 Task: Design a basic phone grip stand.
Action: Mouse moved to (225, 186)
Screenshot: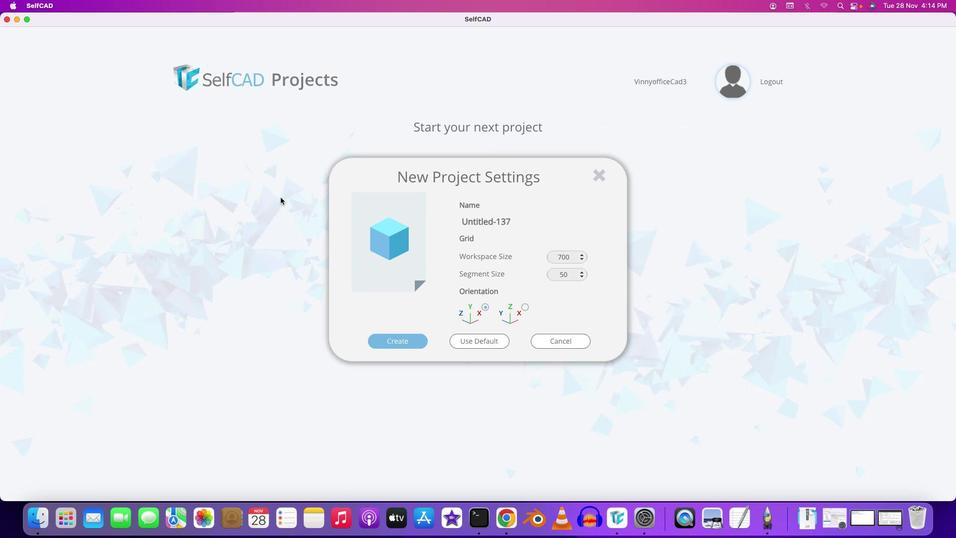 
Action: Mouse pressed left at (225, 186)
Screenshot: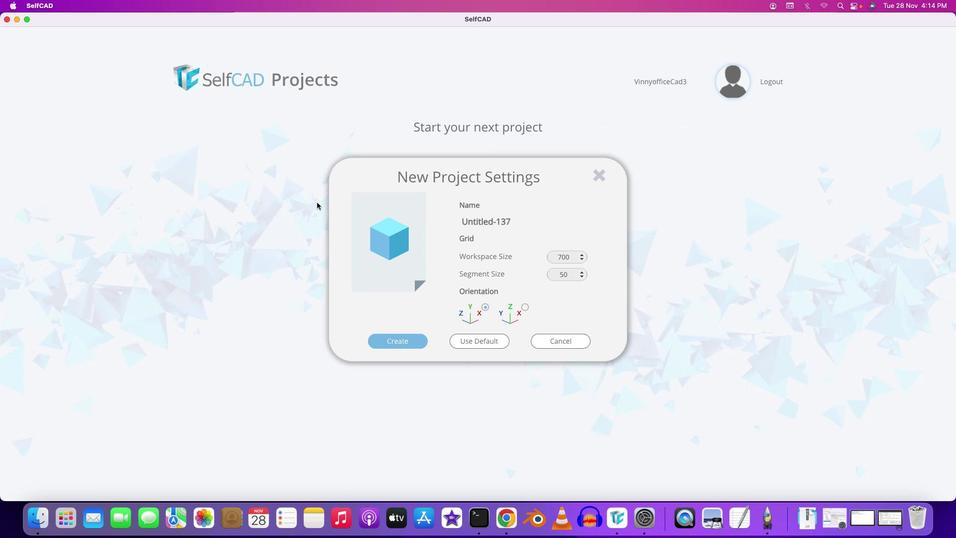 
Action: Mouse moved to (227, 182)
Screenshot: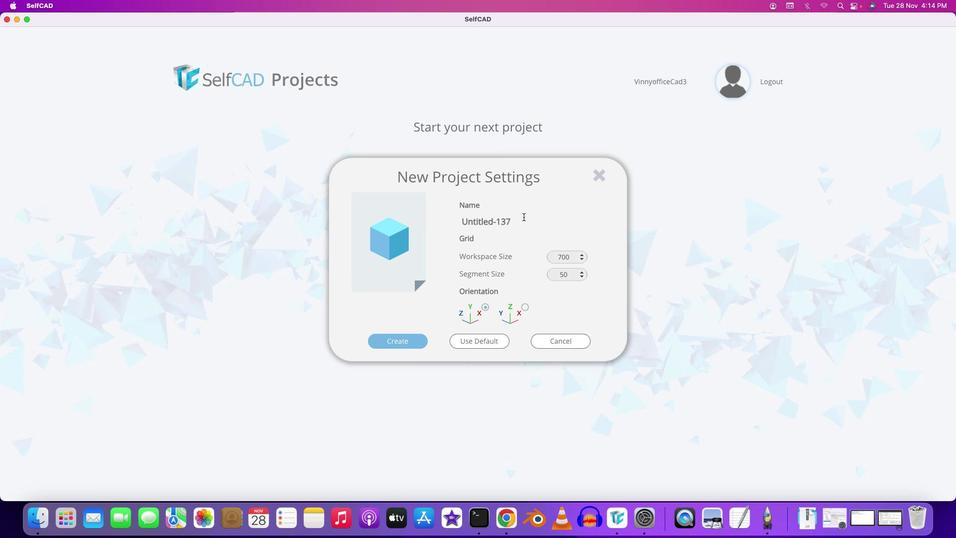 
Action: Mouse pressed left at (227, 182)
Screenshot: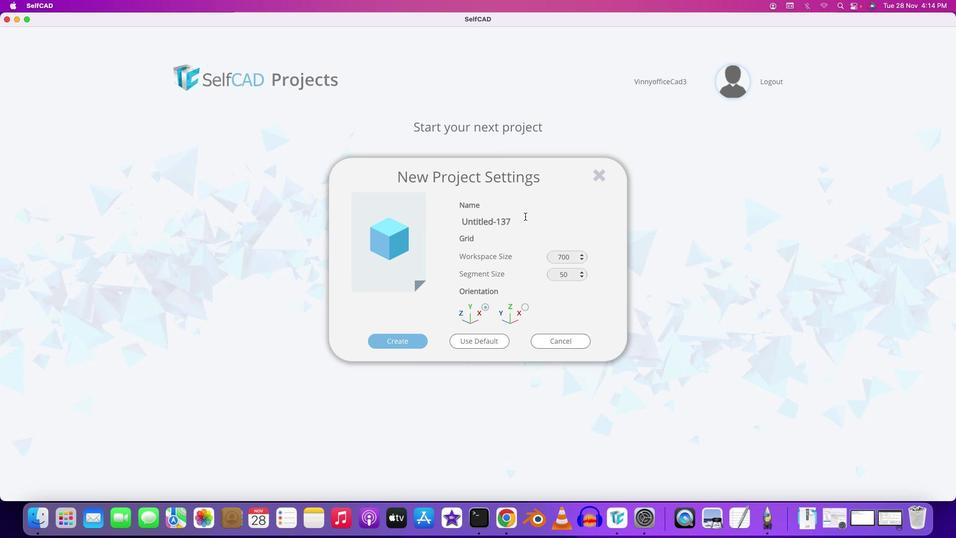 
Action: Mouse moved to (525, 216)
Screenshot: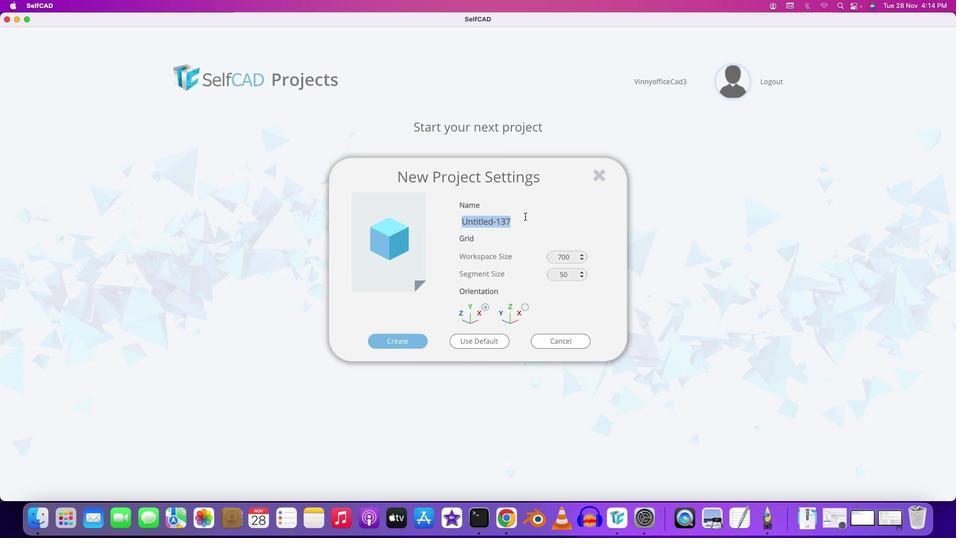 
Action: Mouse pressed left at (525, 216)
Screenshot: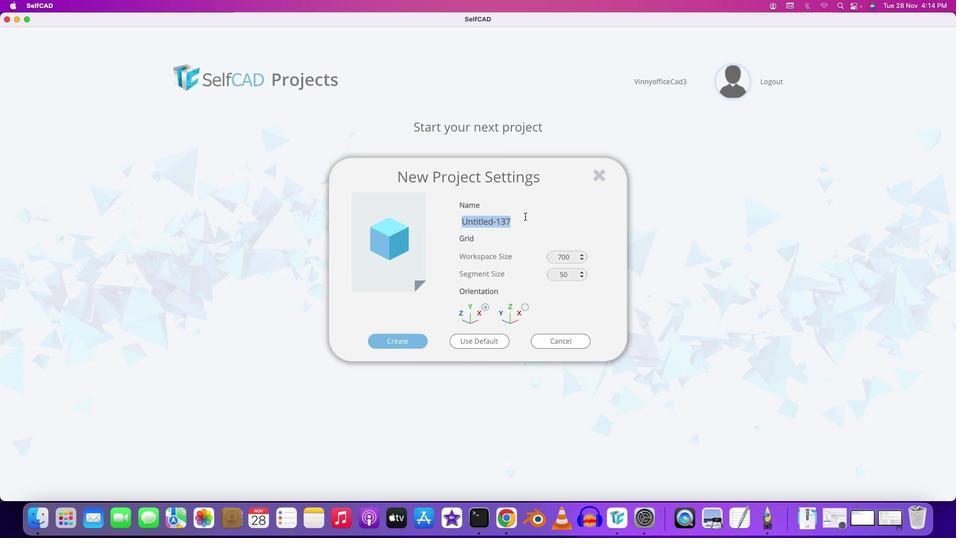 
Action: Key pressed Key.backspaceKey.shift'P''h''o''n''e'Key.space'g''r''i''o''p'Key.spaceKey.backspaceKey.backspaceKey.backspace'p'Key.space's''t''a''n''d''.'
Screenshot: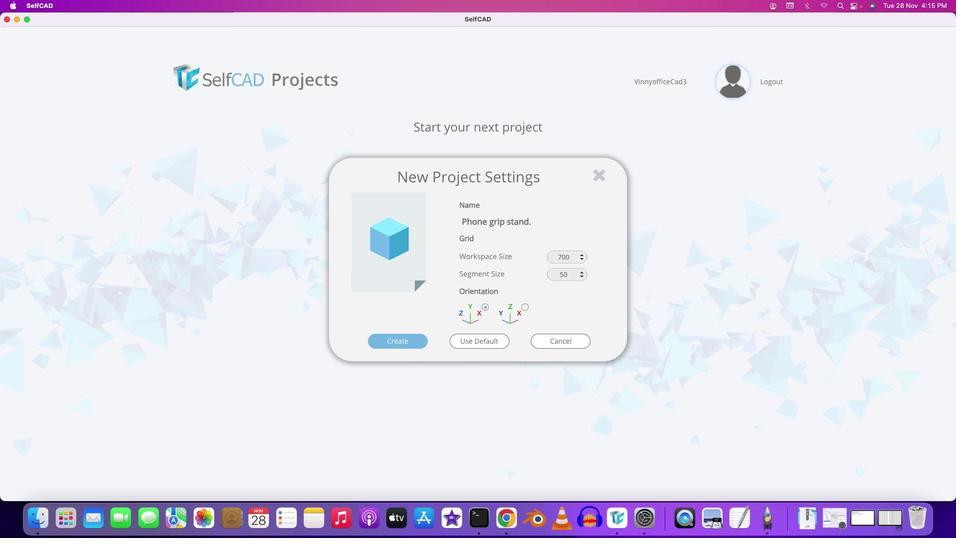 
Action: Mouse moved to (565, 257)
Screenshot: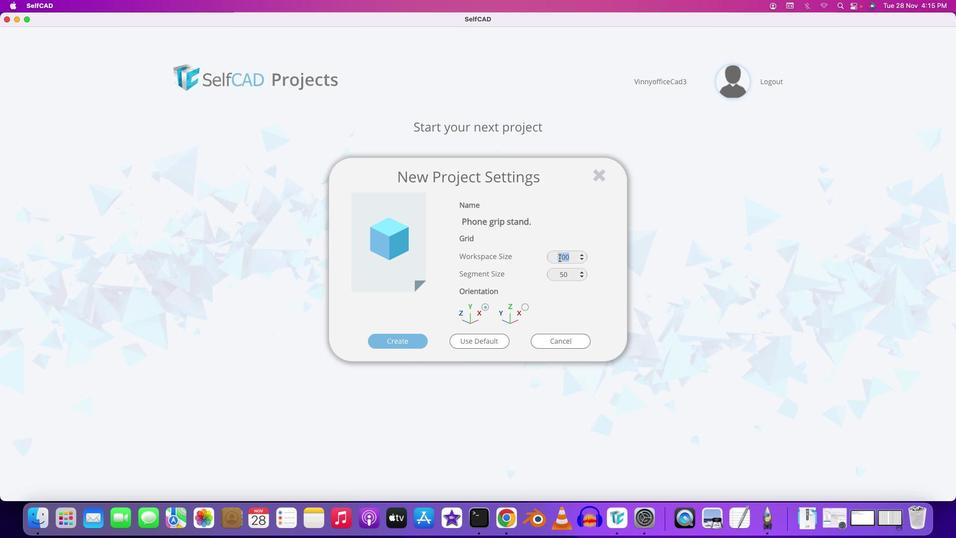 
Action: Mouse pressed left at (565, 257)
Screenshot: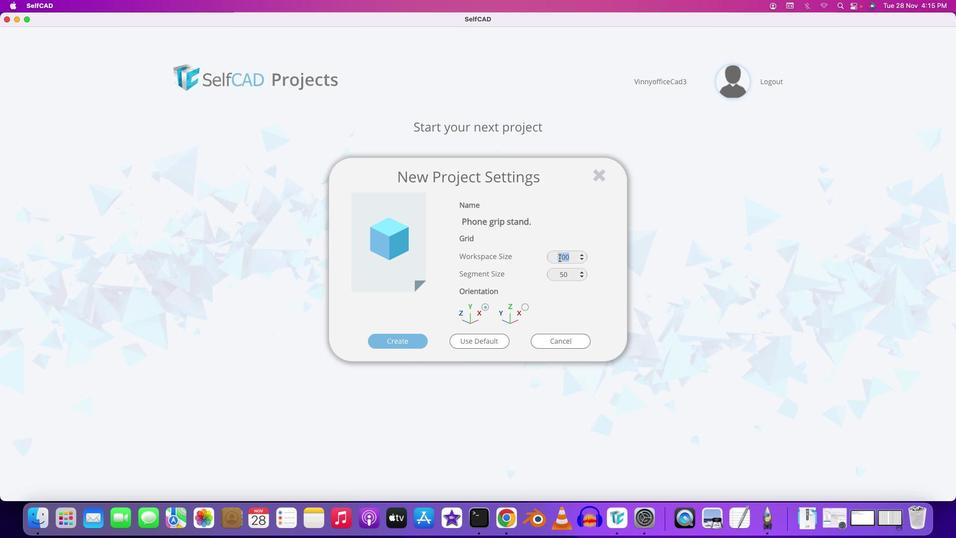 
Action: Mouse moved to (559, 258)
Screenshot: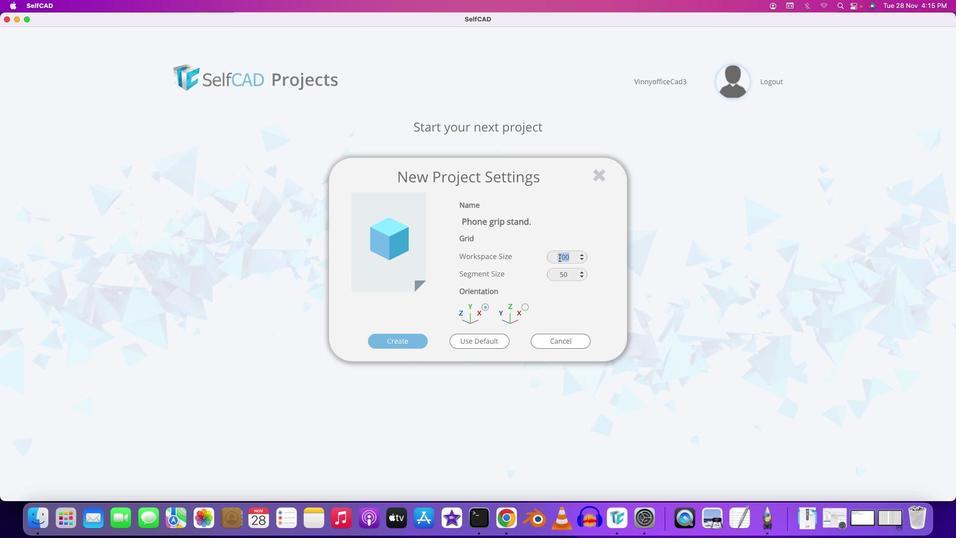 
Action: Key pressed '3''0''0'
Screenshot: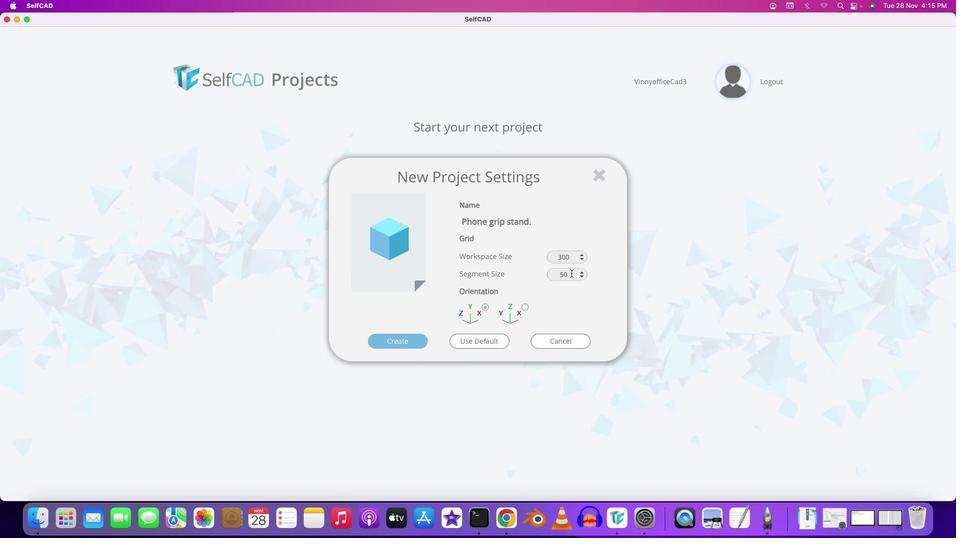 
Action: Mouse moved to (571, 273)
Screenshot: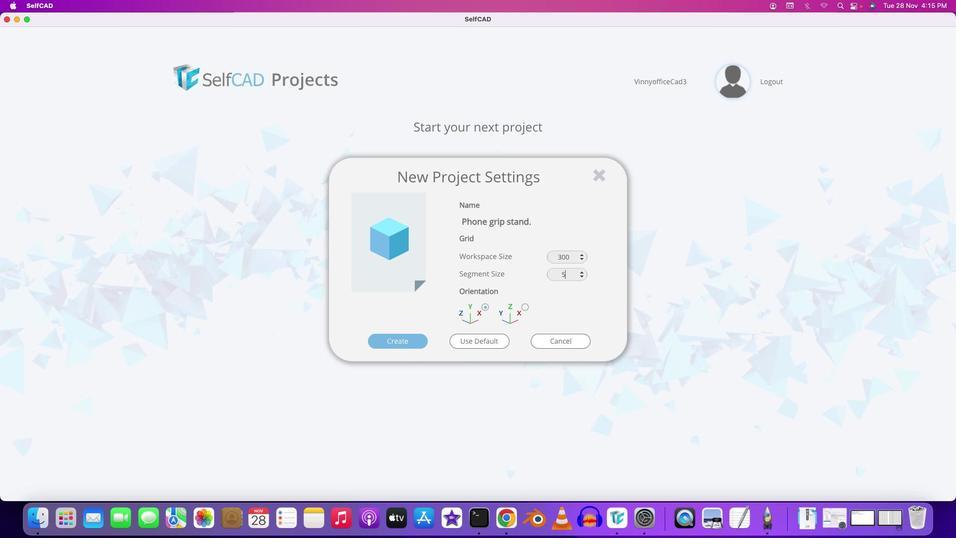 
Action: Mouse pressed left at (571, 273)
Screenshot: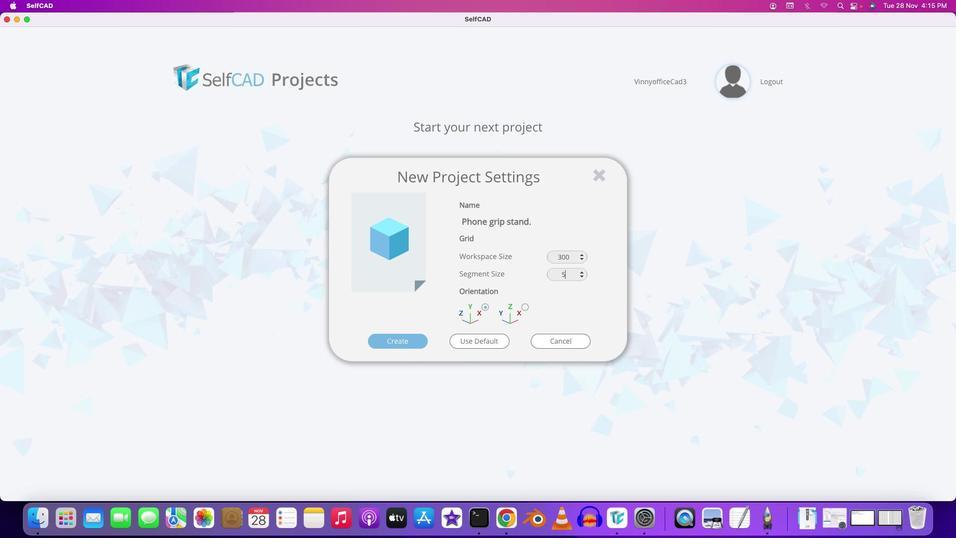 
Action: Mouse moved to (573, 273)
Screenshot: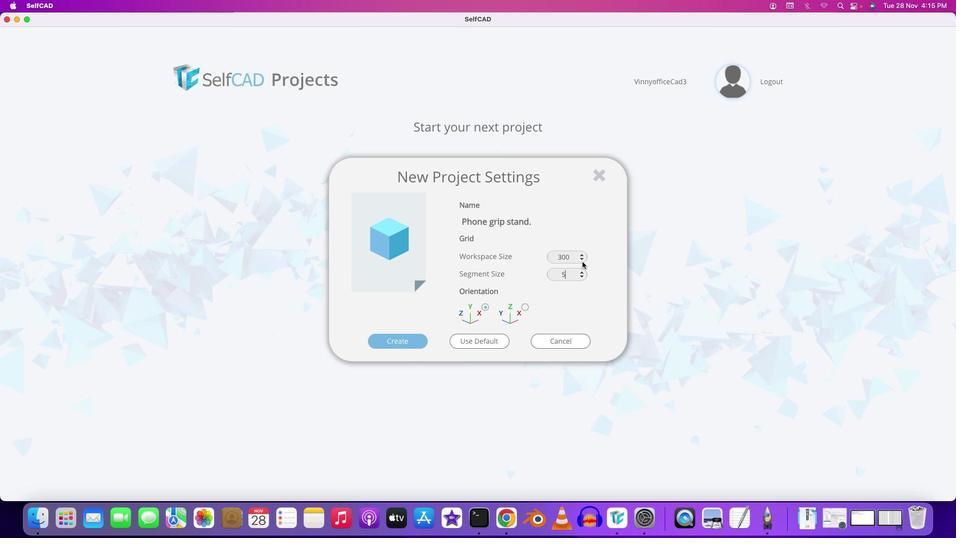 
Action: Key pressed '5'
Screenshot: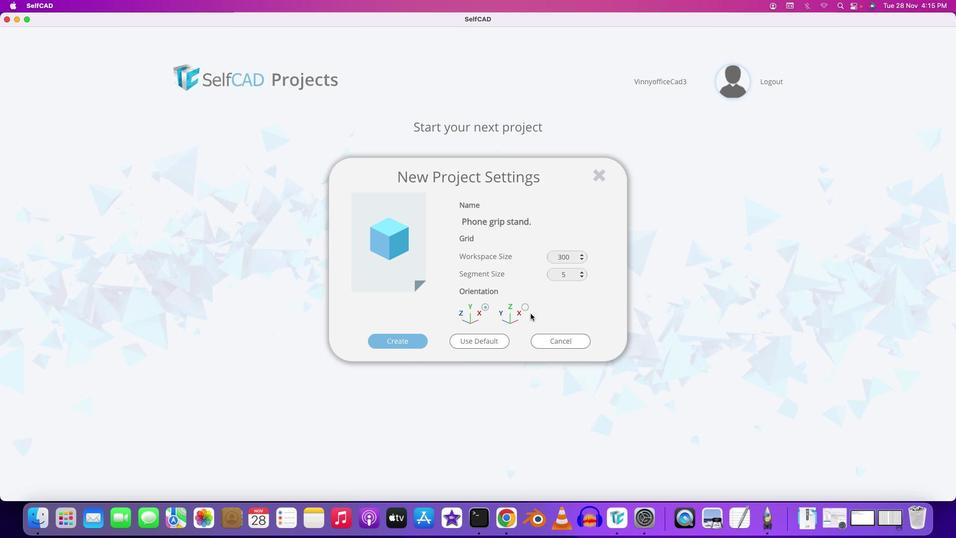 
Action: Mouse moved to (520, 305)
Screenshot: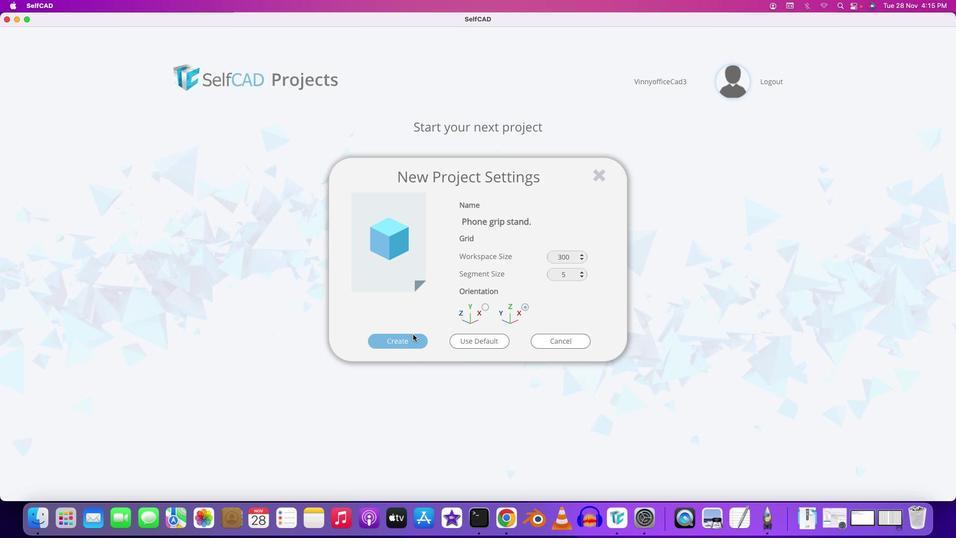 
Action: Mouse pressed left at (520, 305)
Screenshot: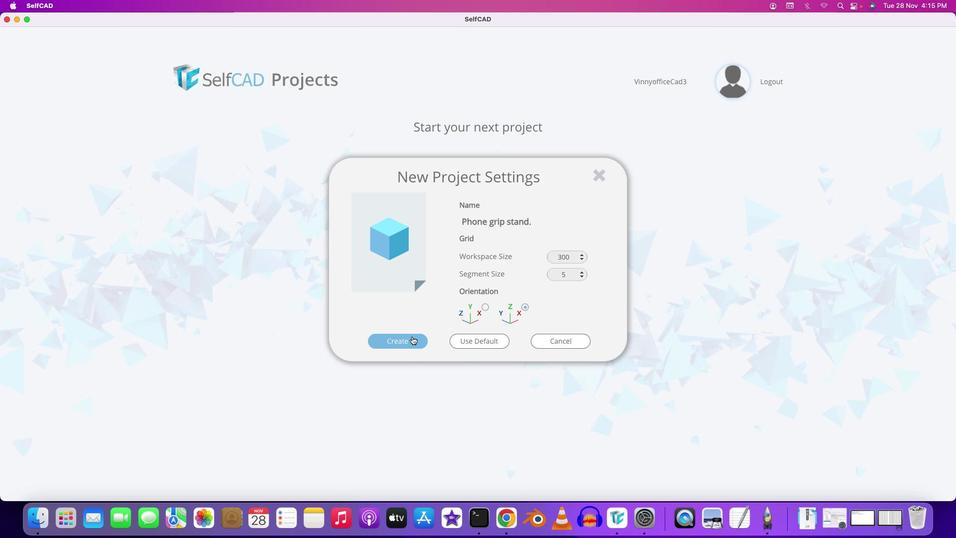 
Action: Mouse moved to (523, 307)
Screenshot: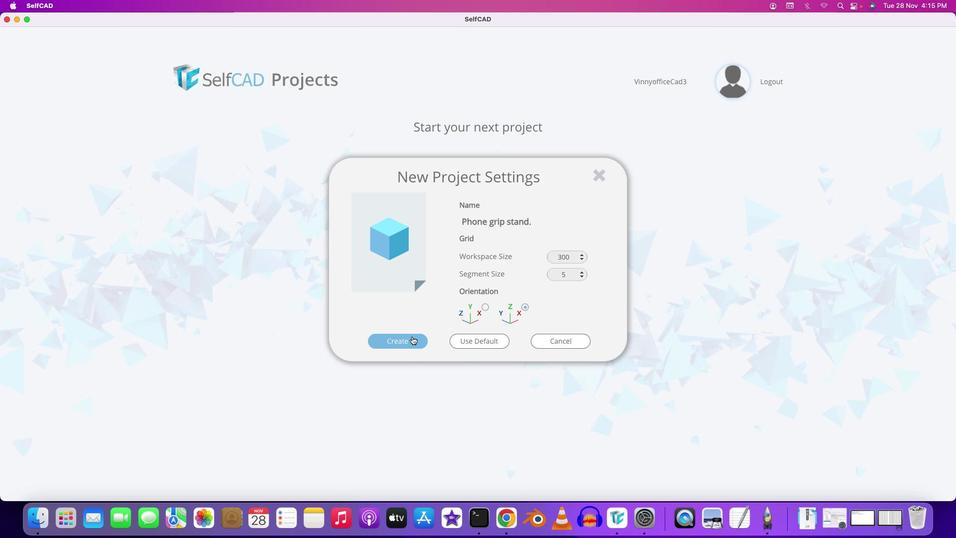 
Action: Mouse pressed left at (523, 307)
Screenshot: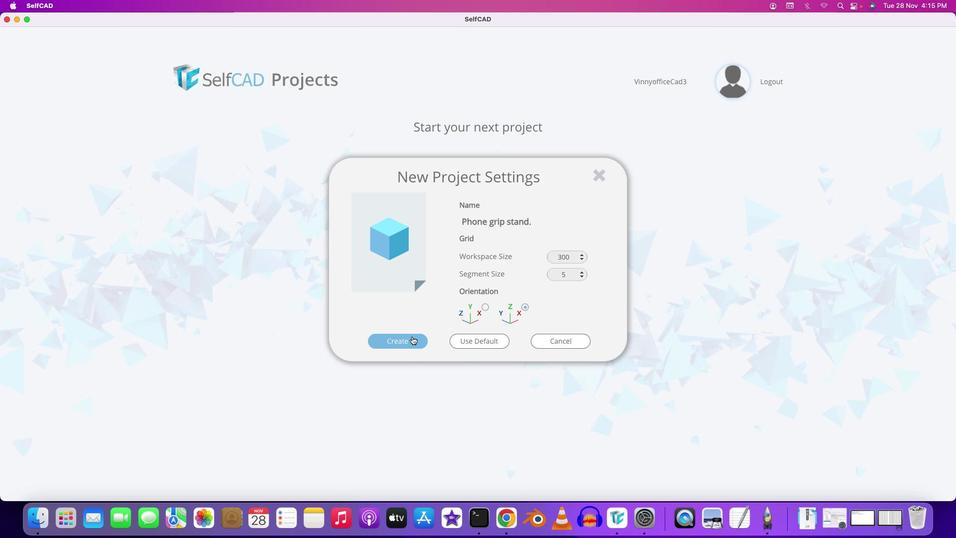 
Action: Mouse moved to (411, 336)
Screenshot: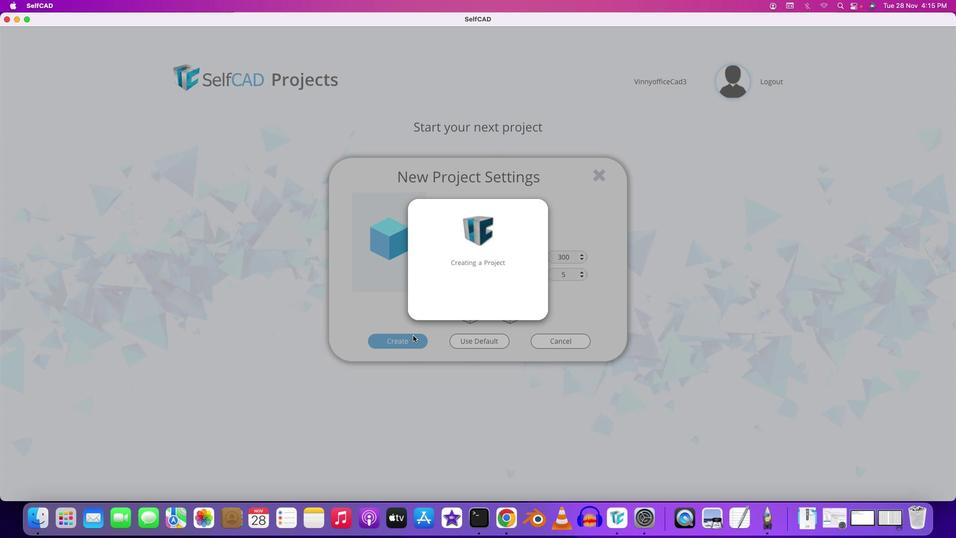 
Action: Mouse pressed left at (411, 336)
Screenshot: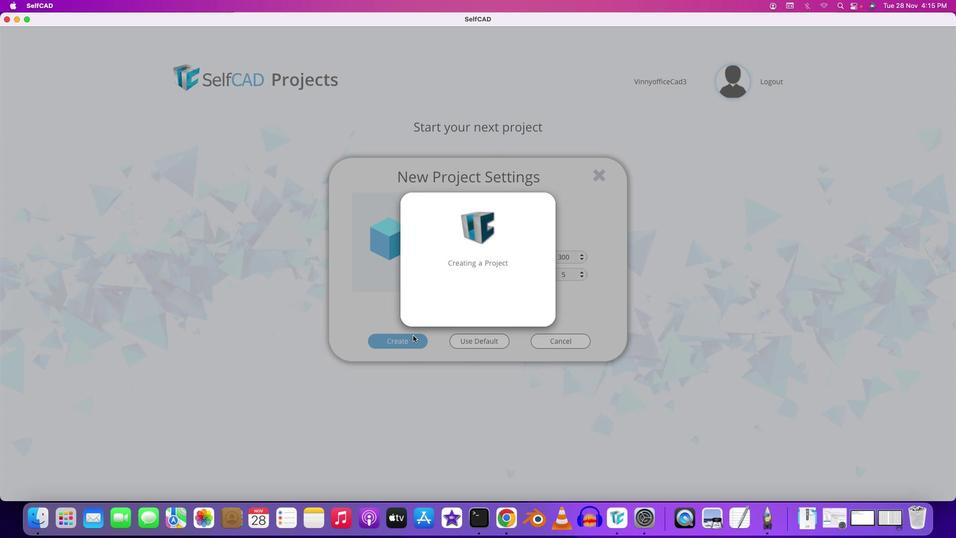 
Action: Mouse moved to (468, 355)
Screenshot: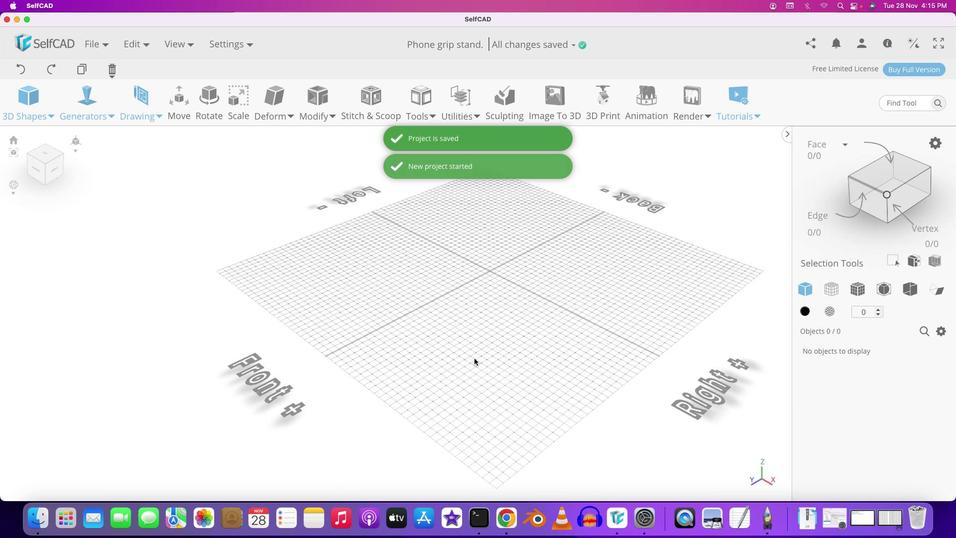 
Action: Mouse scrolled (468, 355) with delta (0, 0)
Screenshot: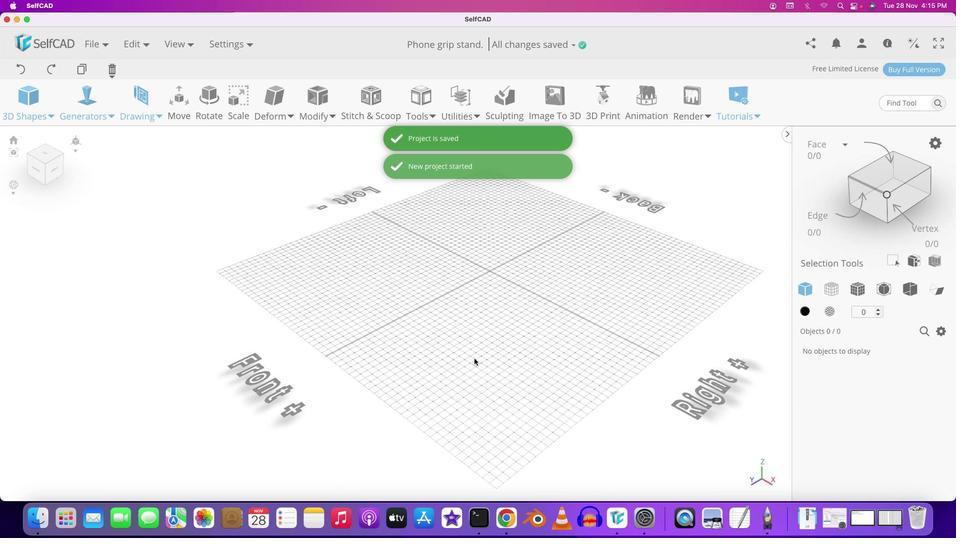 
Action: Mouse scrolled (468, 355) with delta (0, 0)
Screenshot: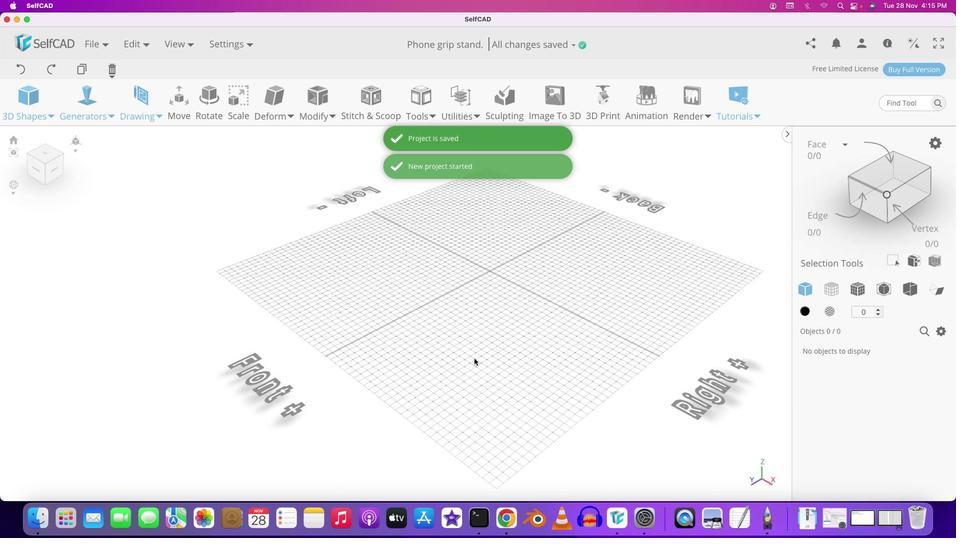 
Action: Mouse scrolled (468, 355) with delta (0, 1)
Screenshot: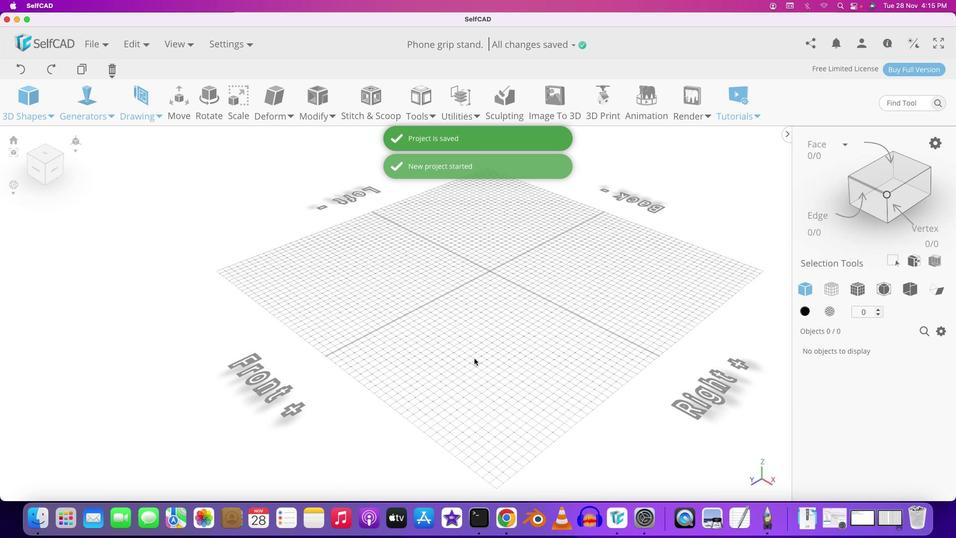 
Action: Mouse moved to (468, 355)
Screenshot: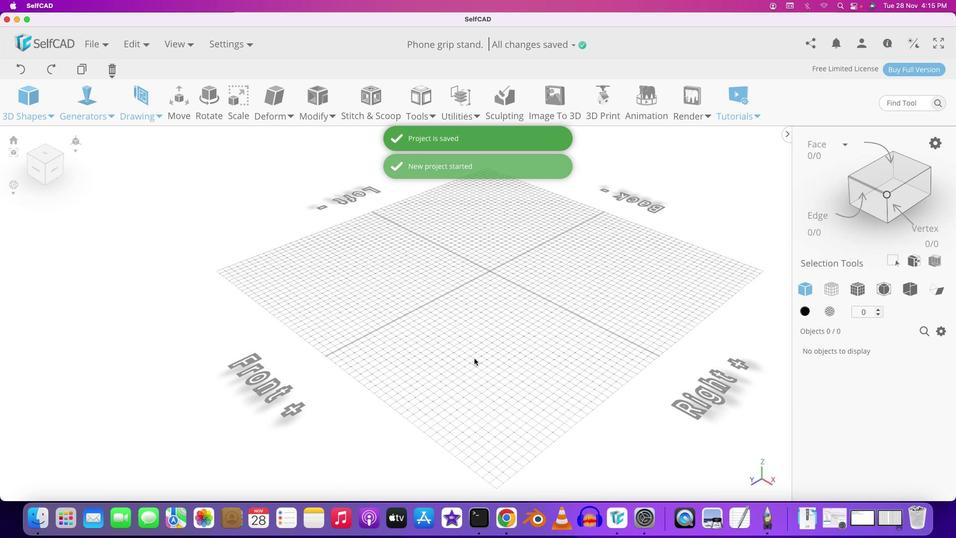 
Action: Mouse scrolled (468, 355) with delta (0, 2)
Screenshot: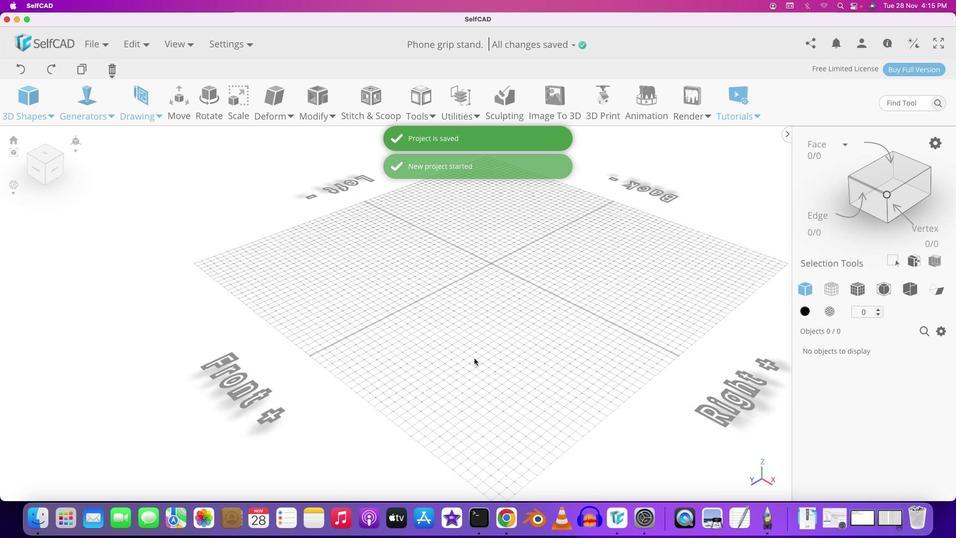 
Action: Mouse moved to (474, 358)
Screenshot: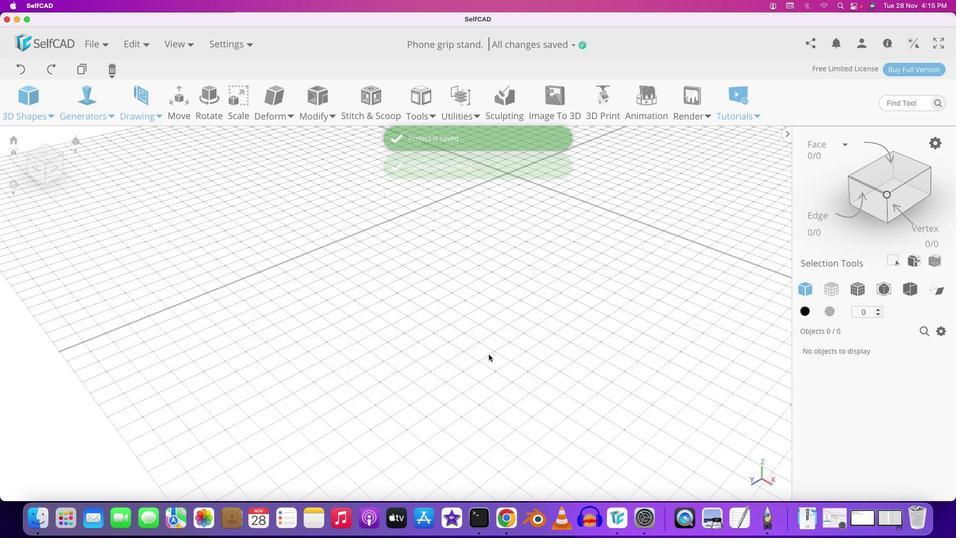 
Action: Mouse scrolled (474, 358) with delta (0, 0)
Screenshot: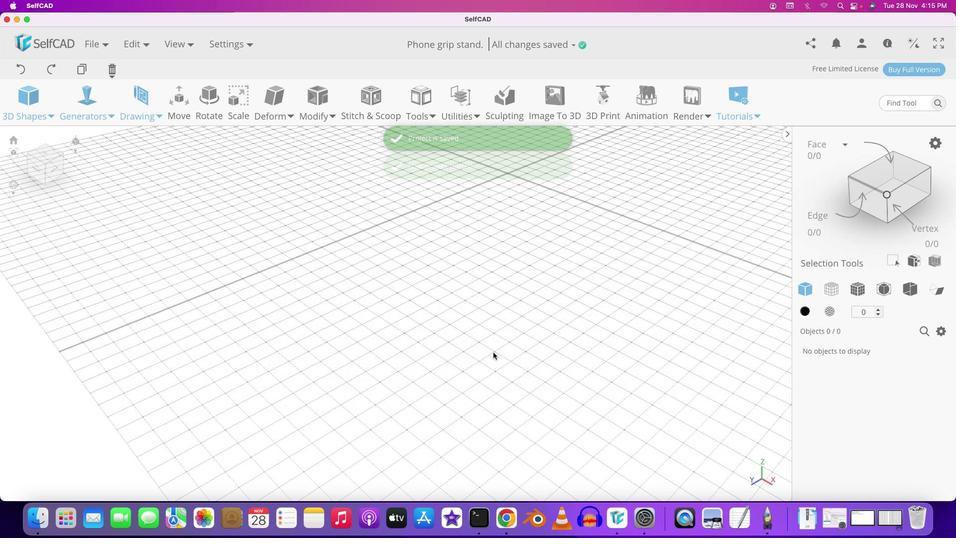 
Action: Mouse moved to (474, 358)
Screenshot: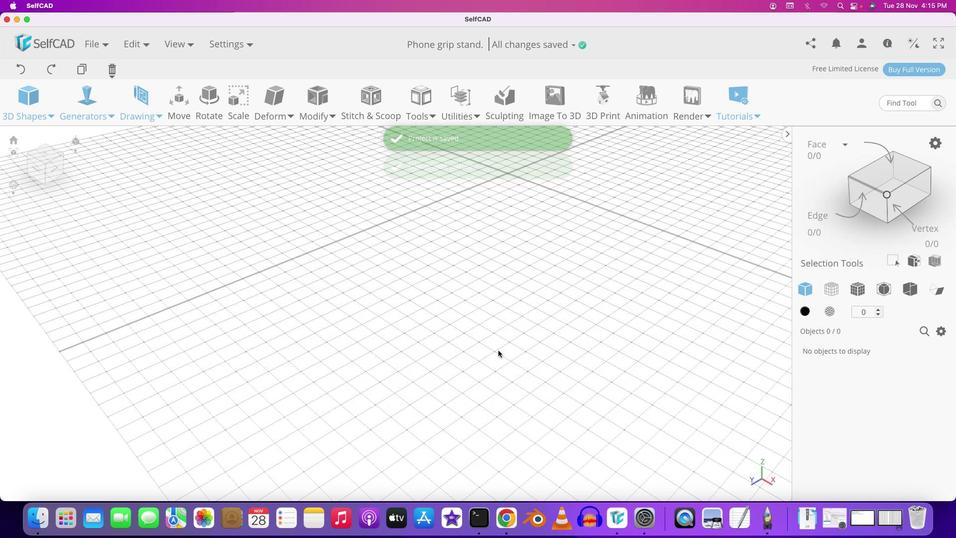 
Action: Mouse scrolled (474, 358) with delta (0, 0)
Screenshot: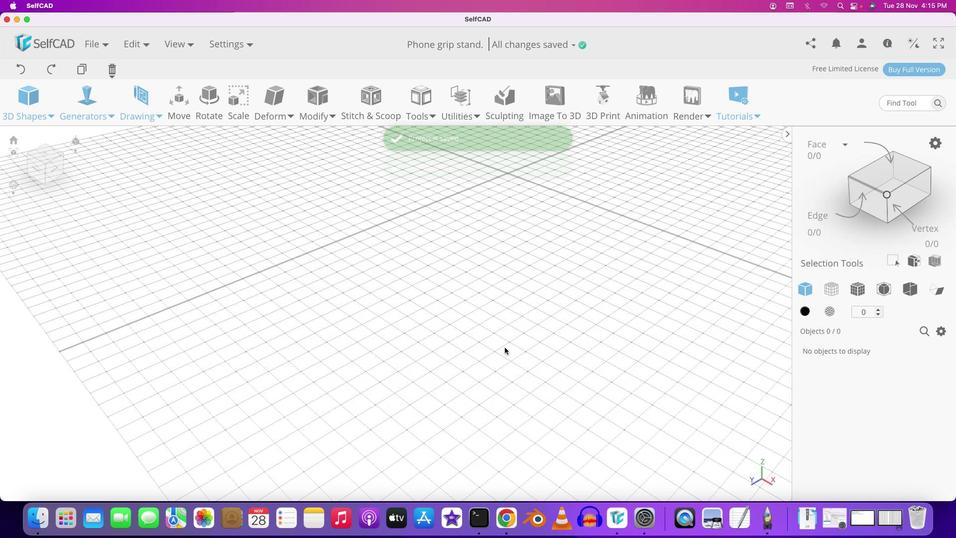 
Action: Mouse scrolled (474, 358) with delta (0, 0)
Screenshot: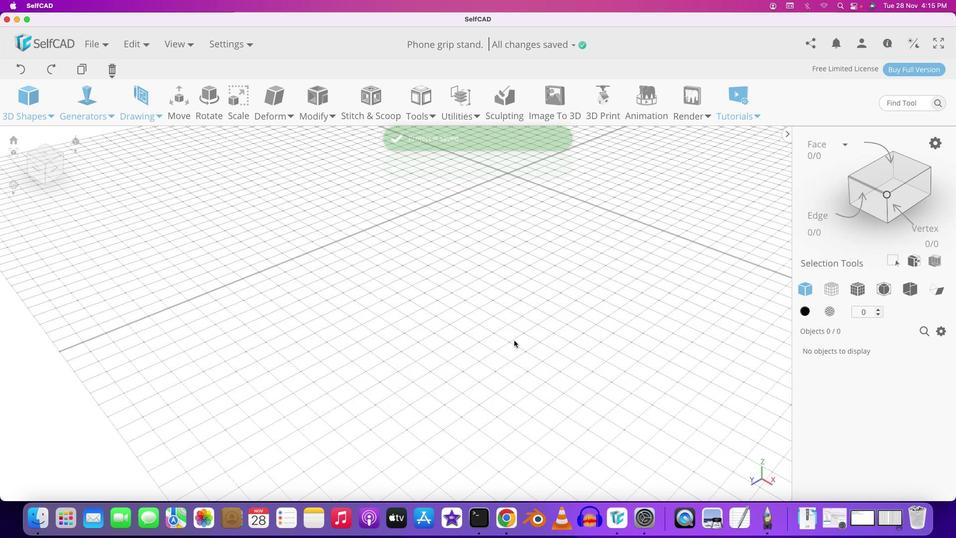 
Action: Mouse scrolled (474, 358) with delta (0, 1)
Screenshot: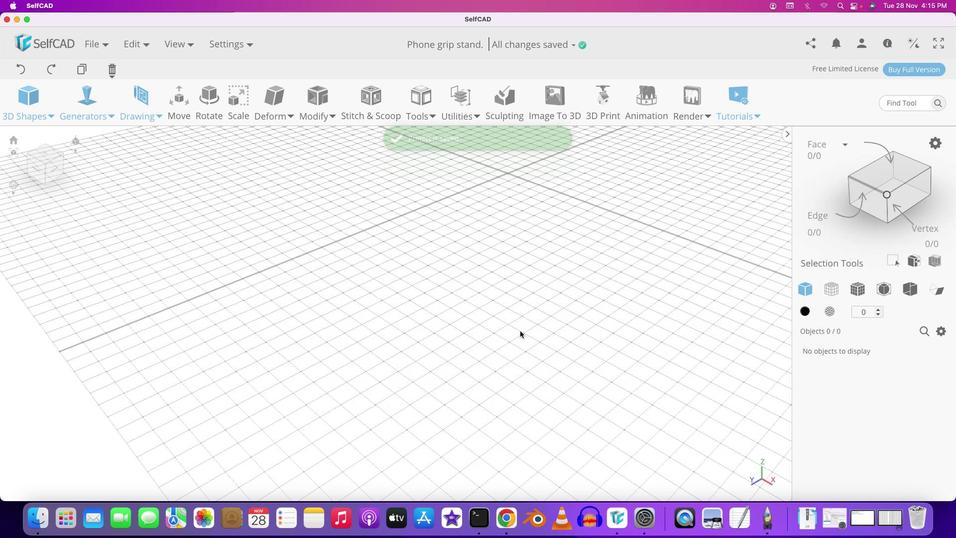 
Action: Mouse moved to (474, 358)
Screenshot: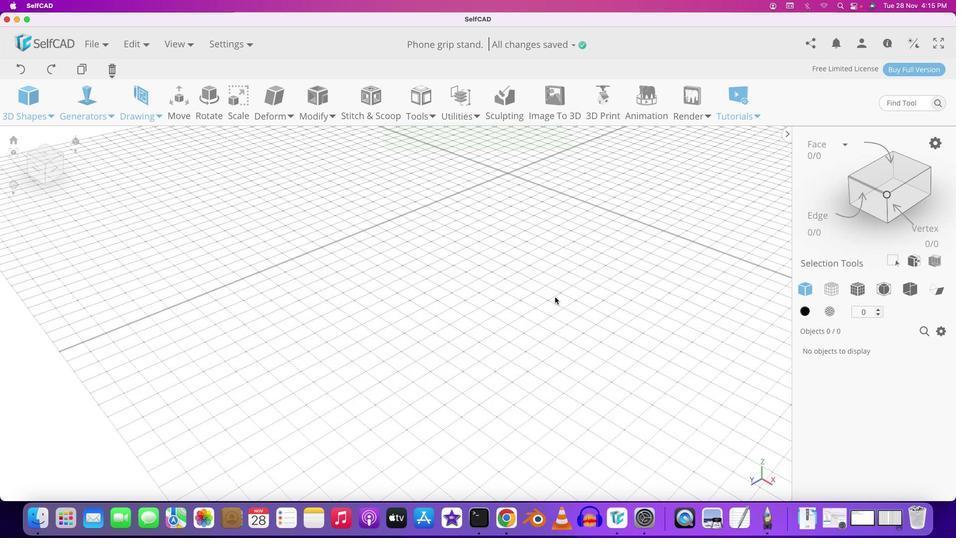 
Action: Mouse scrolled (474, 358) with delta (0, 0)
Screenshot: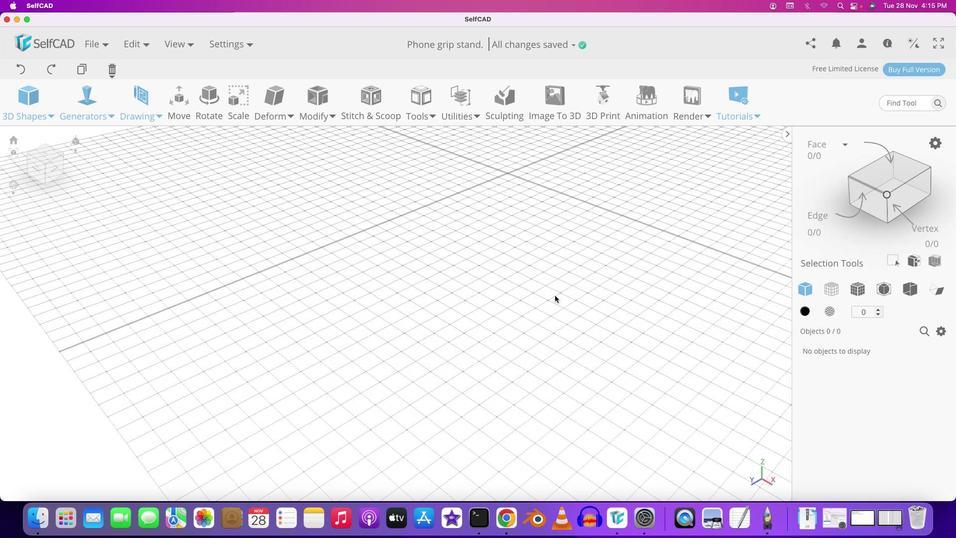 
Action: Mouse scrolled (474, 358) with delta (0, 0)
Screenshot: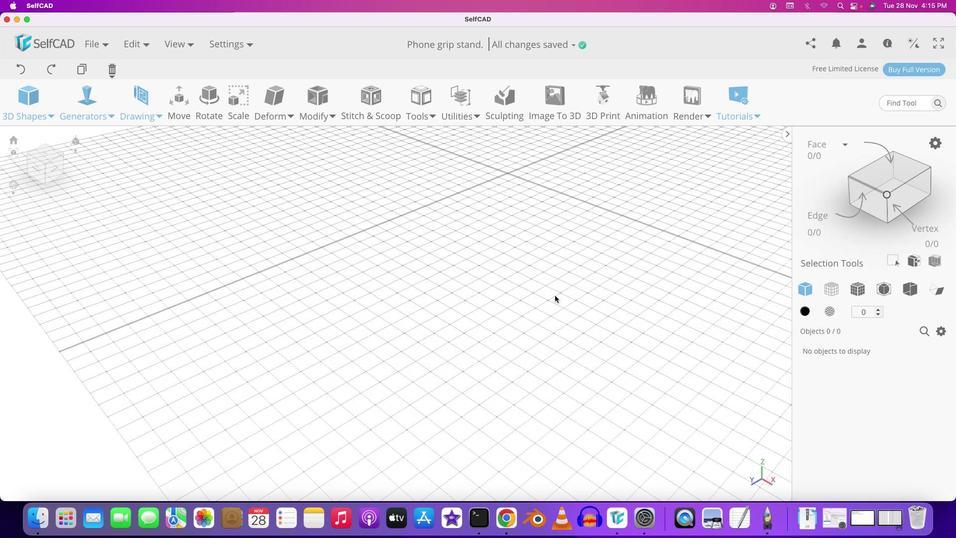 
Action: Mouse scrolled (474, 358) with delta (0, 1)
Screenshot: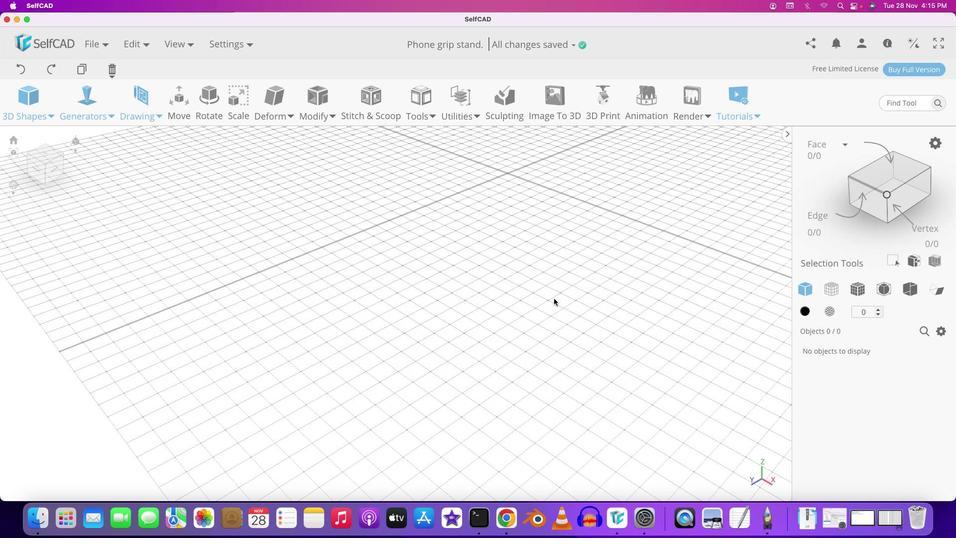 
Action: Mouse scrolled (474, 358) with delta (0, 2)
Screenshot: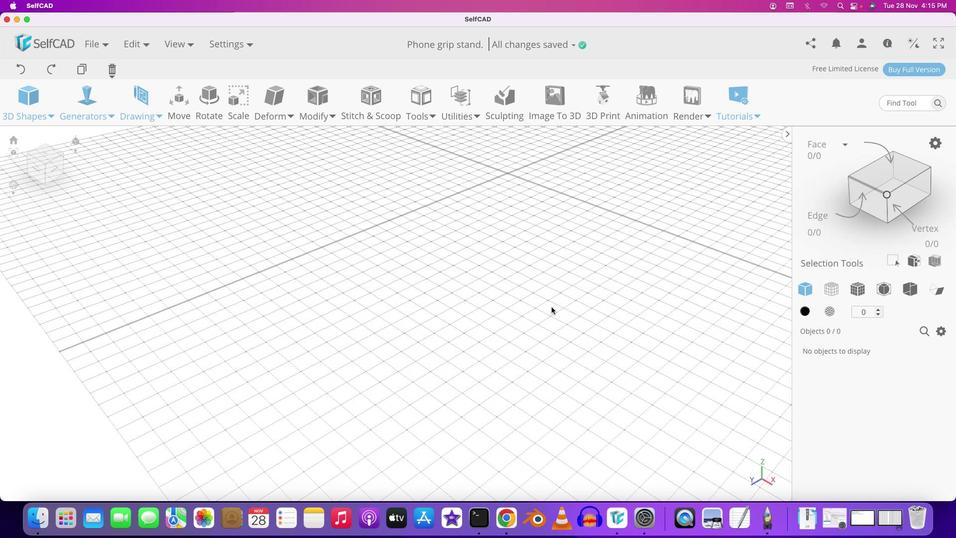 
Action: Mouse scrolled (474, 358) with delta (0, 2)
Screenshot: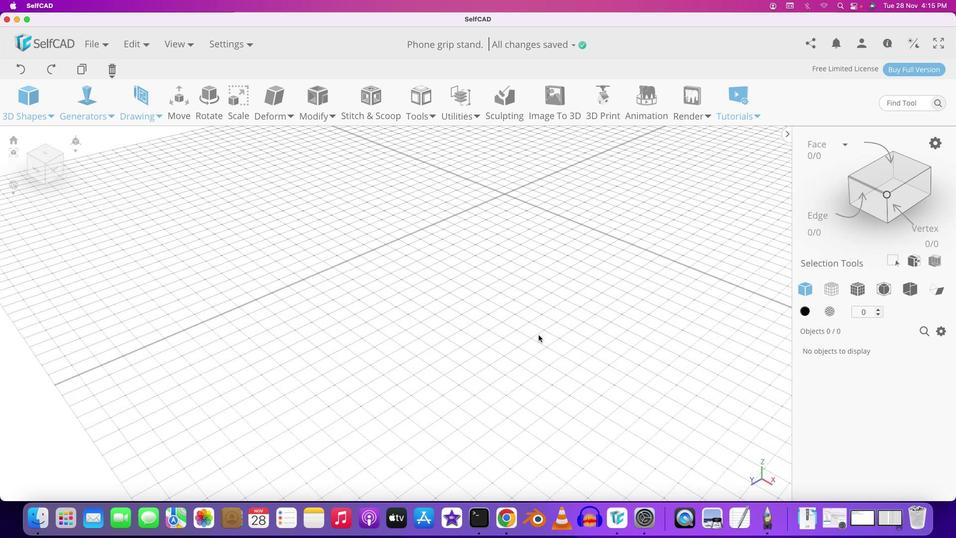 
Action: Mouse moved to (553, 301)
Screenshot: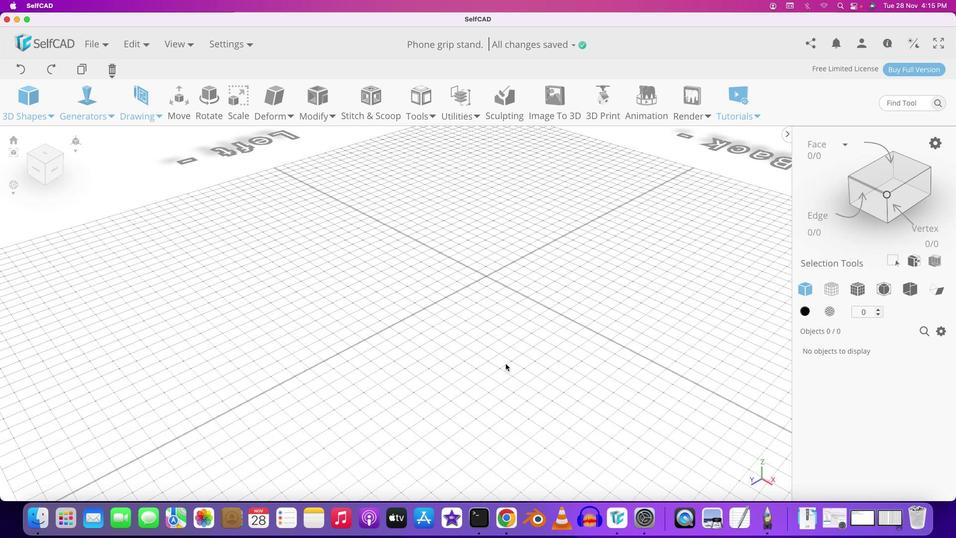 
Action: Key pressed Key.shift
Screenshot: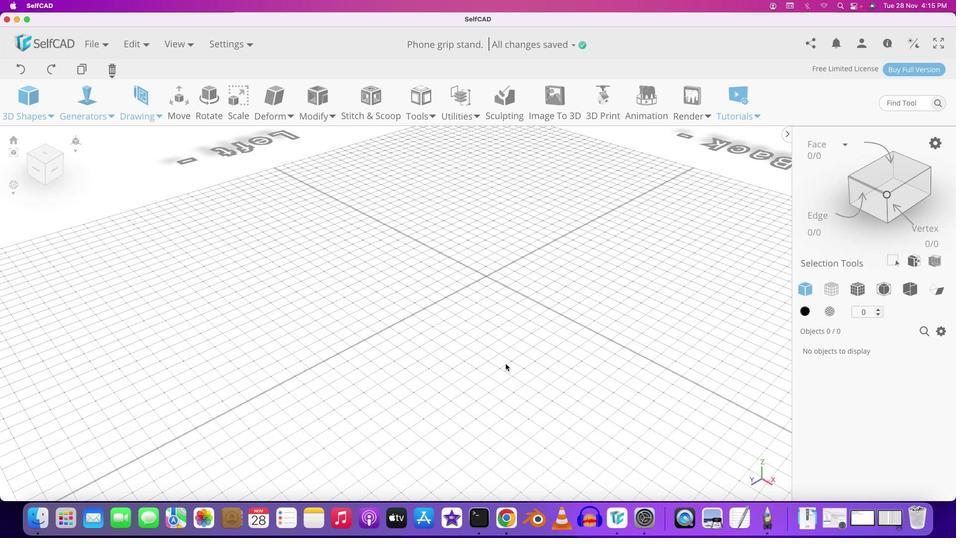 
Action: Mouse moved to (554, 297)
Screenshot: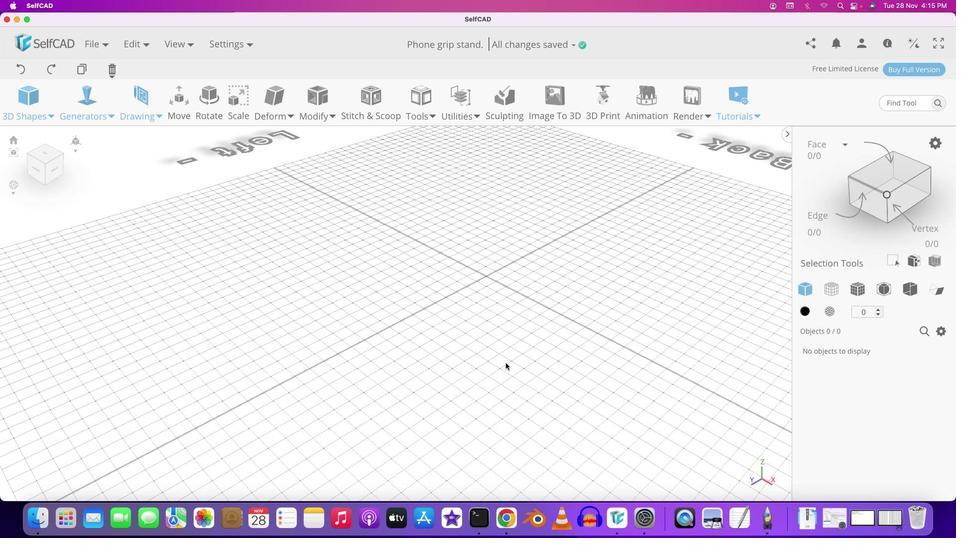 
Action: Mouse pressed left at (554, 297)
Screenshot: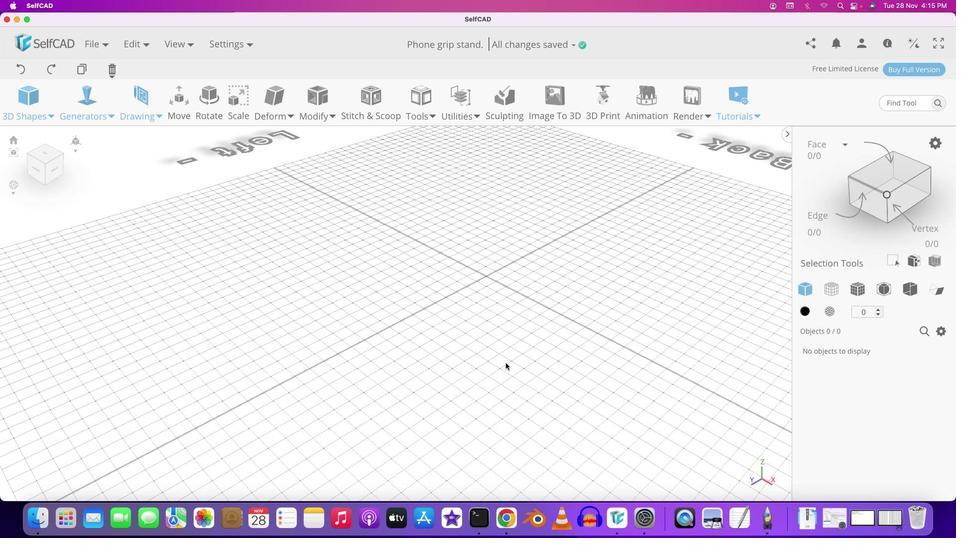 
Action: Mouse moved to (502, 352)
Screenshot: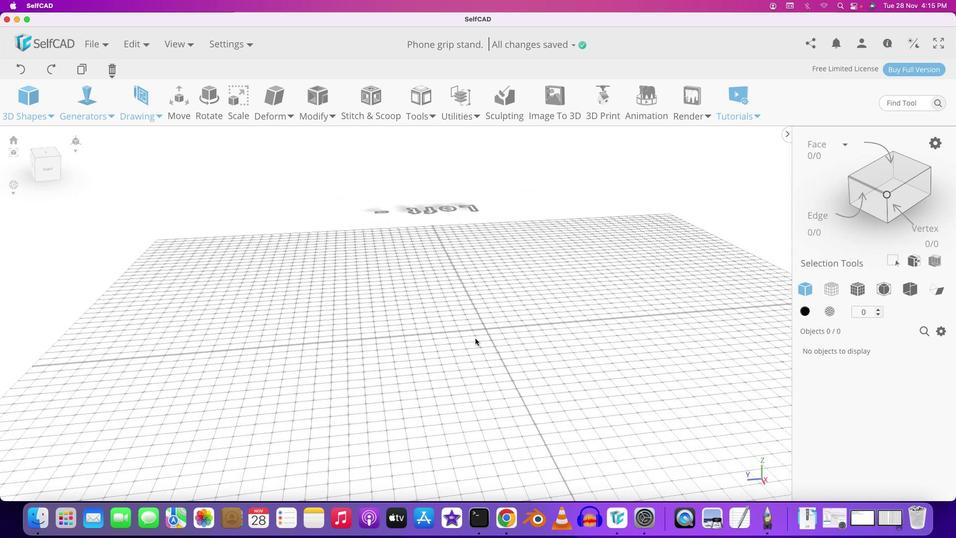 
Action: Mouse pressed left at (502, 352)
Screenshot: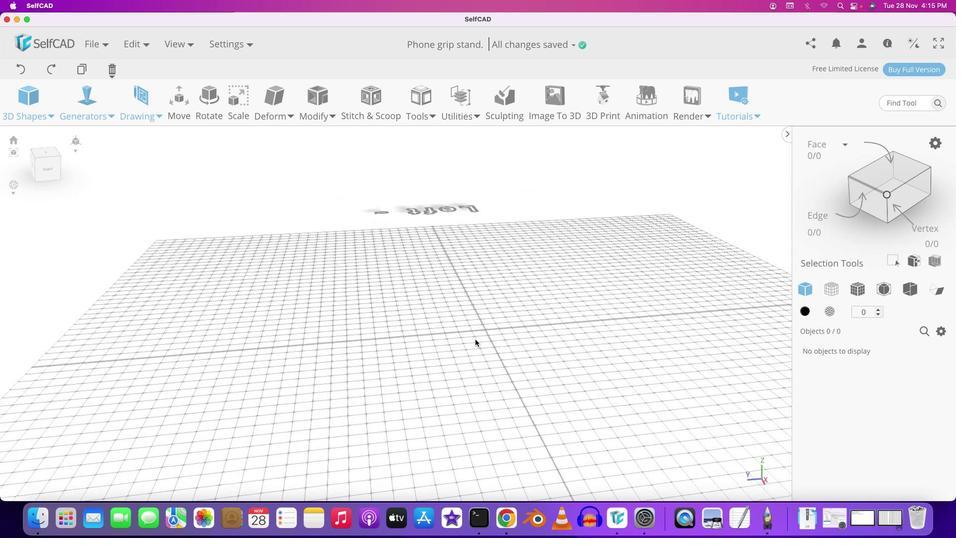 
Action: Mouse moved to (497, 302)
Screenshot: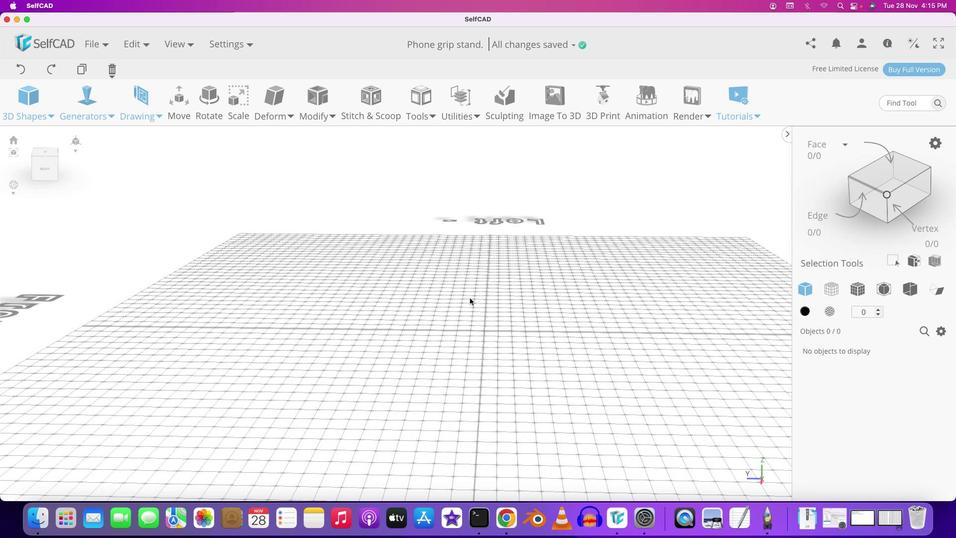 
Action: Key pressed Key.shift
Screenshot: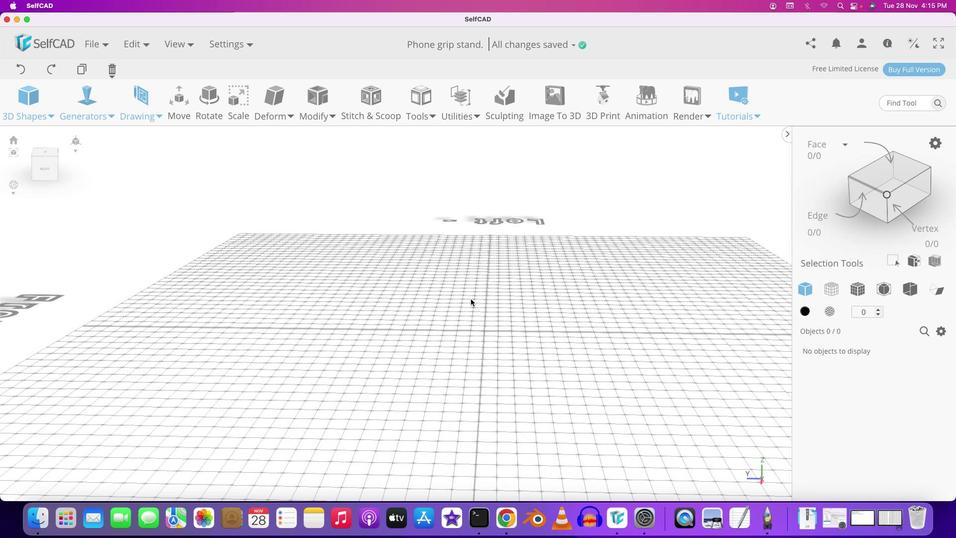 
Action: Mouse moved to (496, 305)
Screenshot: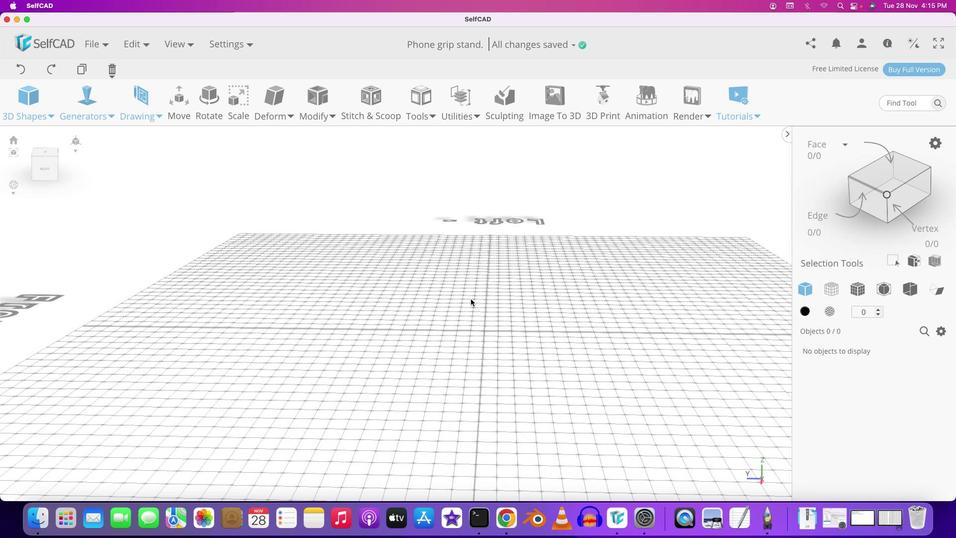 
Action: Mouse pressed left at (496, 305)
Screenshot: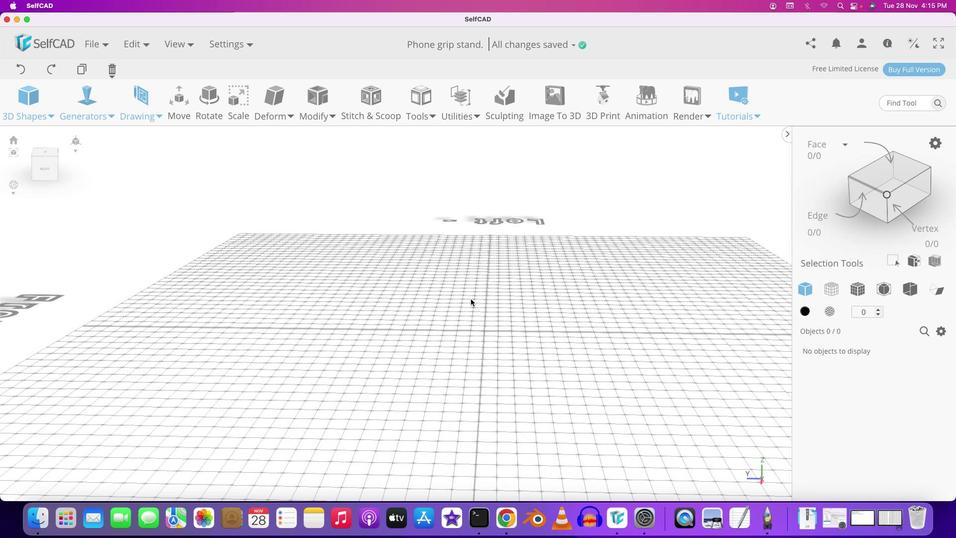 
Action: Mouse moved to (476, 339)
Screenshot: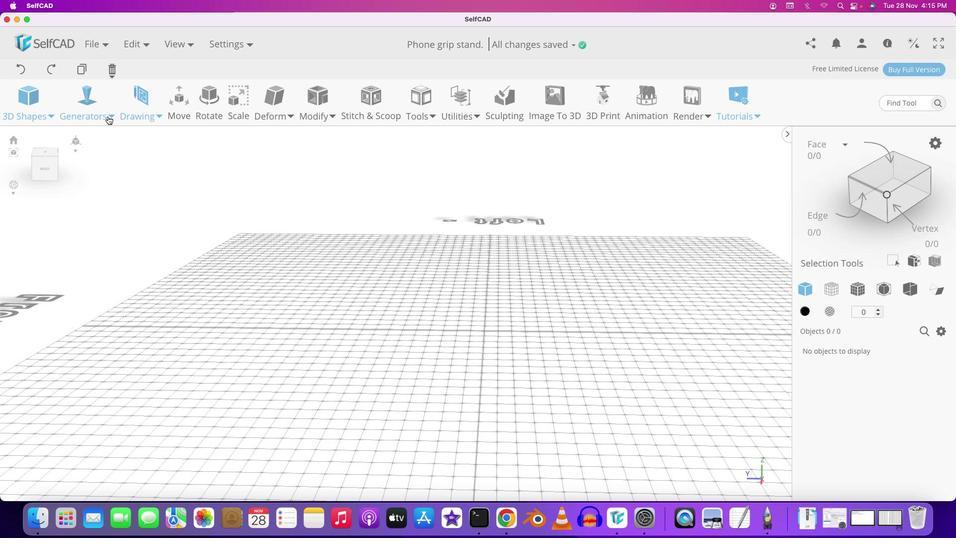 
Action: Mouse pressed left at (476, 339)
Screenshot: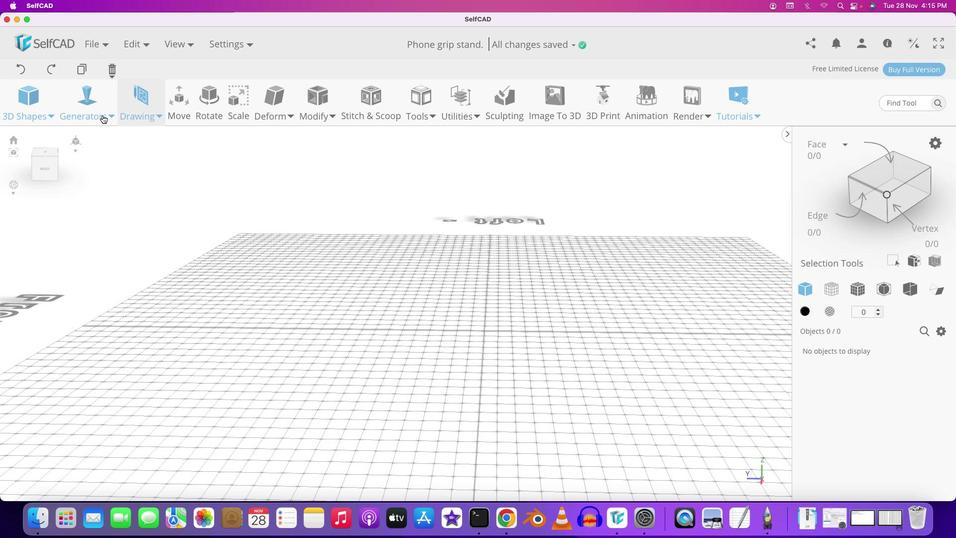 
Action: Mouse moved to (179, 191)
Screenshot: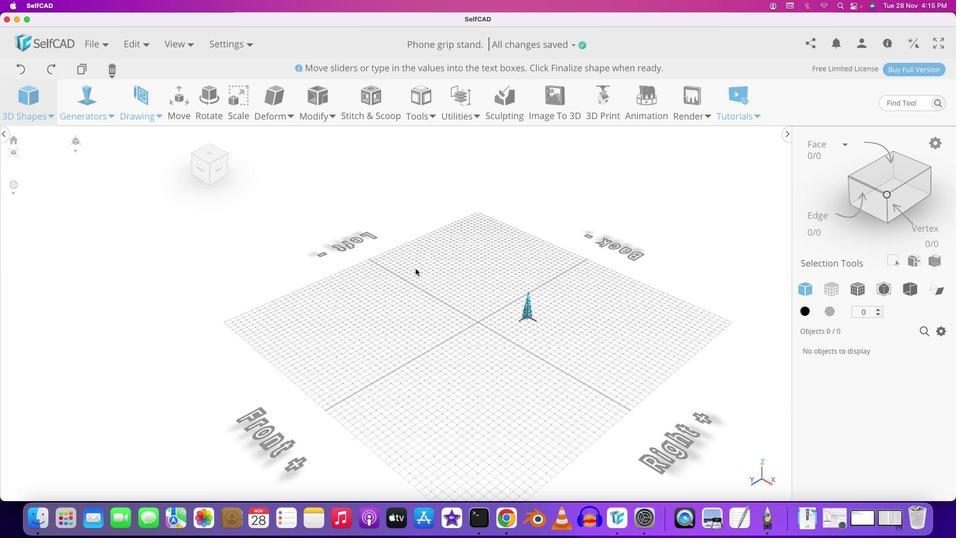 
Action: Mouse pressed left at (179, 191)
Screenshot: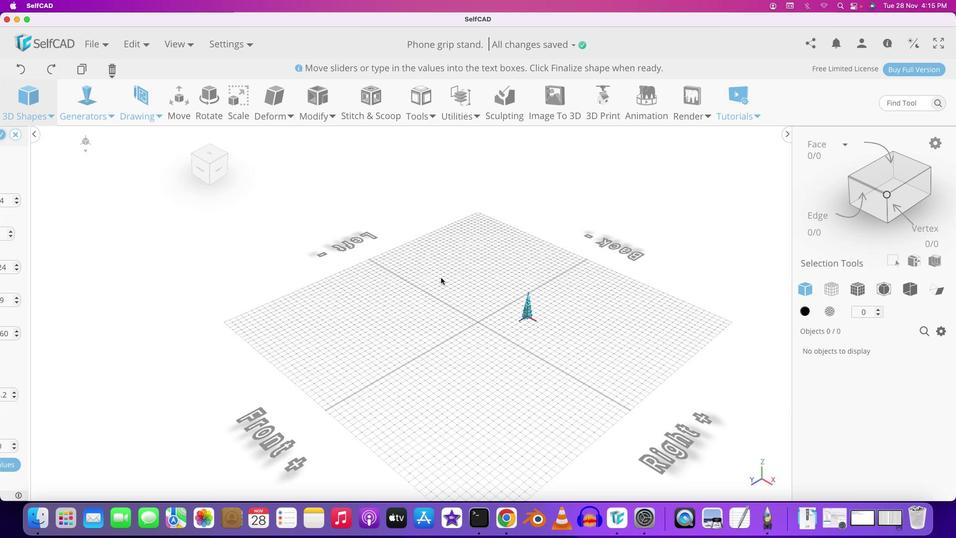 
Action: Mouse moved to (488, 320)
Screenshot: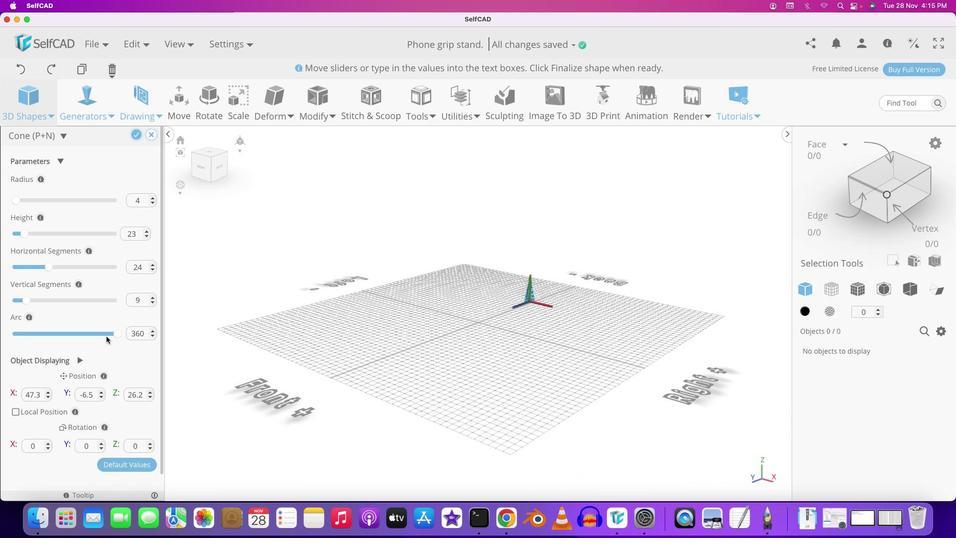 
Action: Mouse pressed left at (488, 320)
Screenshot: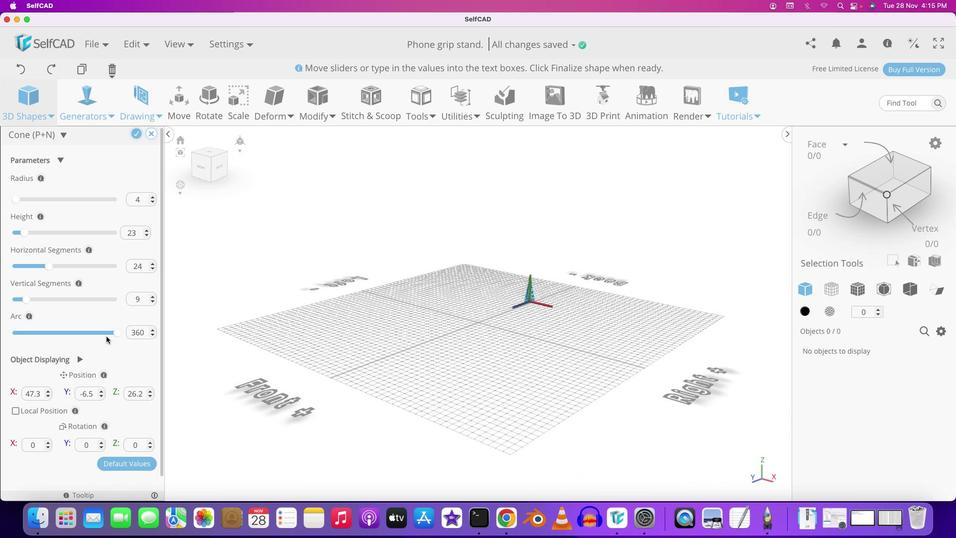 
Action: Mouse moved to (106, 334)
Screenshot: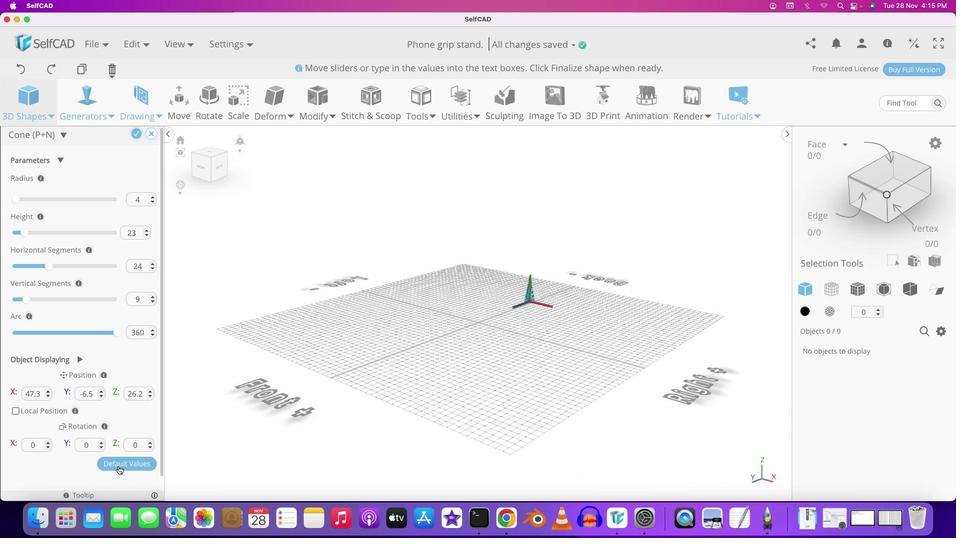 
Action: Mouse scrolled (106, 334) with delta (0, 0)
Screenshot: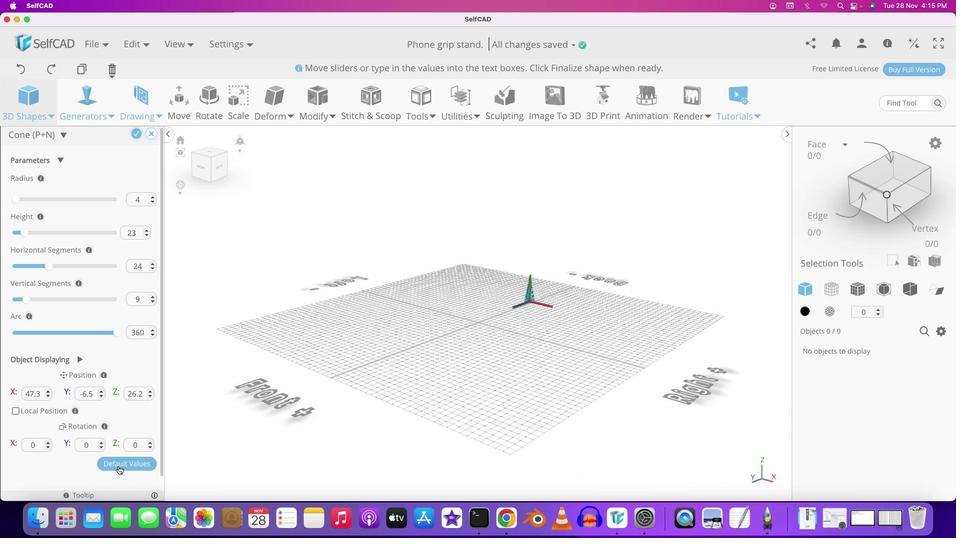
Action: Mouse moved to (106, 335)
Screenshot: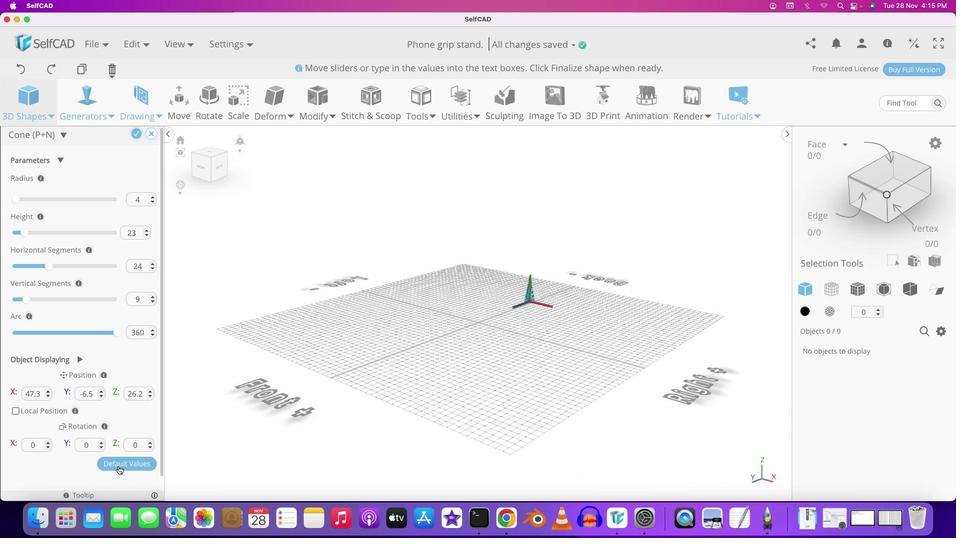 
Action: Mouse scrolled (106, 335) with delta (0, 0)
Screenshot: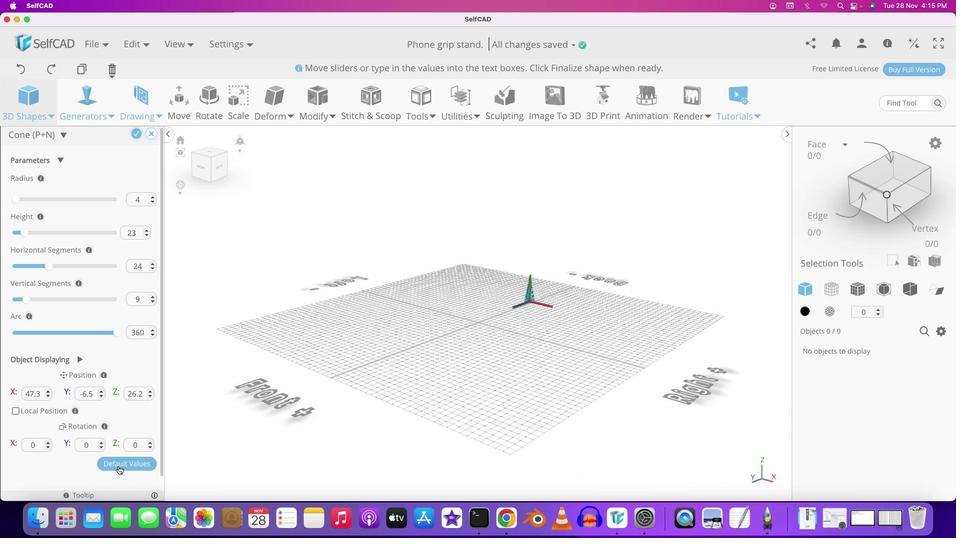 
Action: Mouse moved to (106, 335)
Screenshot: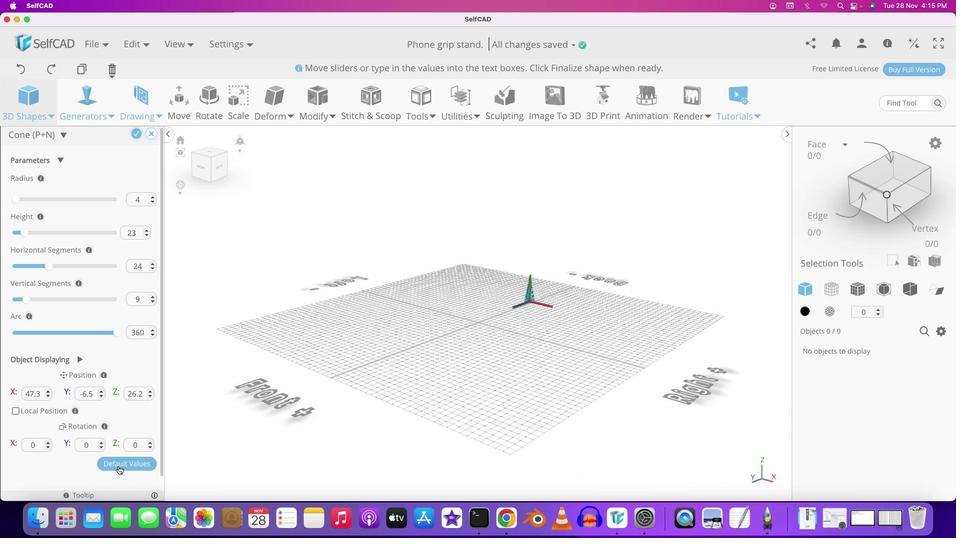 
Action: Mouse scrolled (106, 335) with delta (0, -1)
Screenshot: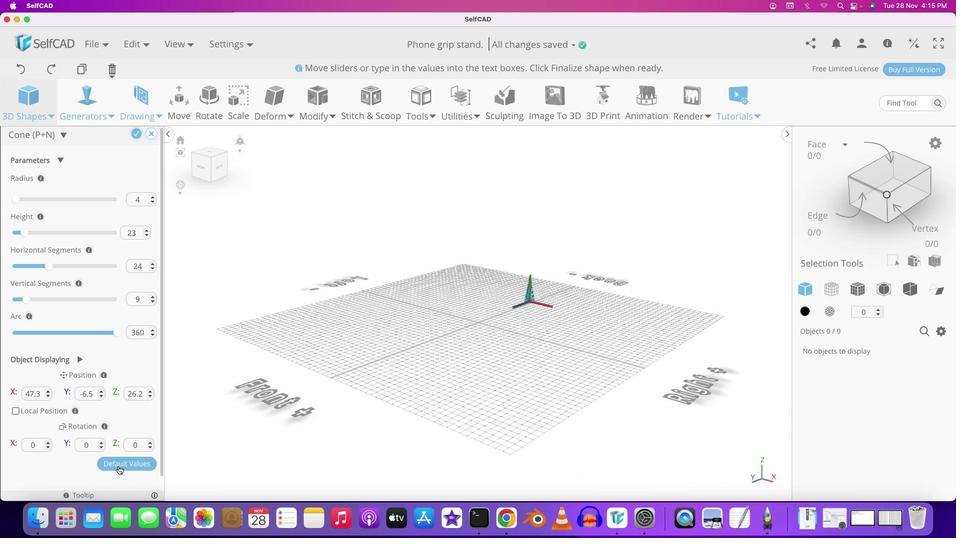 
Action: Mouse scrolled (106, 335) with delta (0, -2)
Screenshot: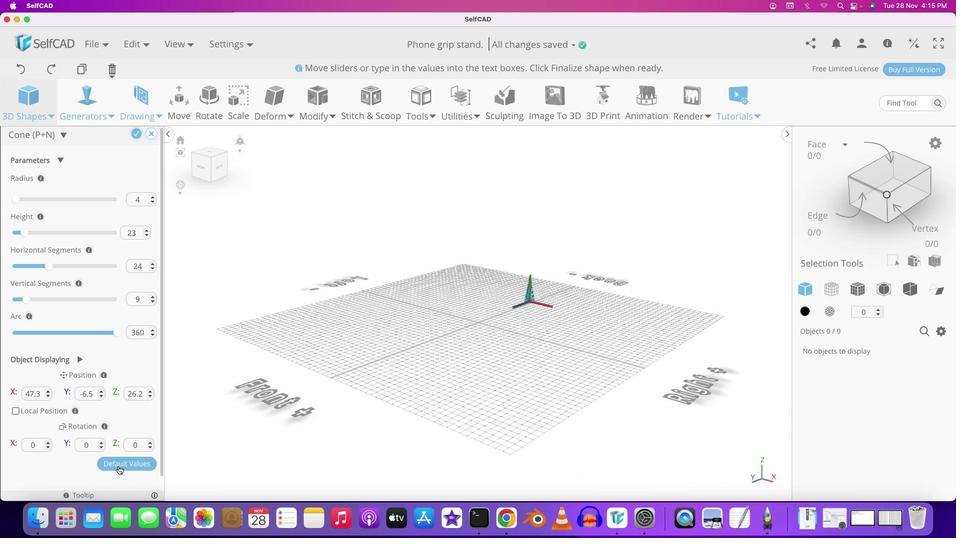 
Action: Mouse scrolled (106, 335) with delta (0, -3)
Screenshot: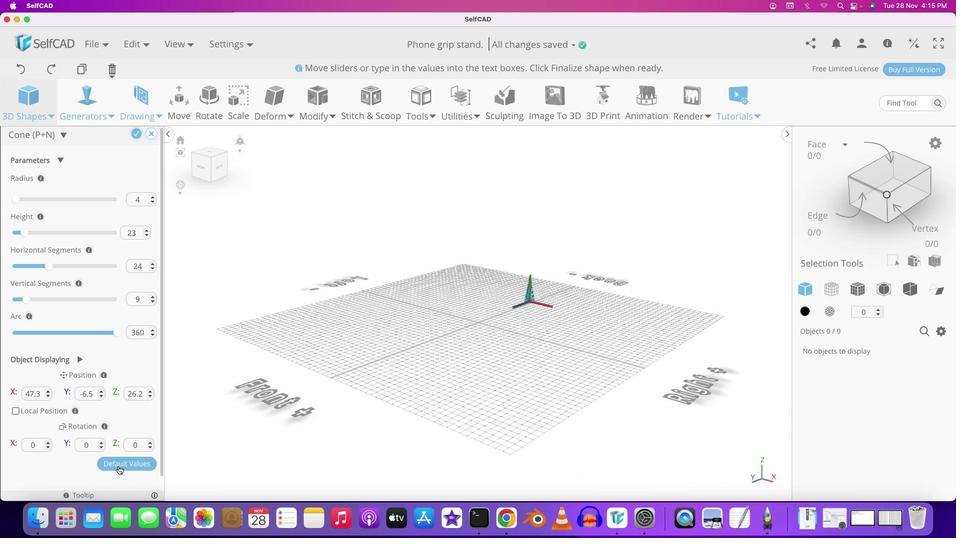 
Action: Mouse moved to (118, 465)
Screenshot: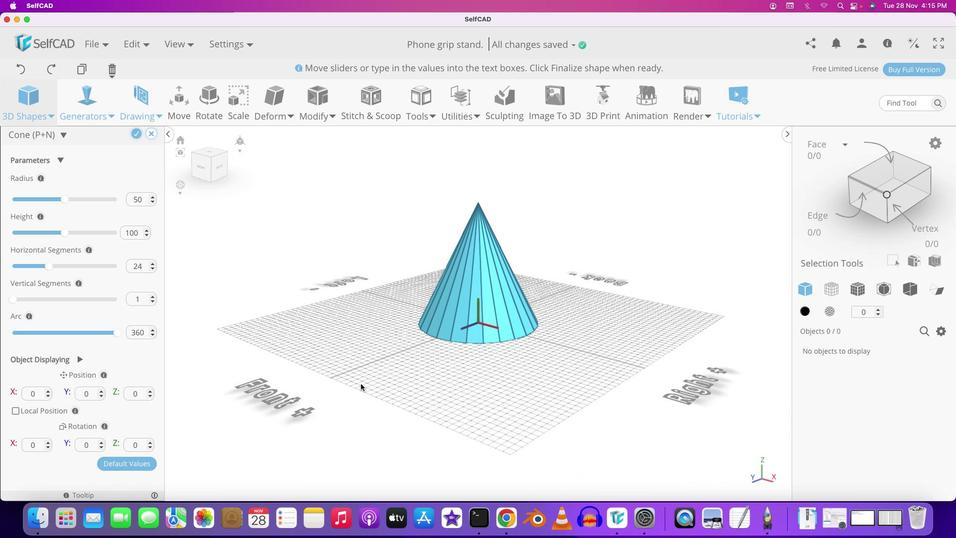 
Action: Mouse pressed left at (118, 465)
Screenshot: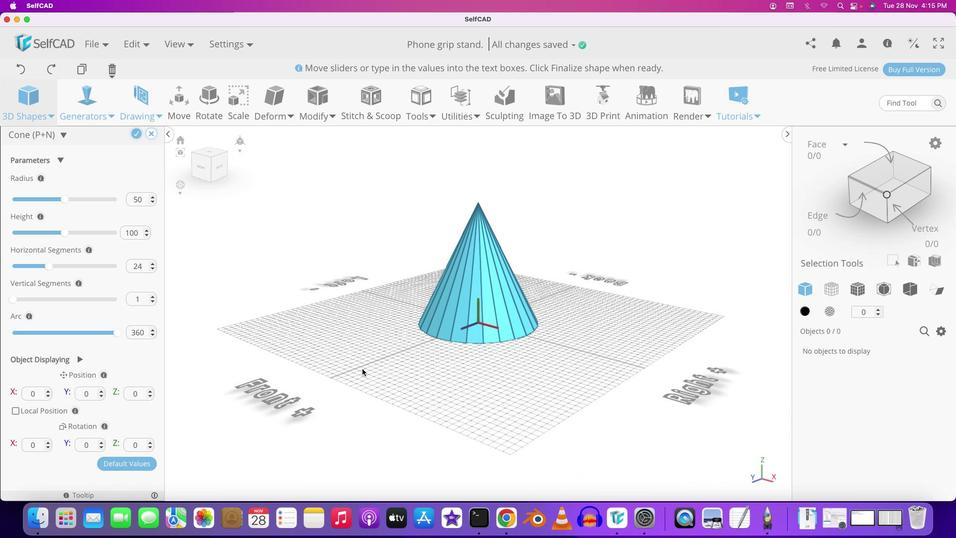 
Action: Mouse moved to (489, 324)
Screenshot: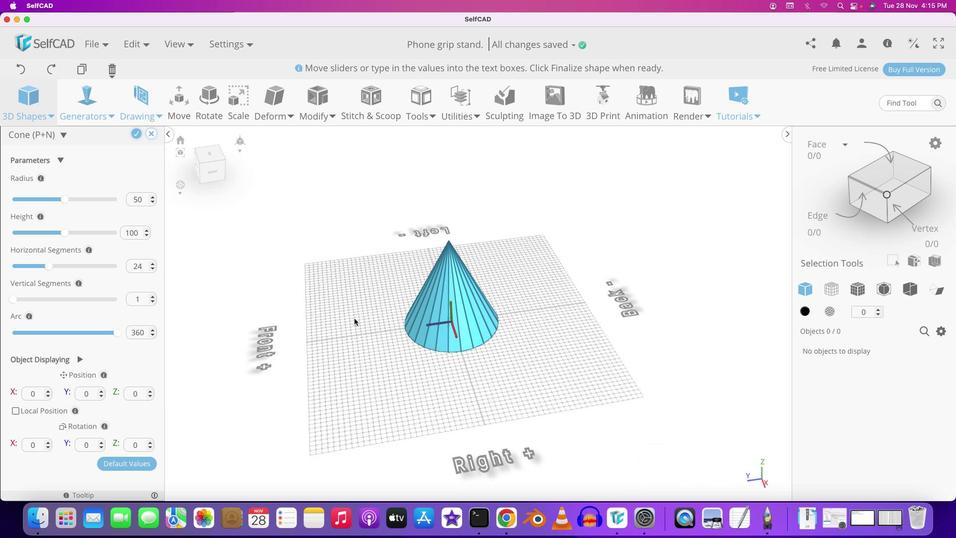 
Action: Mouse pressed left at (489, 324)
Screenshot: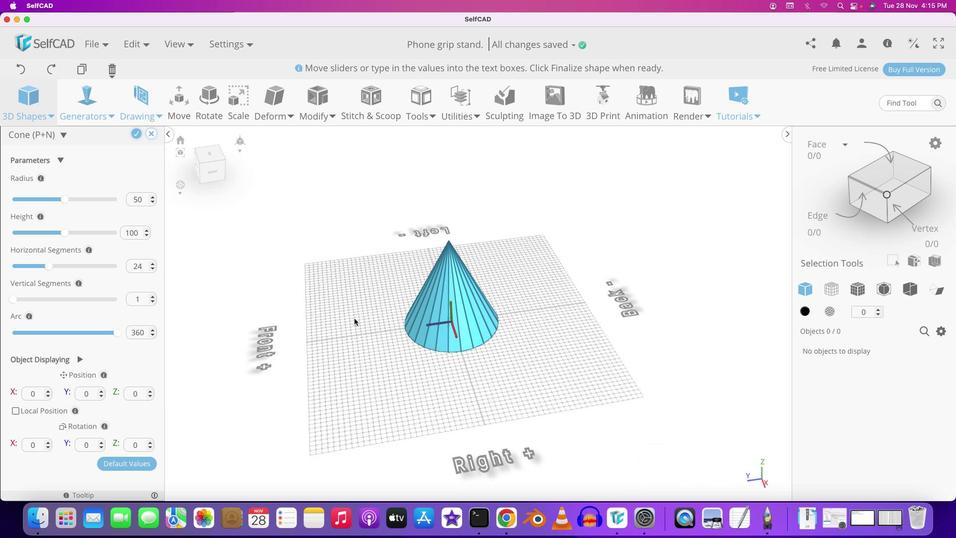 
Action: Mouse moved to (353, 318)
Screenshot: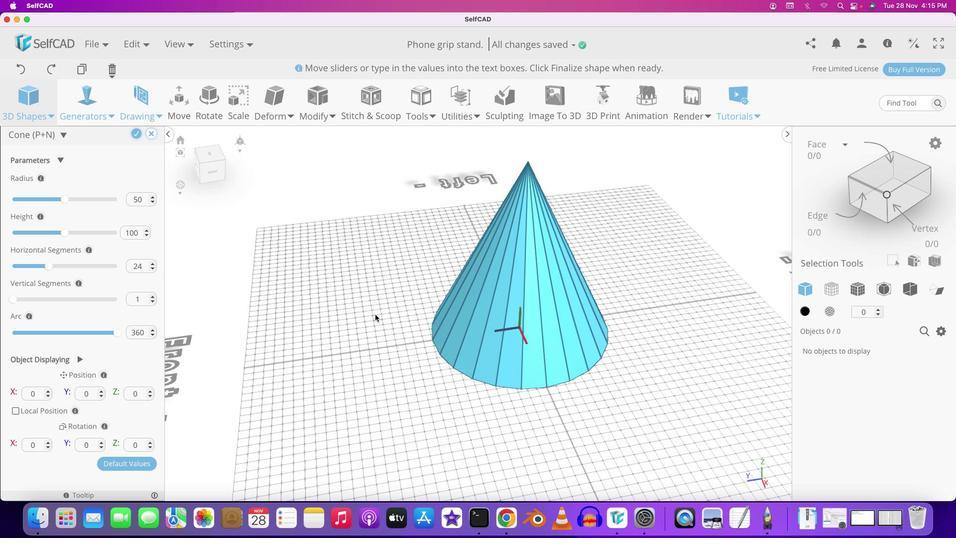 
Action: Mouse scrolled (353, 318) with delta (0, 0)
Screenshot: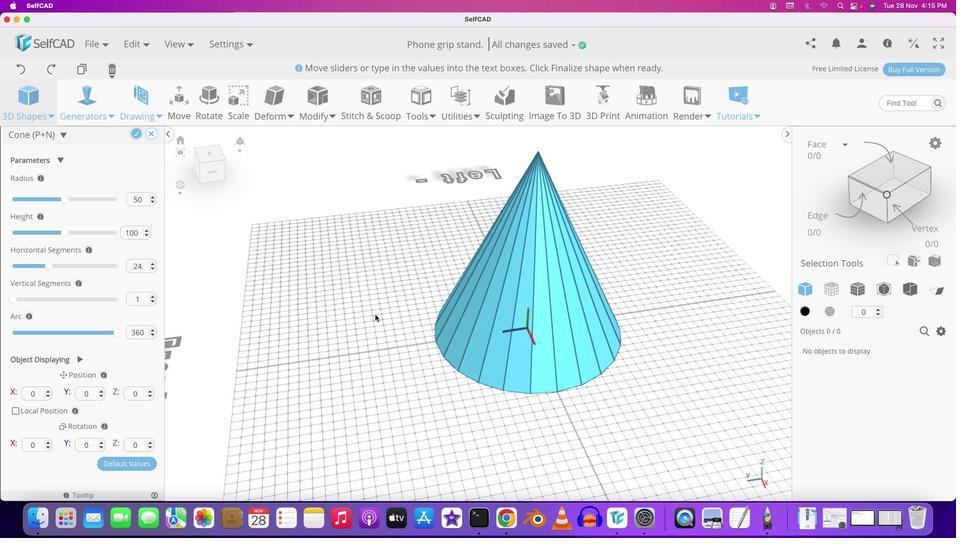 
Action: Mouse scrolled (353, 318) with delta (0, 0)
Screenshot: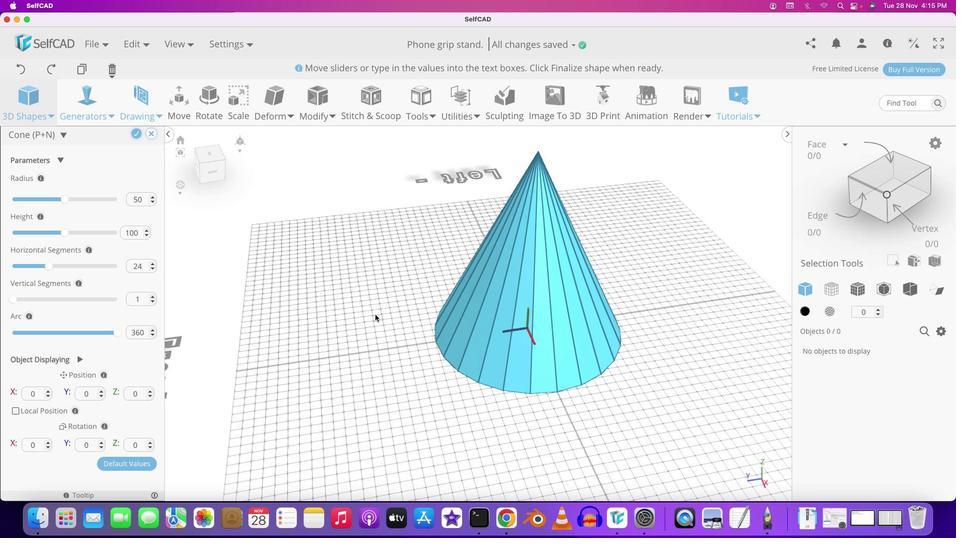 
Action: Mouse scrolled (353, 318) with delta (0, 0)
Screenshot: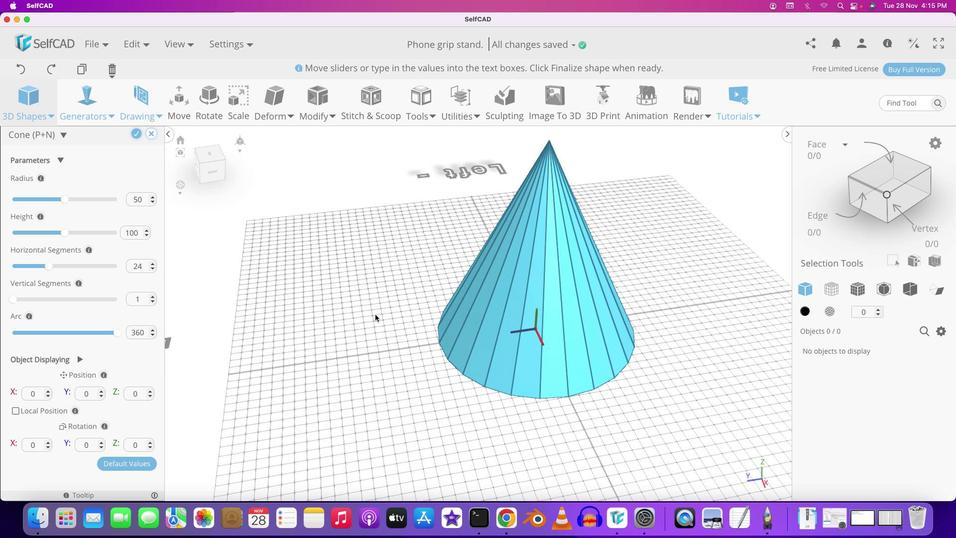 
Action: Mouse moved to (373, 314)
Screenshot: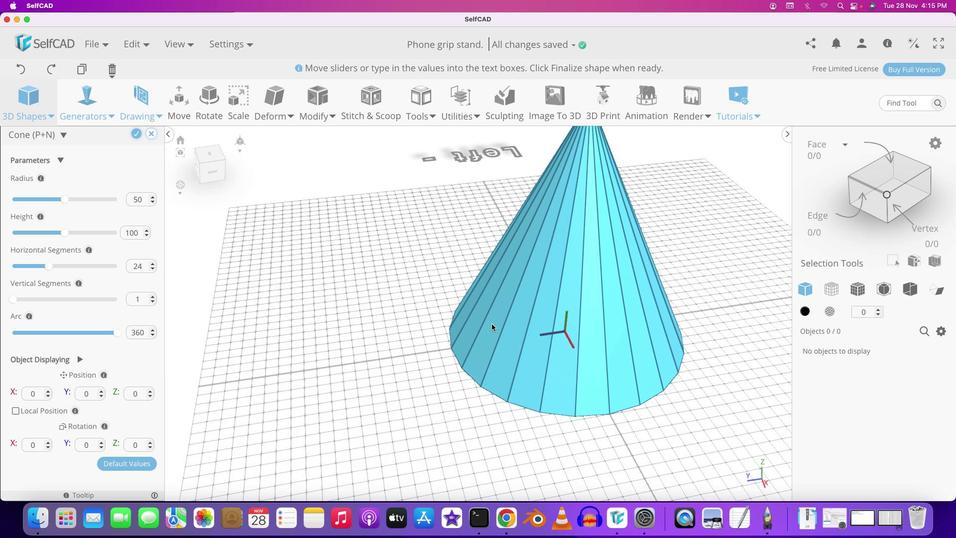 
Action: Mouse scrolled (373, 314) with delta (0, 0)
Screenshot: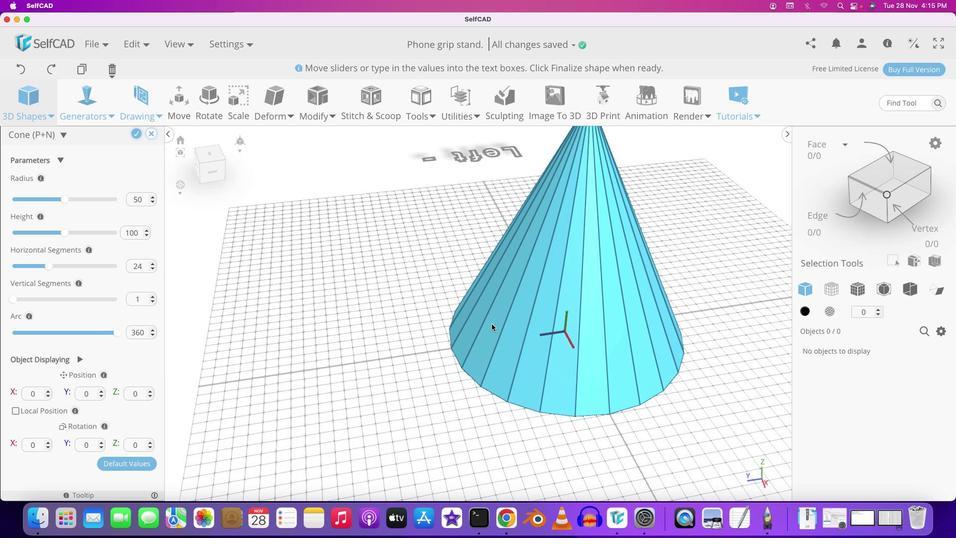 
Action: Mouse moved to (373, 314)
Screenshot: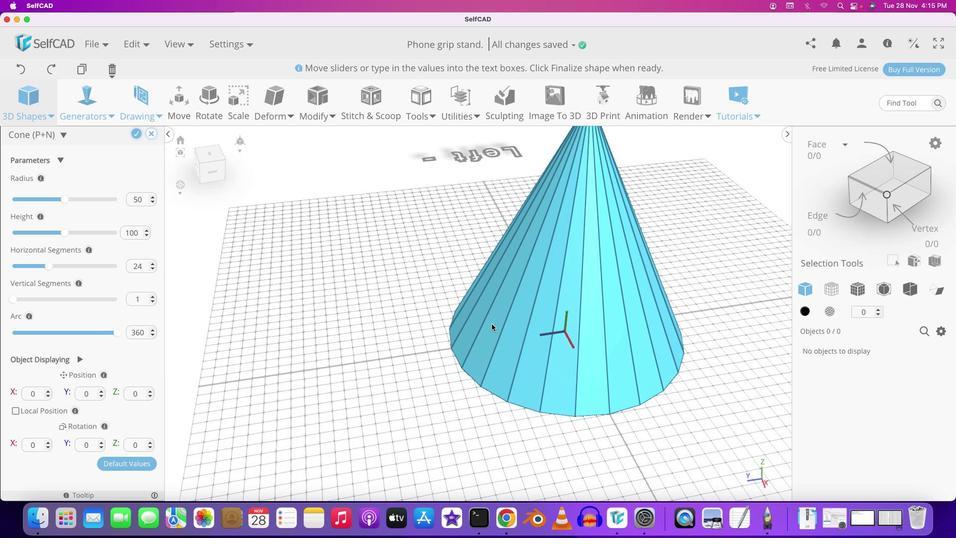 
Action: Mouse scrolled (373, 314) with delta (0, 0)
Screenshot: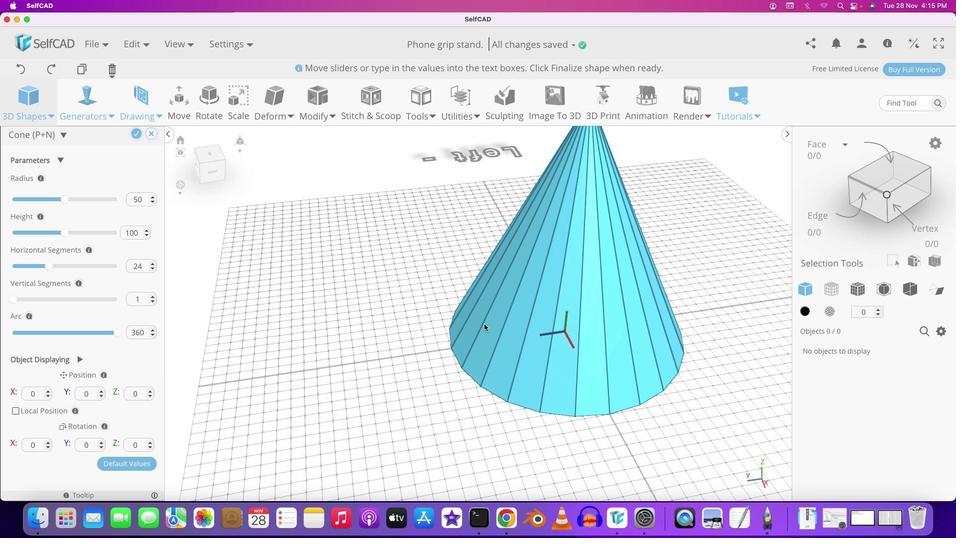 
Action: Mouse moved to (373, 314)
Screenshot: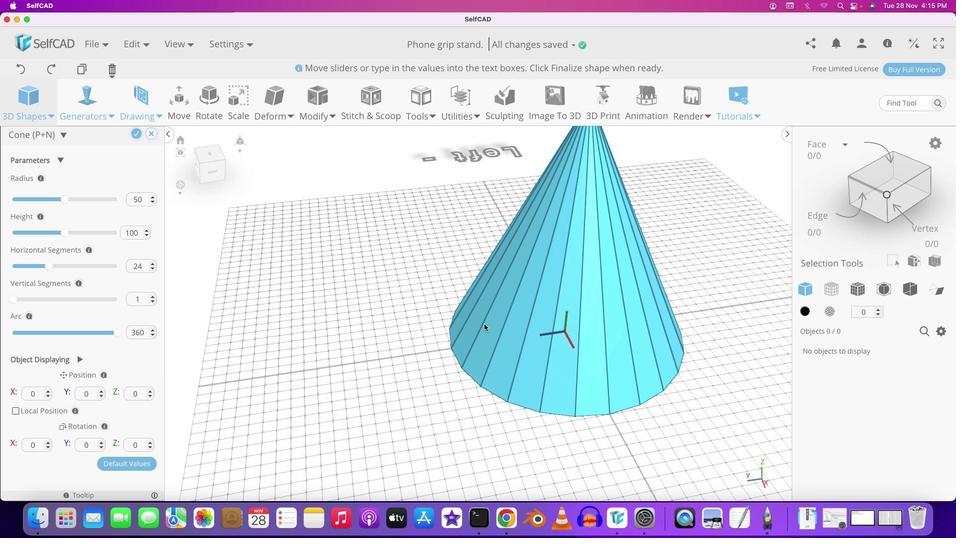 
Action: Mouse scrolled (373, 314) with delta (0, 1)
Screenshot: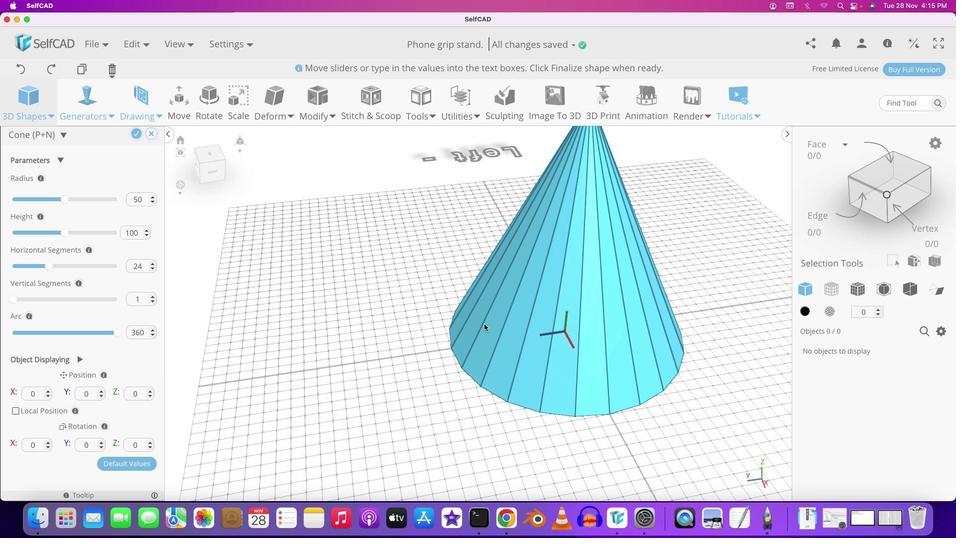 
Action: Mouse scrolled (373, 314) with delta (0, 2)
Screenshot: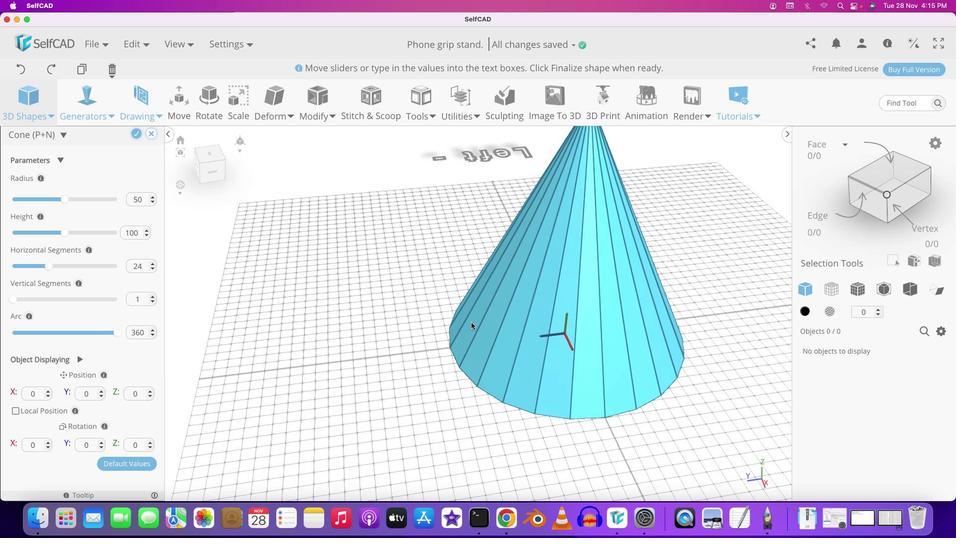 
Action: Mouse moved to (375, 314)
Screenshot: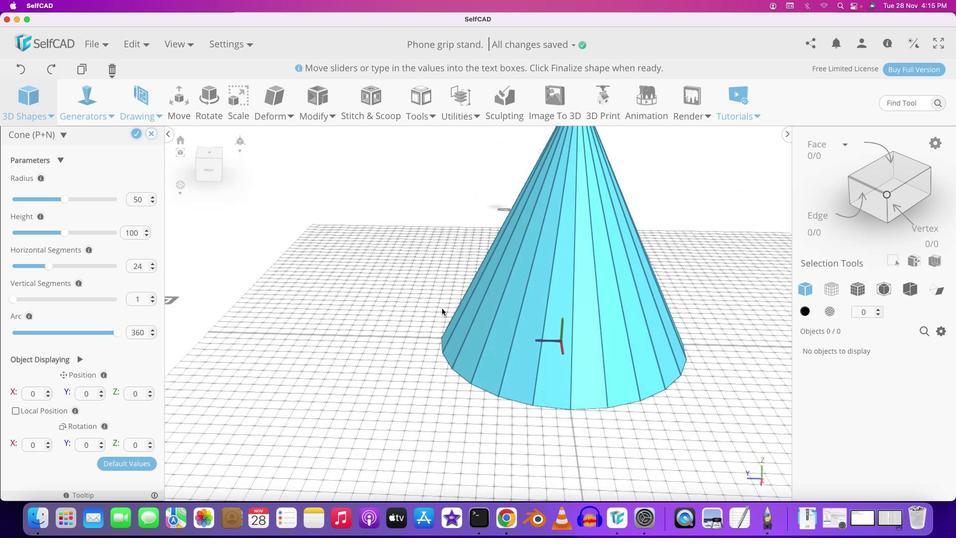 
Action: Mouse scrolled (375, 314) with delta (0, 0)
Screenshot: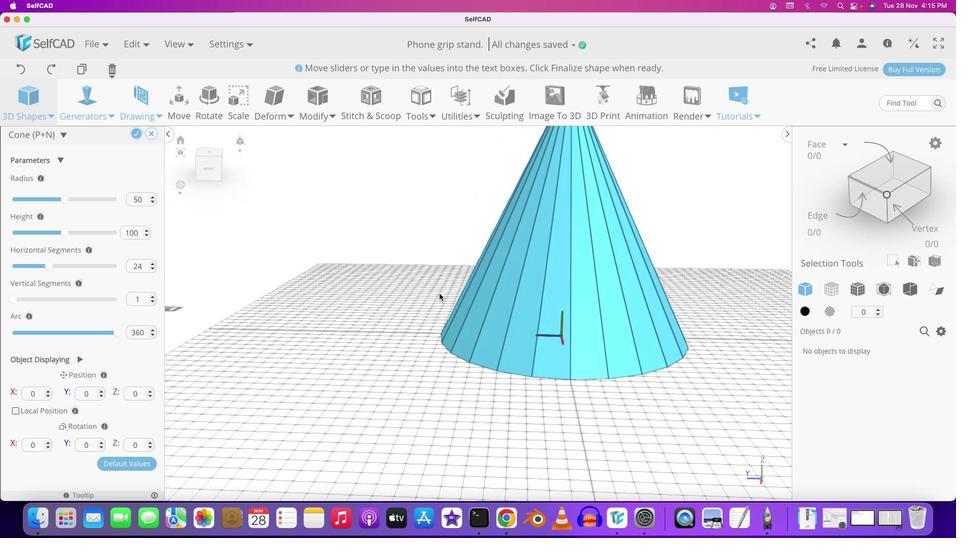 
Action: Mouse scrolled (375, 314) with delta (0, 0)
Screenshot: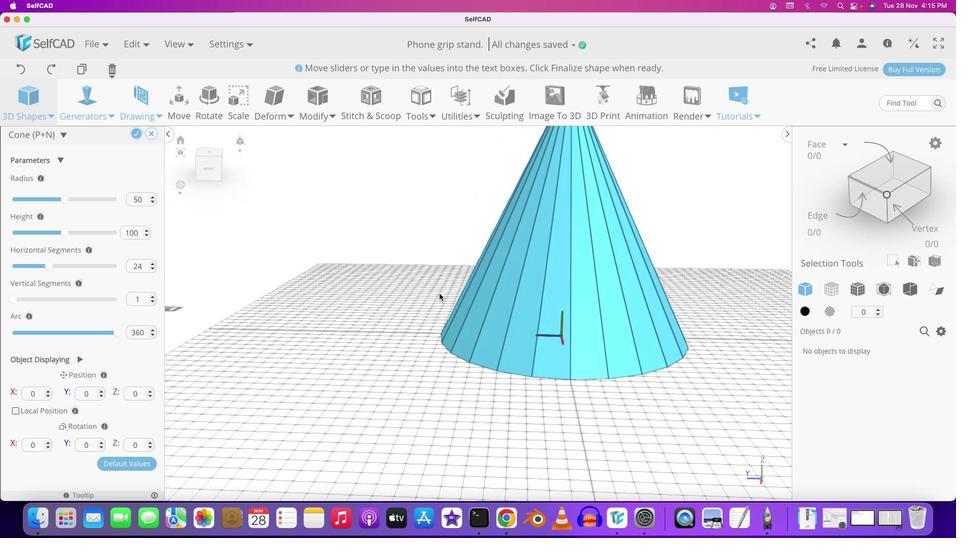 
Action: Mouse scrolled (375, 314) with delta (0, 1)
Screenshot: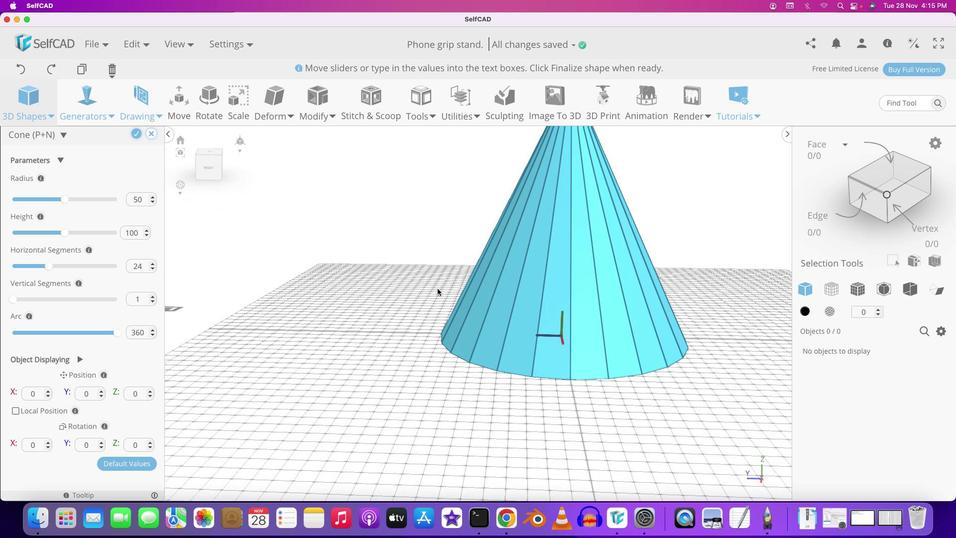 
Action: Mouse moved to (488, 323)
Screenshot: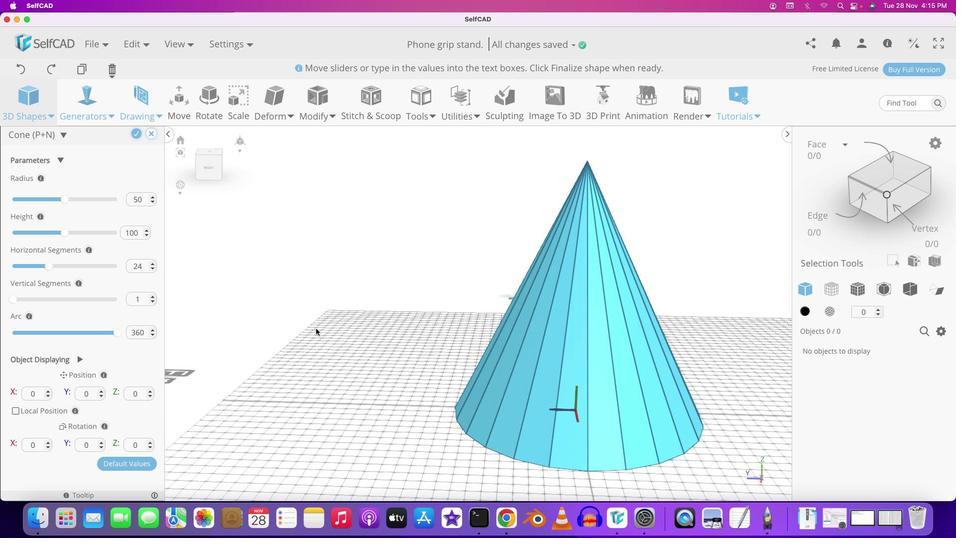 
Action: Mouse pressed left at (488, 323)
Screenshot: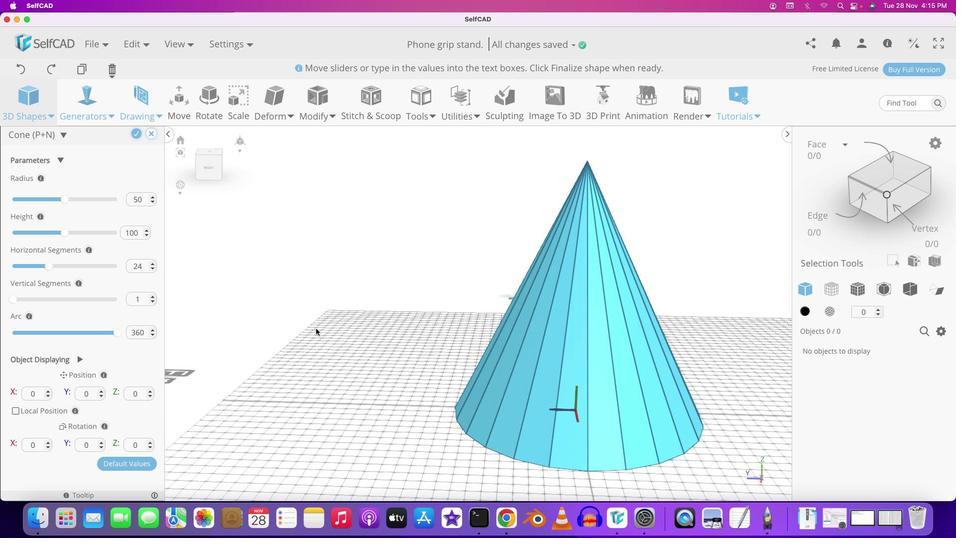 
Action: Mouse moved to (442, 284)
Screenshot: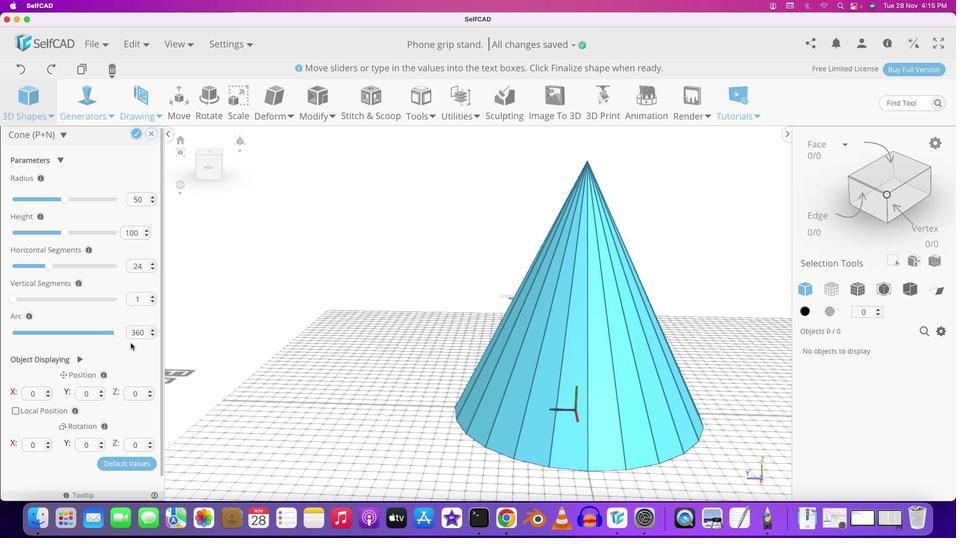 
Action: Key pressed Key.shift
Screenshot: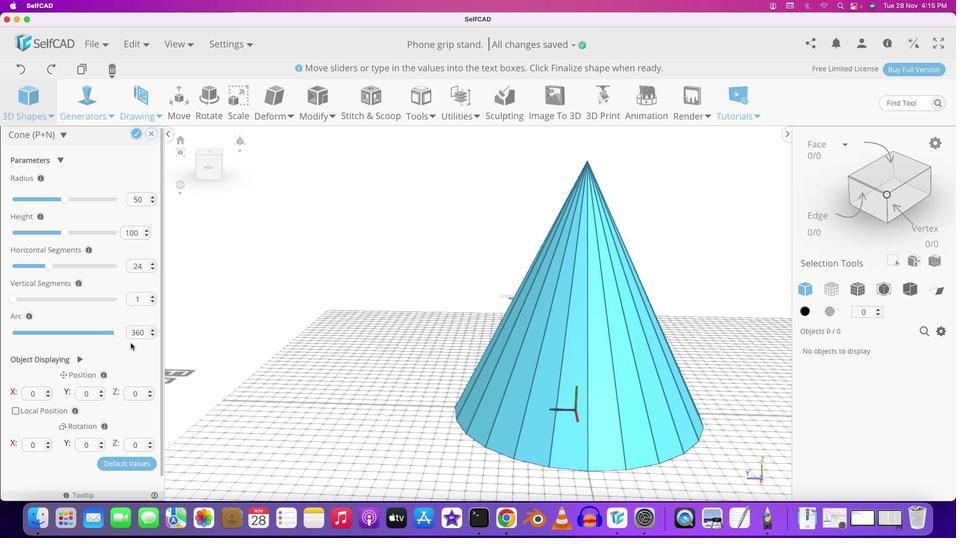 
Action: Mouse moved to (451, 290)
Screenshot: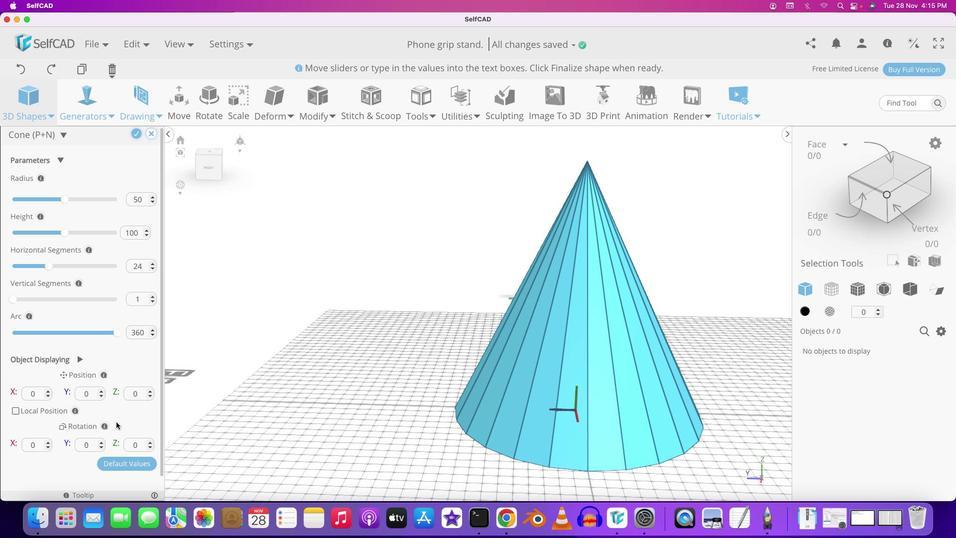 
Action: Mouse pressed left at (451, 290)
Screenshot: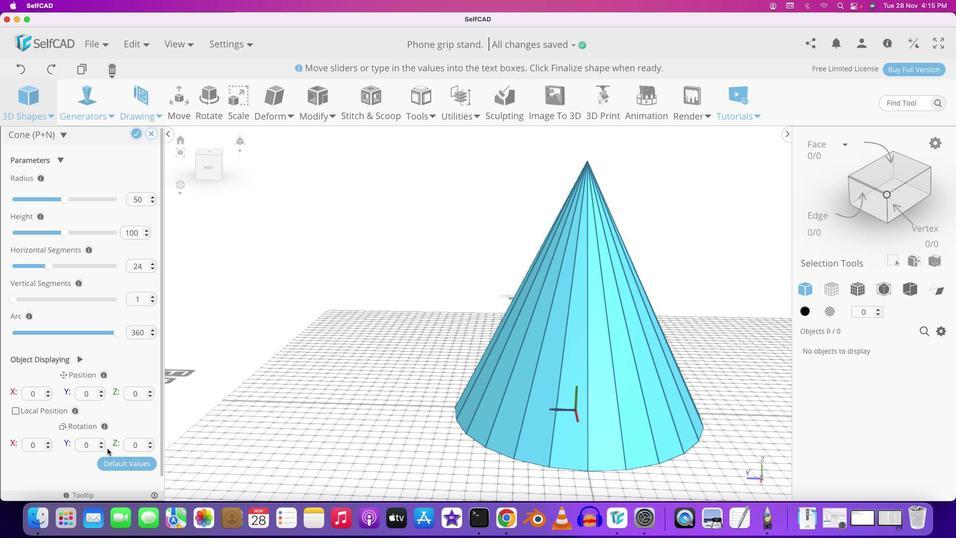 
Action: Mouse moved to (128, 331)
Screenshot: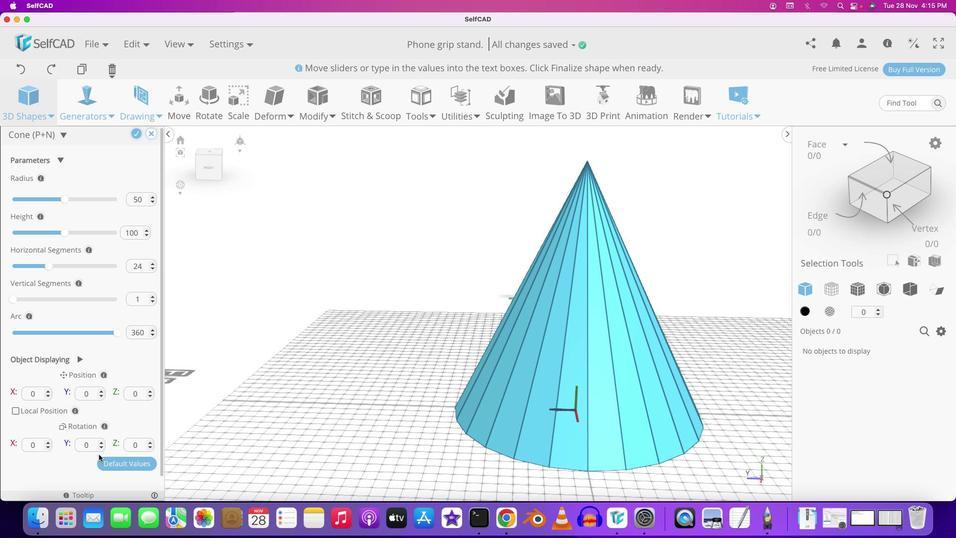 
Action: Mouse scrolled (128, 331) with delta (0, 0)
Screenshot: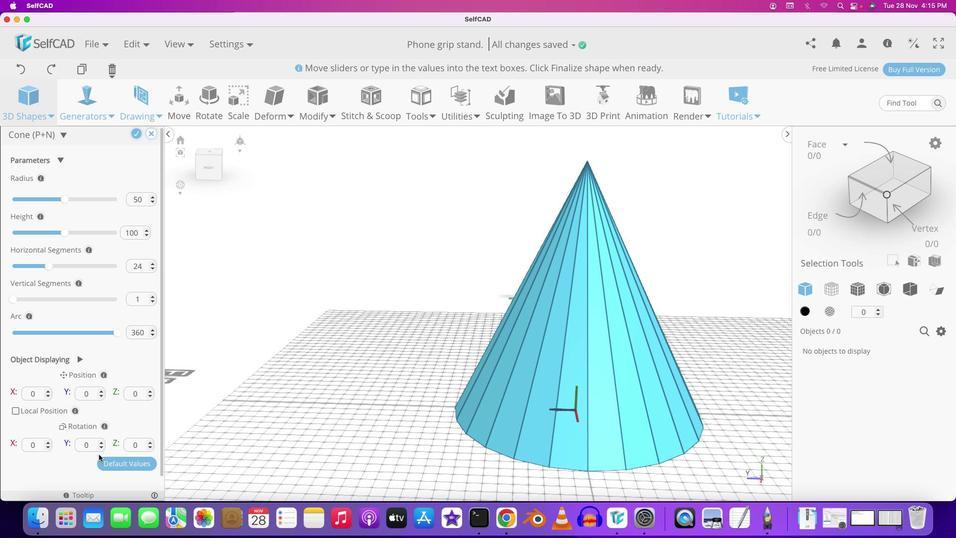 
Action: Mouse moved to (128, 332)
Screenshot: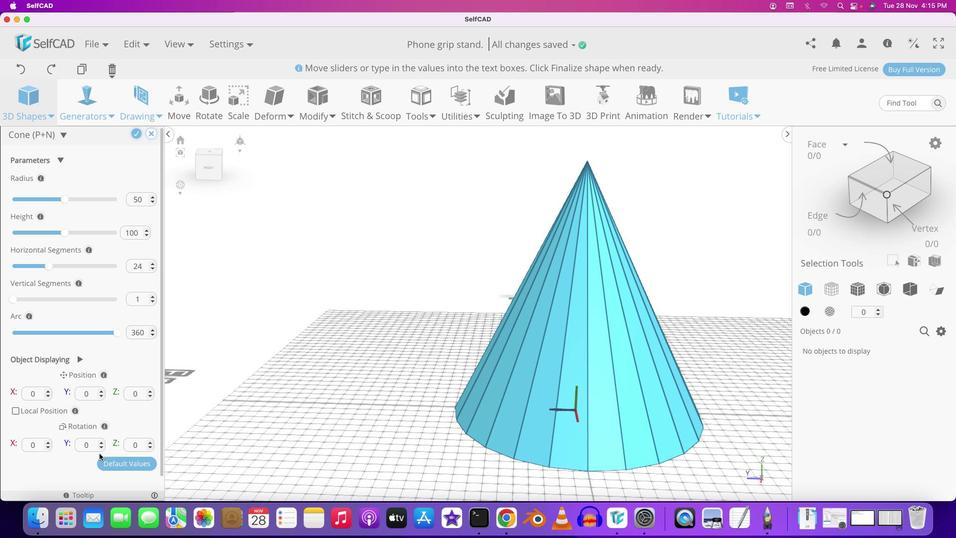 
Action: Mouse scrolled (128, 332) with delta (0, 0)
Screenshot: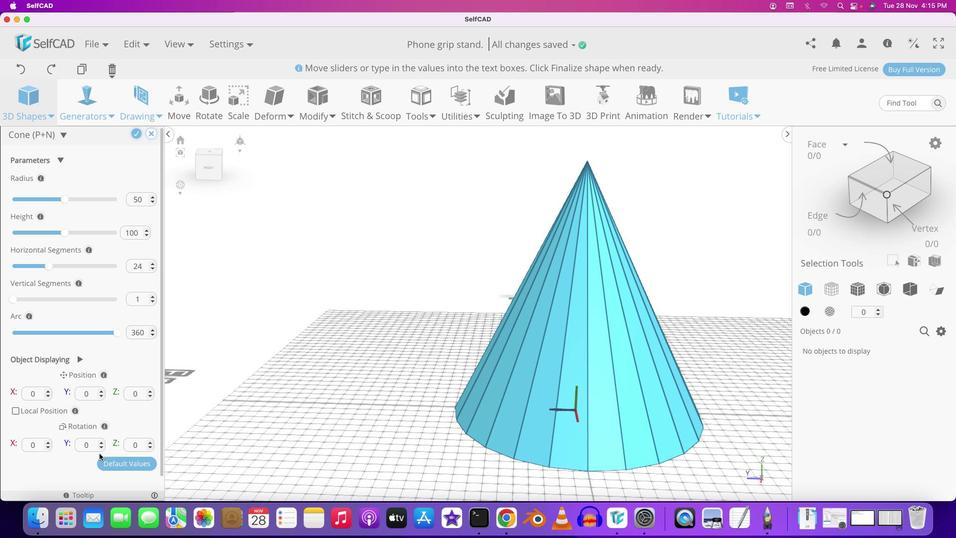 
Action: Mouse moved to (128, 332)
Screenshot: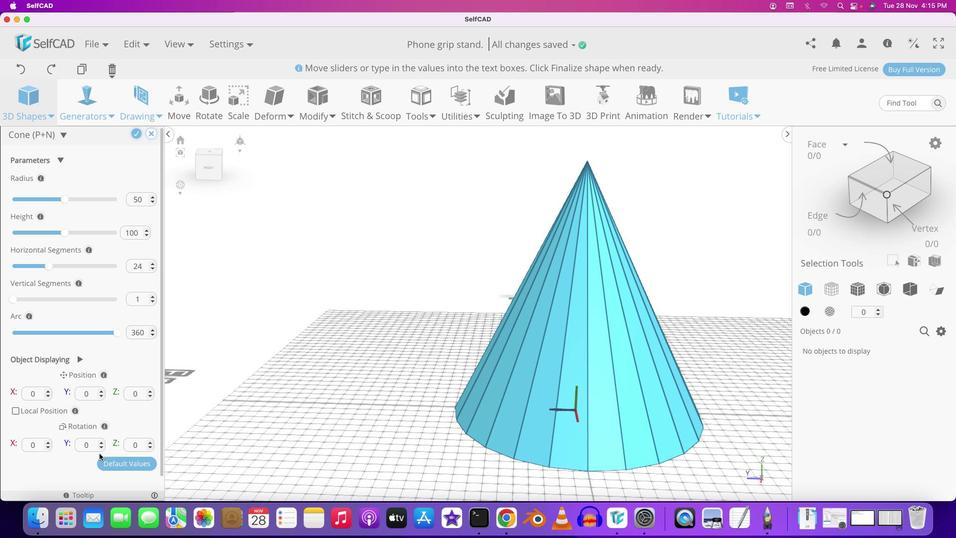 
Action: Mouse scrolled (128, 332) with delta (0, -1)
Screenshot: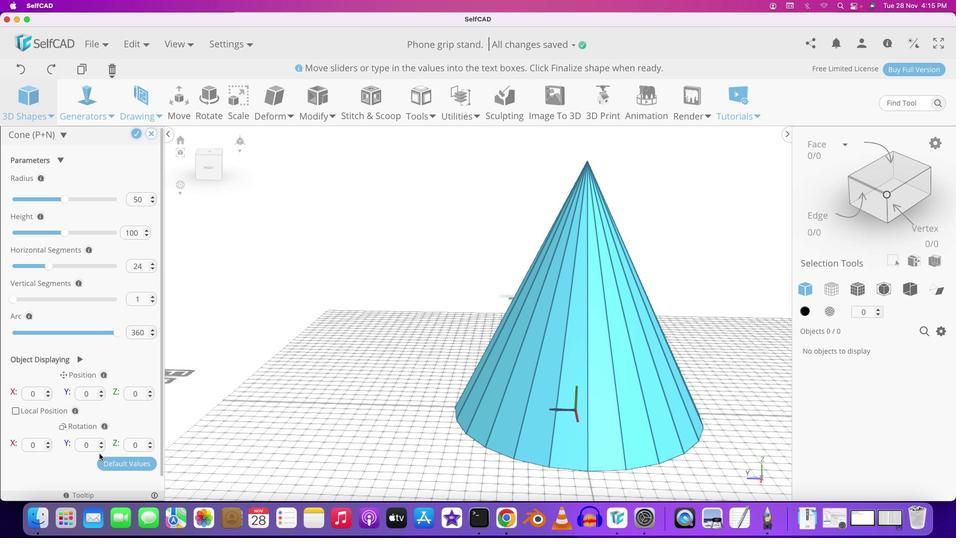 
Action: Mouse moved to (128, 334)
Screenshot: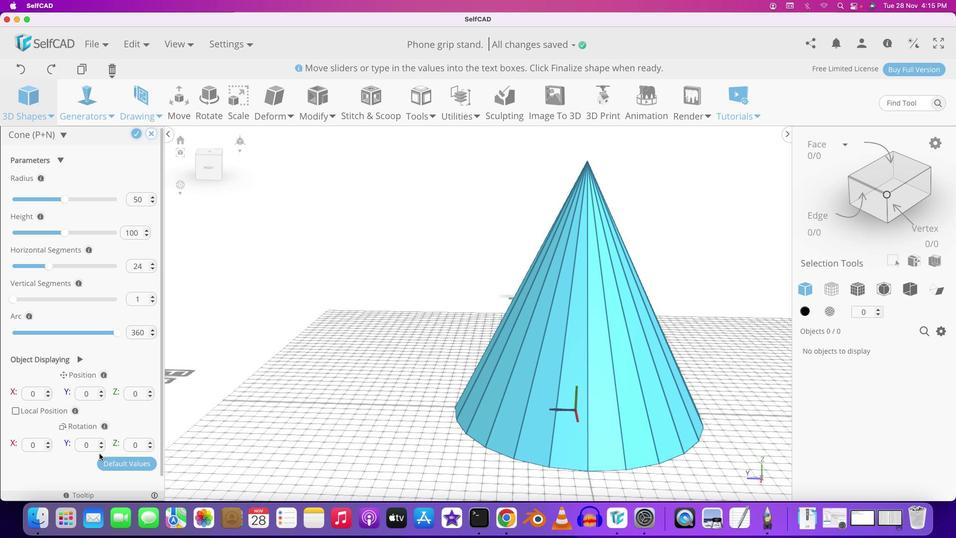 
Action: Mouse scrolled (128, 334) with delta (0, -2)
Screenshot: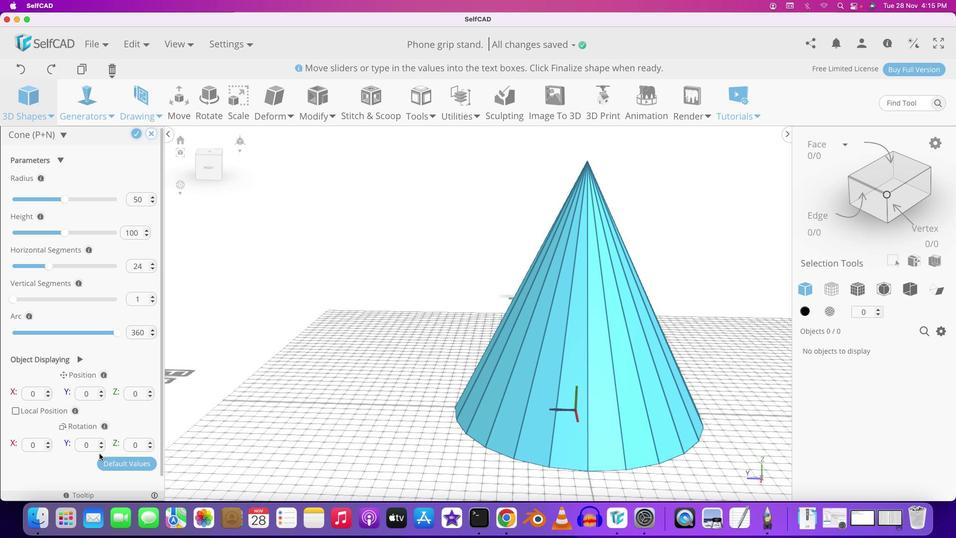 
Action: Mouse moved to (36, 444)
Screenshot: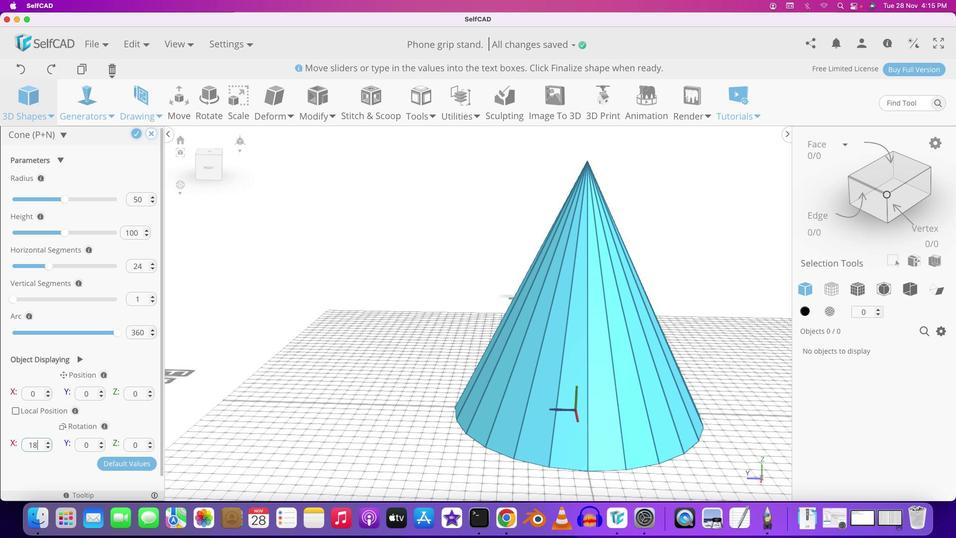 
Action: Mouse pressed left at (36, 444)
Screenshot: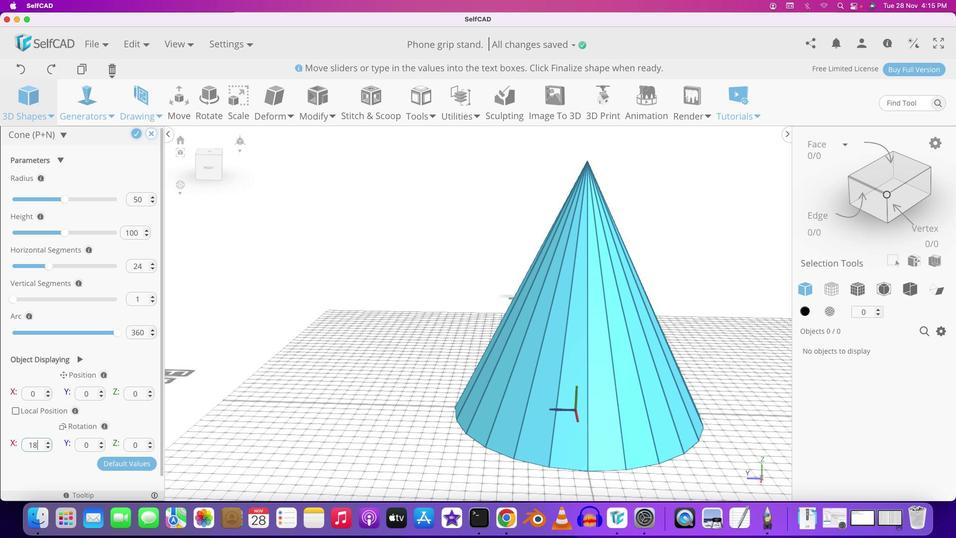
Action: Mouse moved to (36, 444)
Screenshot: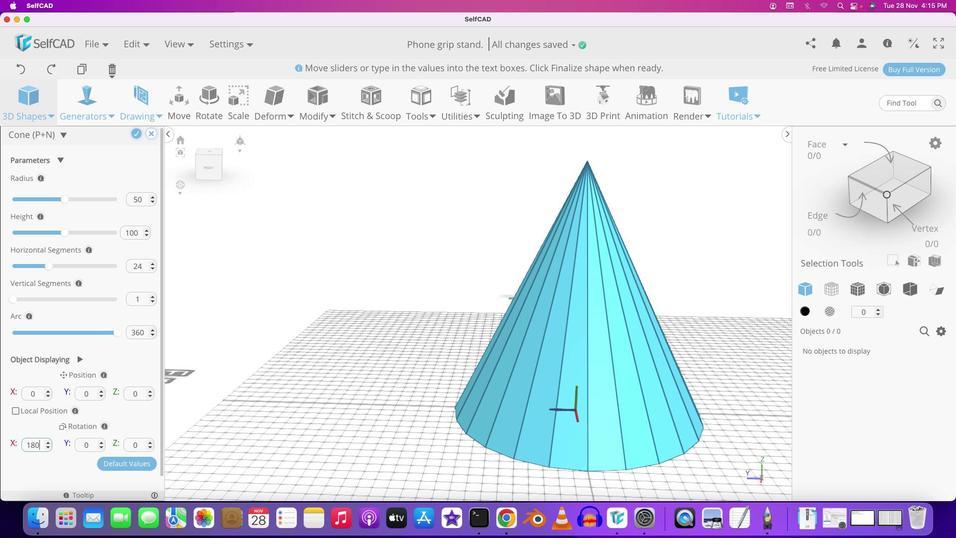 
Action: Key pressed '1''8''0'Key.enter
Screenshot: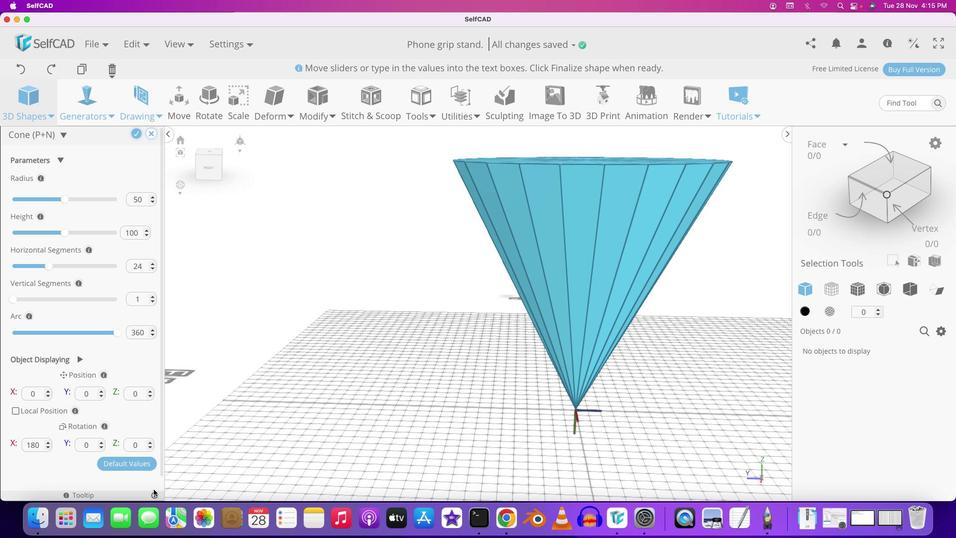 
Action: Mouse moved to (335, 467)
Screenshot: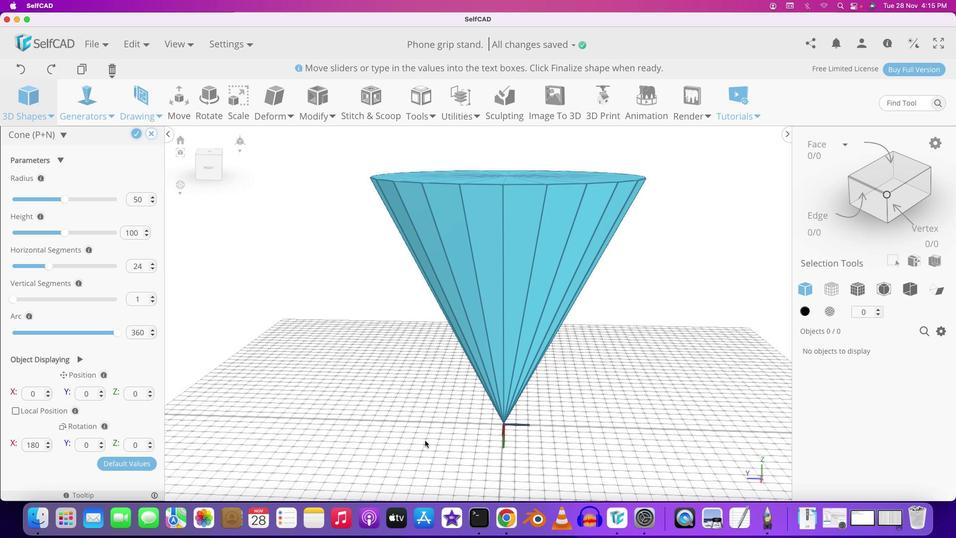 
Action: Key pressed Key.shift
Screenshot: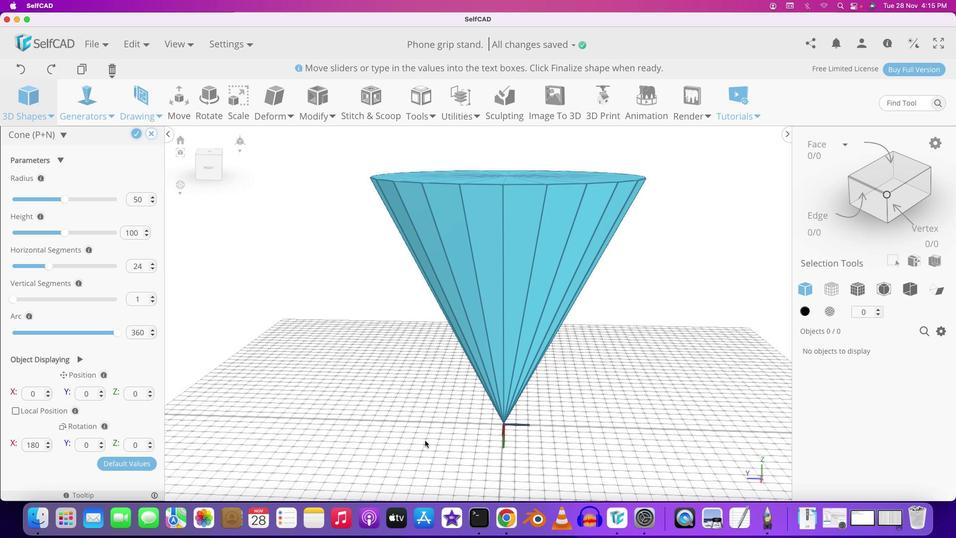 
Action: Mouse moved to (419, 448)
Screenshot: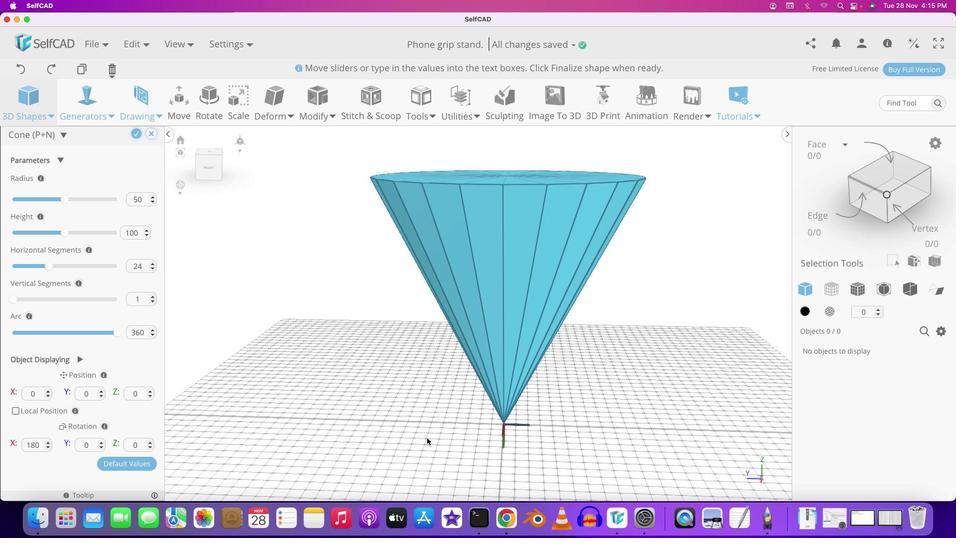 
Action: Mouse pressed left at (419, 448)
Screenshot: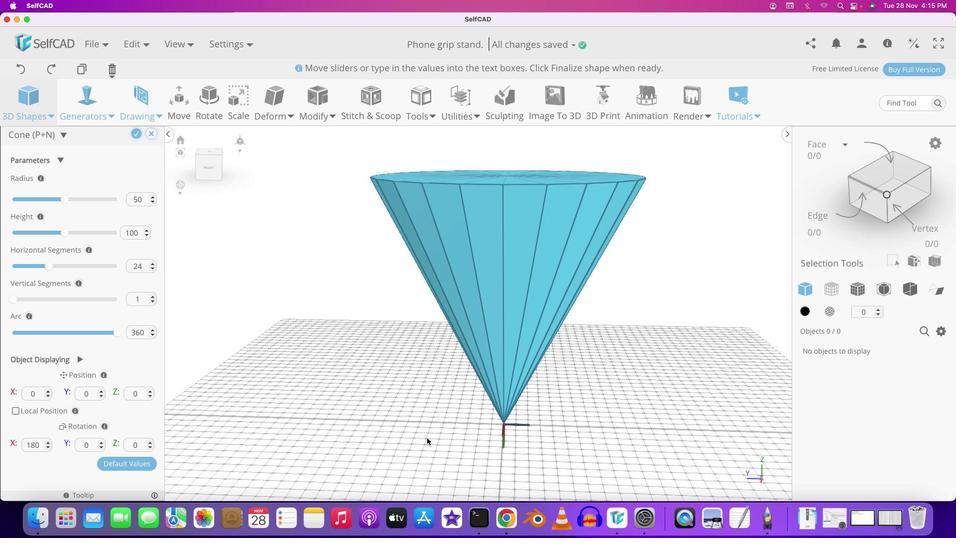 
Action: Mouse moved to (38, 444)
Screenshot: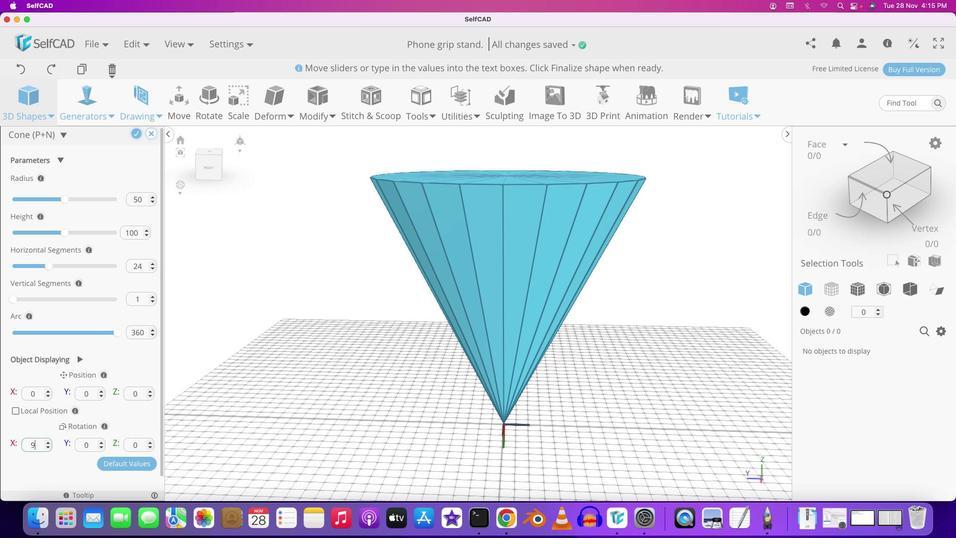 
Action: Mouse pressed left at (38, 444)
Screenshot: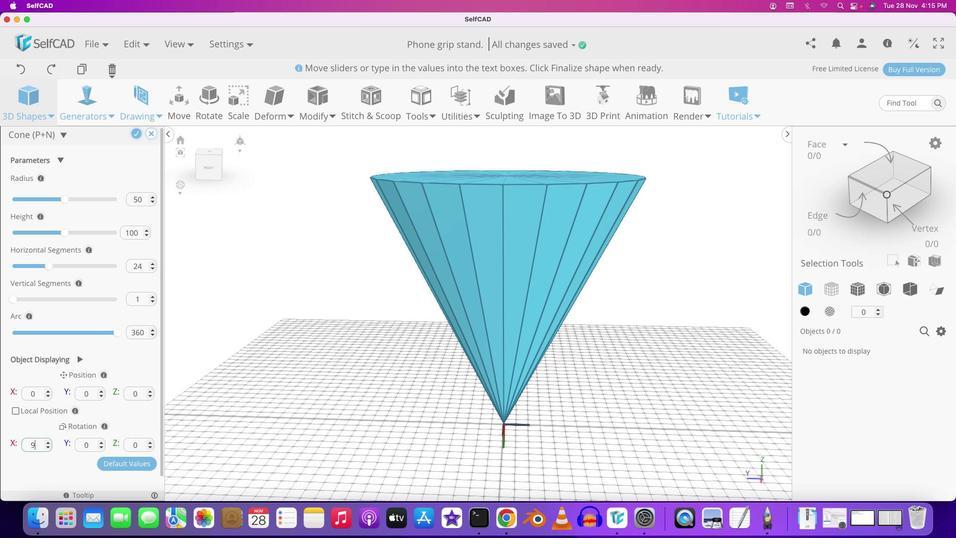 
Action: Mouse moved to (40, 445)
Screenshot: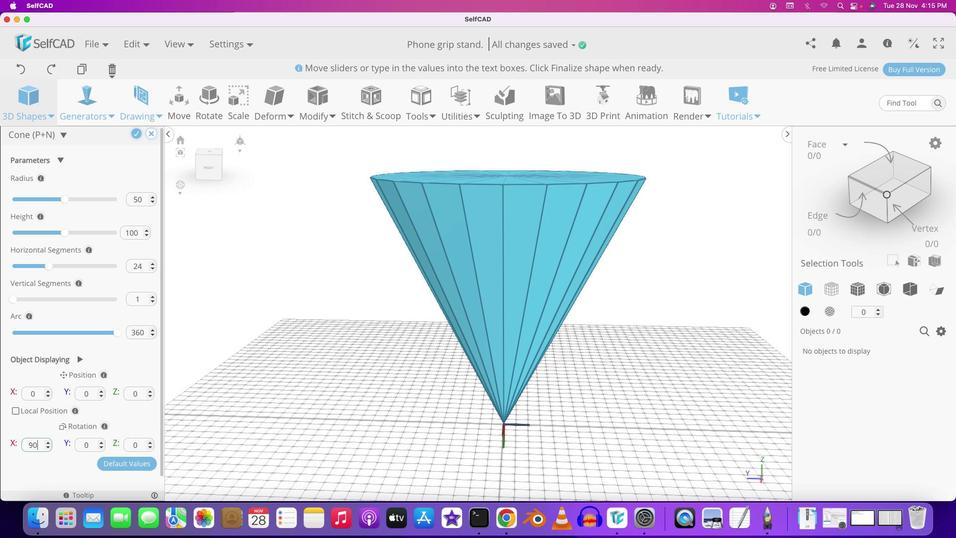 
Action: Key pressed '9''0'Key.enter
Screenshot: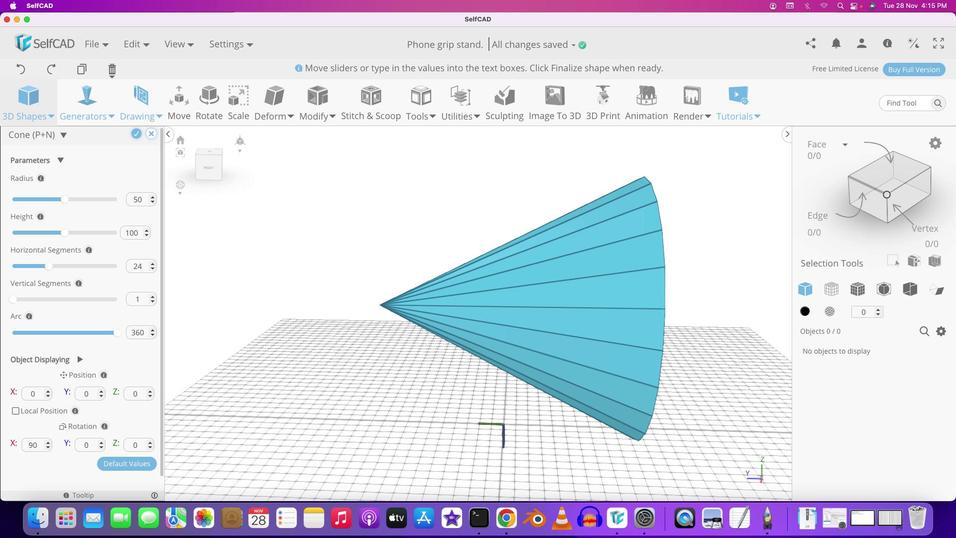 
Action: Mouse moved to (35, 448)
Screenshot: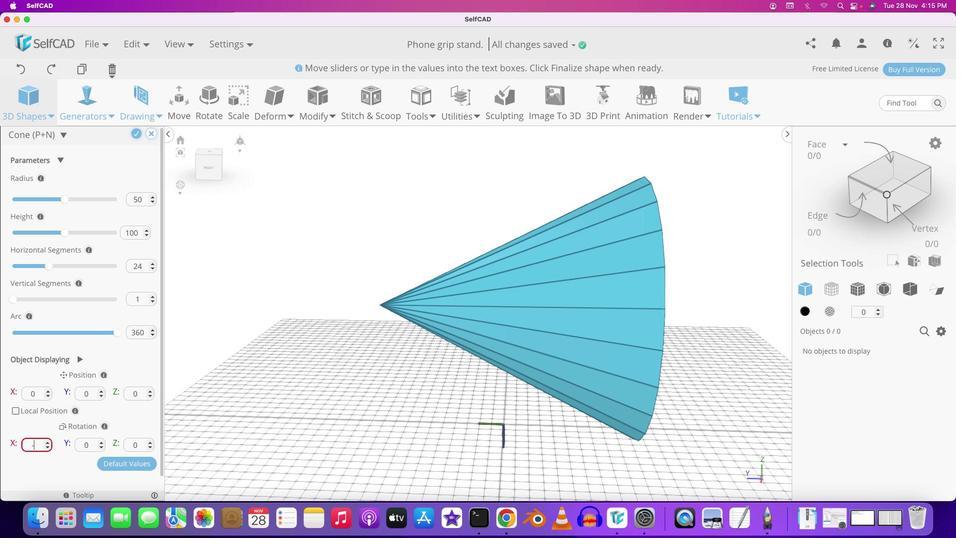 
Action: Mouse pressed left at (35, 448)
Screenshot: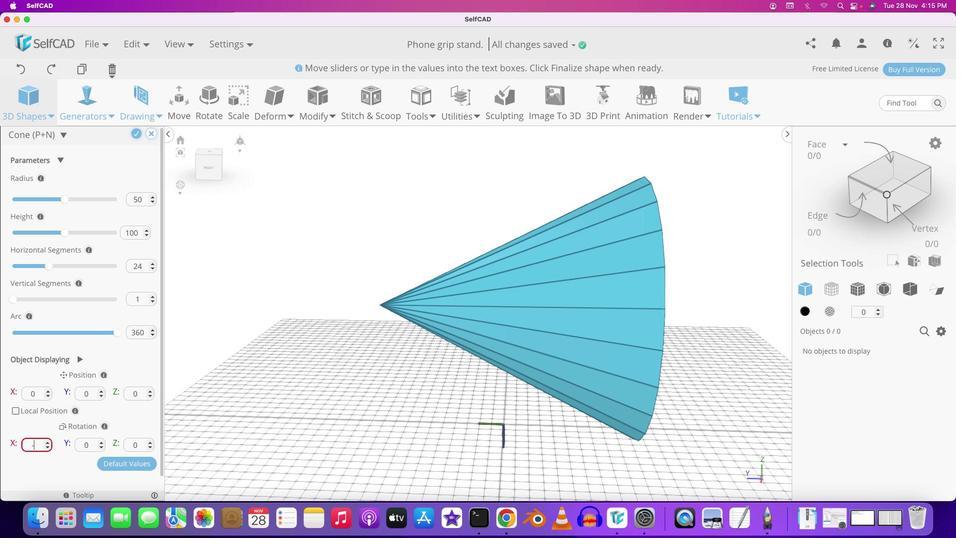 
Action: Mouse moved to (34, 448)
Screenshot: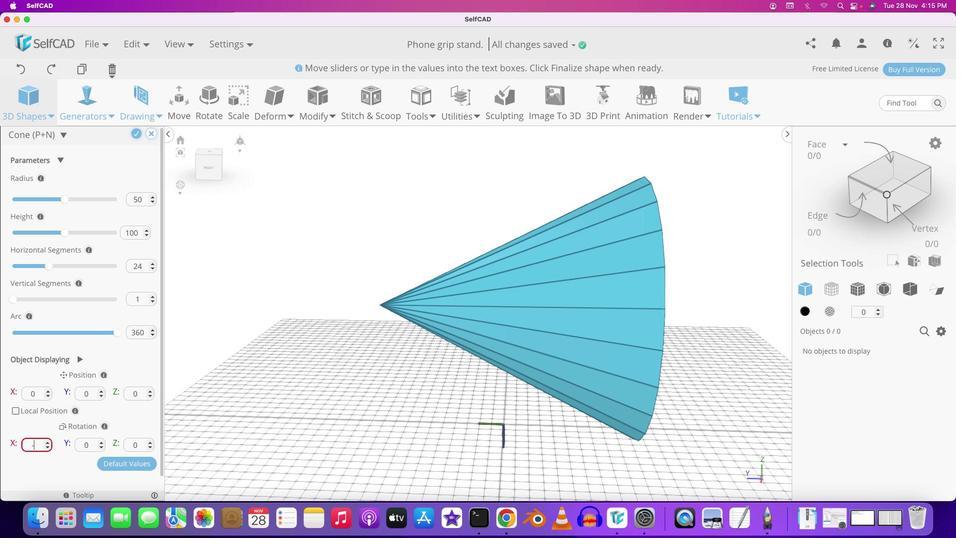 
Action: Key pressed '-''9''0'Key.enter
Screenshot: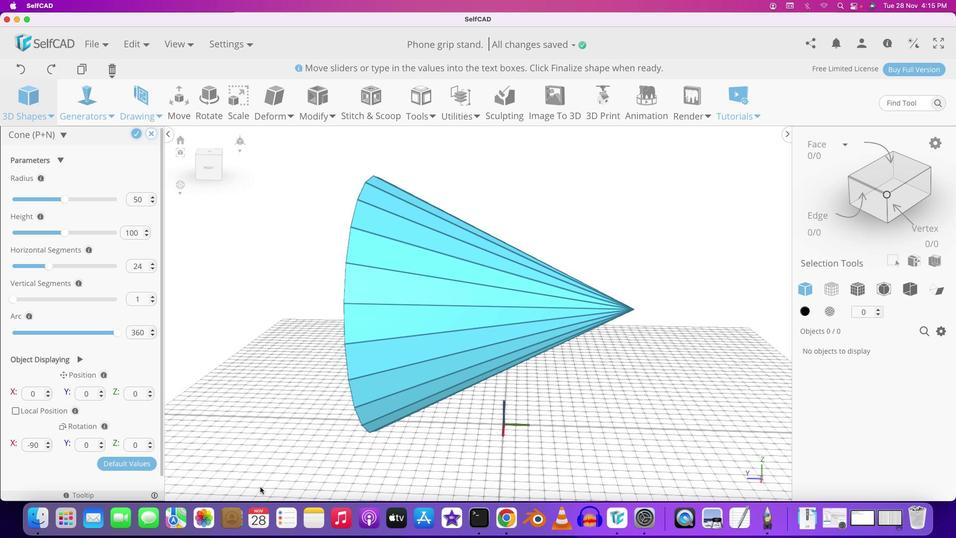 
Action: Mouse moved to (442, 373)
Screenshot: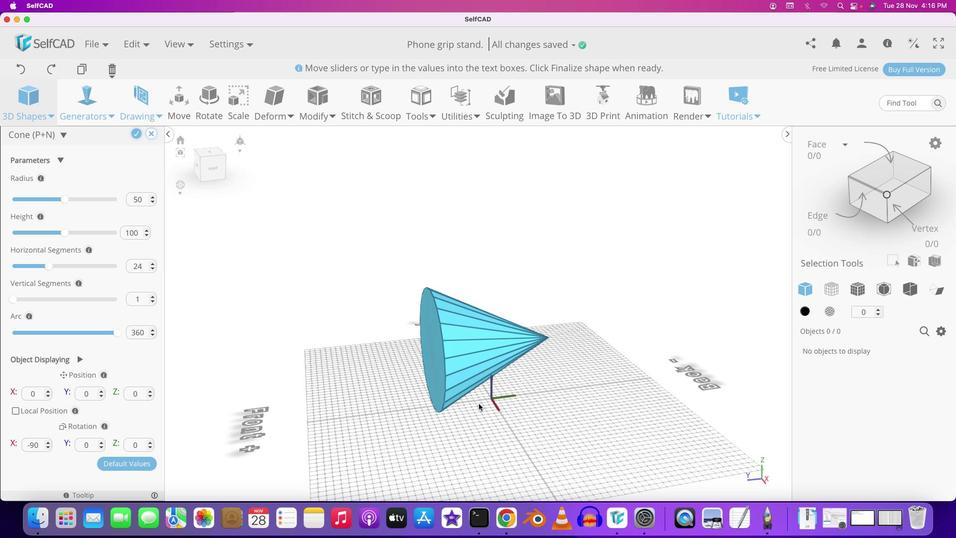 
Action: Mouse pressed left at (442, 373)
Screenshot: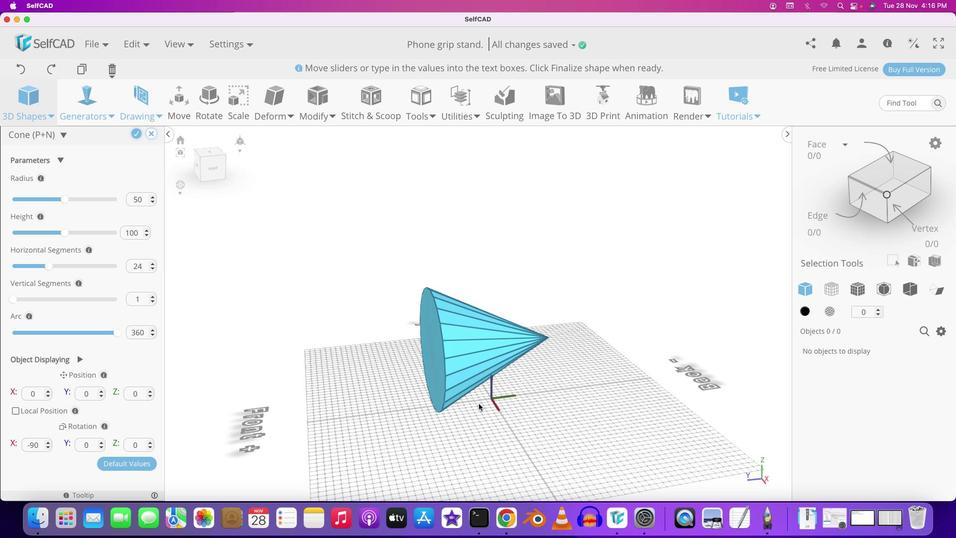 
Action: Mouse moved to (479, 379)
Screenshot: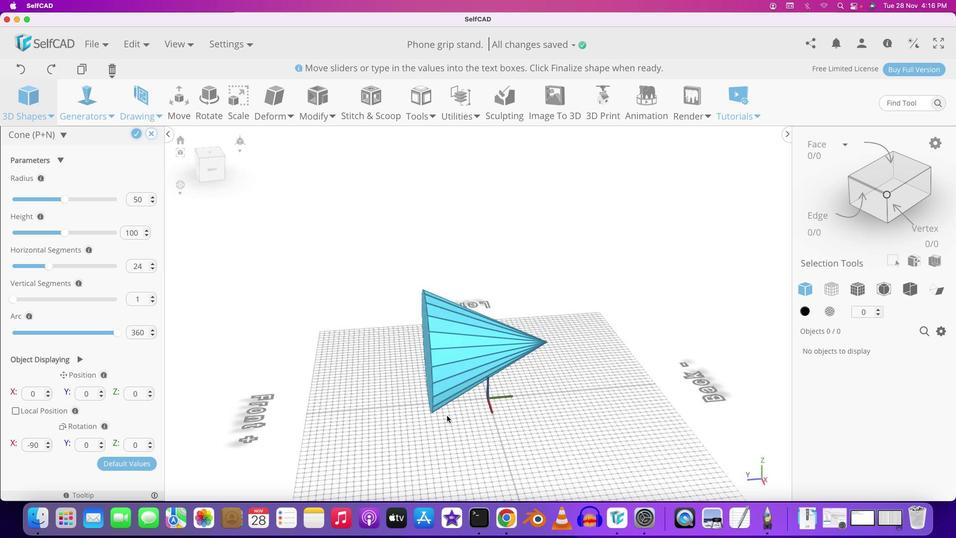 
Action: Mouse scrolled (479, 379) with delta (0, 0)
Screenshot: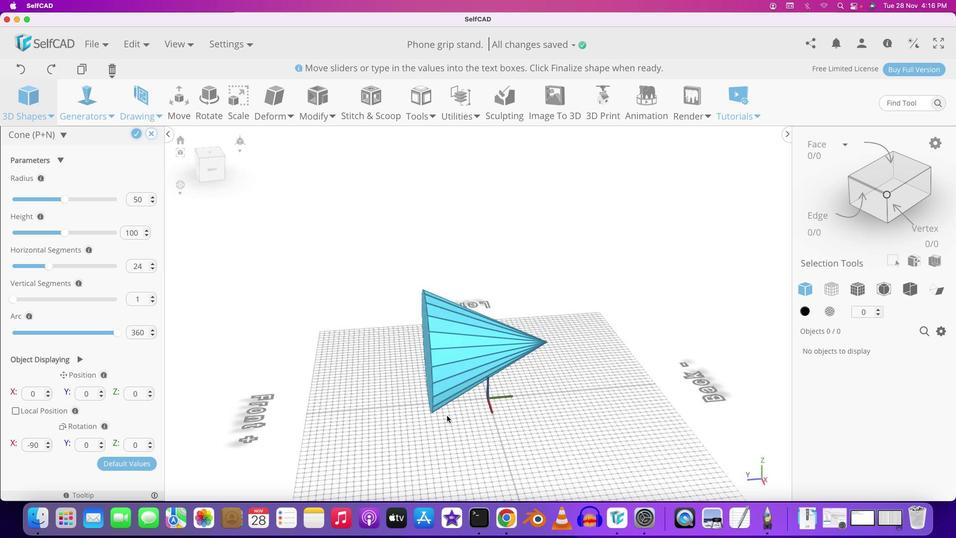 
Action: Mouse moved to (477, 379)
Screenshot: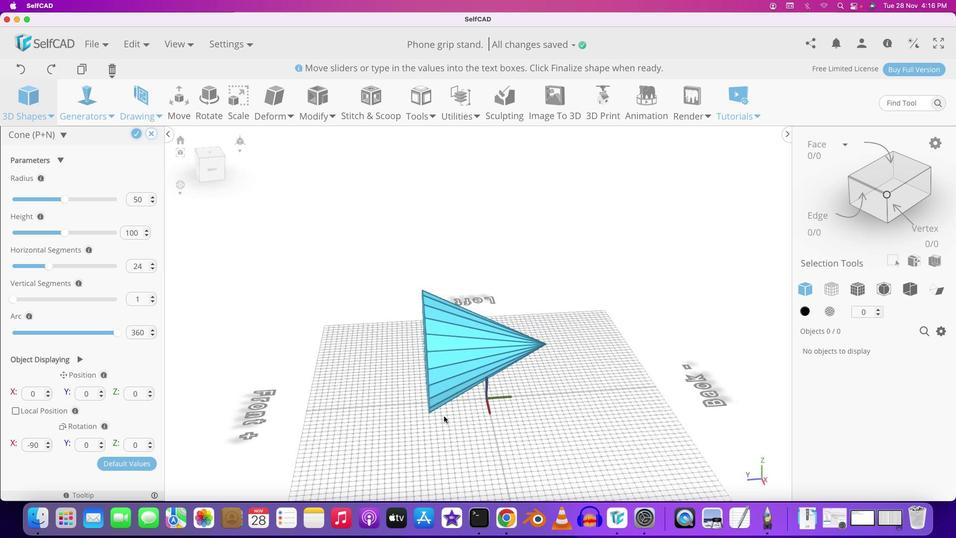 
Action: Mouse scrolled (477, 379) with delta (0, 0)
Screenshot: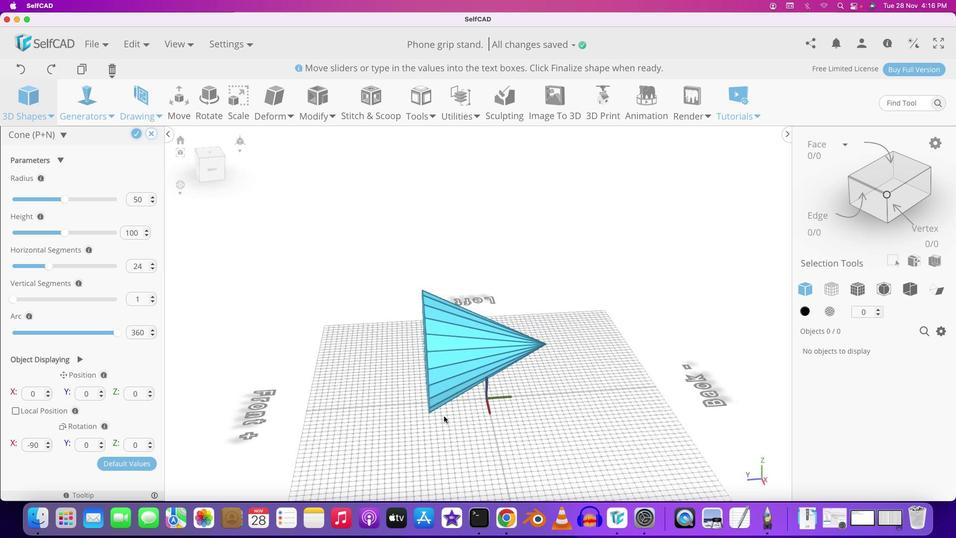 
Action: Mouse moved to (472, 379)
Screenshot: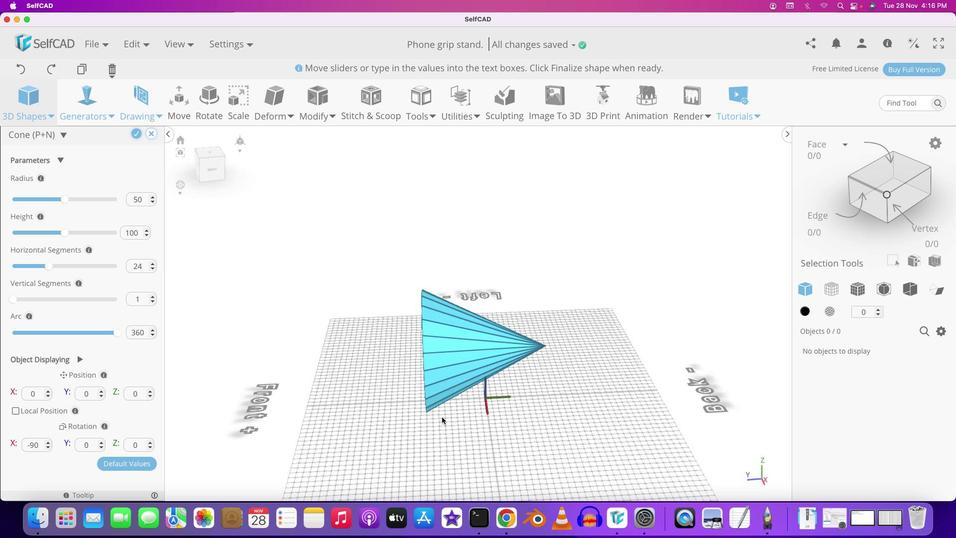 
Action: Mouse scrolled (472, 379) with delta (0, -1)
Screenshot: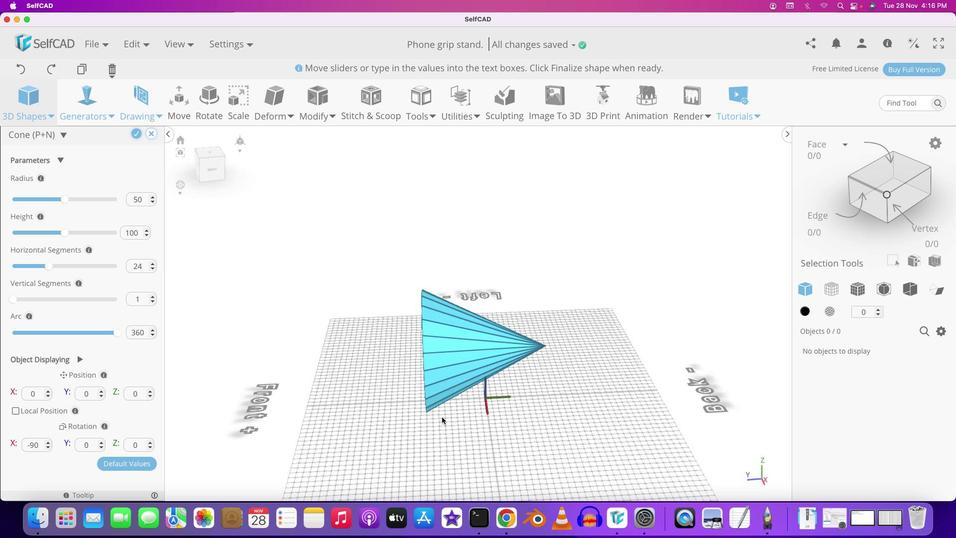 
Action: Mouse moved to (465, 377)
Screenshot: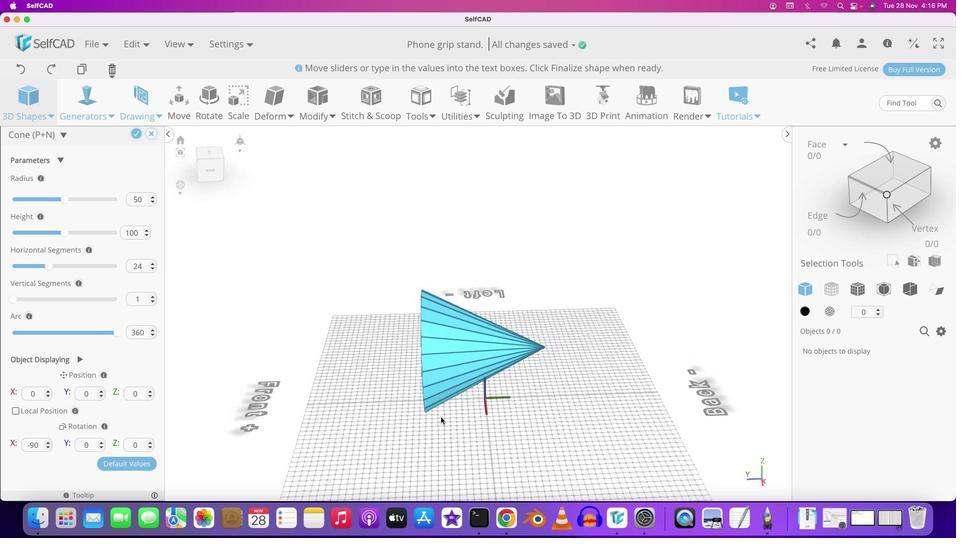 
Action: Mouse scrolled (465, 377) with delta (0, -2)
Screenshot: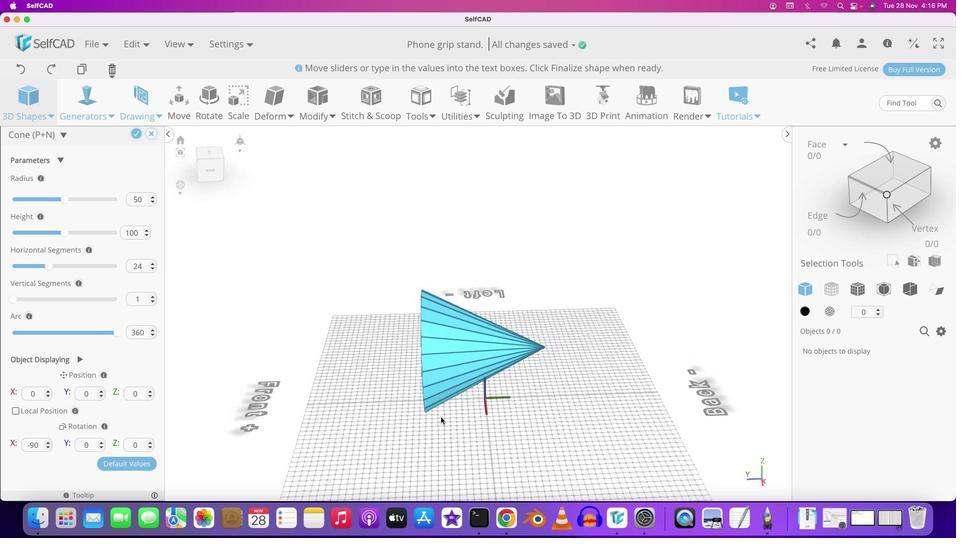 
Action: Mouse moved to (476, 405)
Screenshot: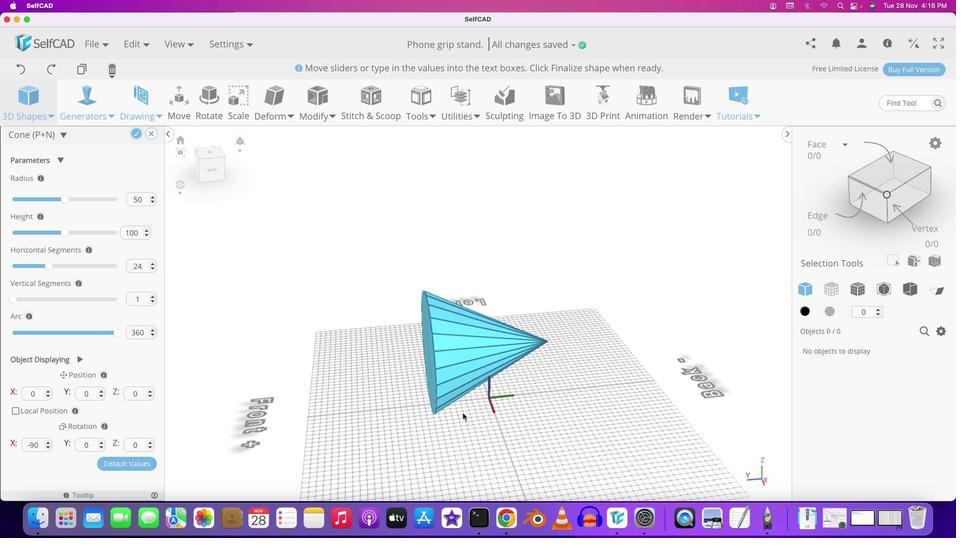 
Action: Mouse pressed left at (476, 405)
Screenshot: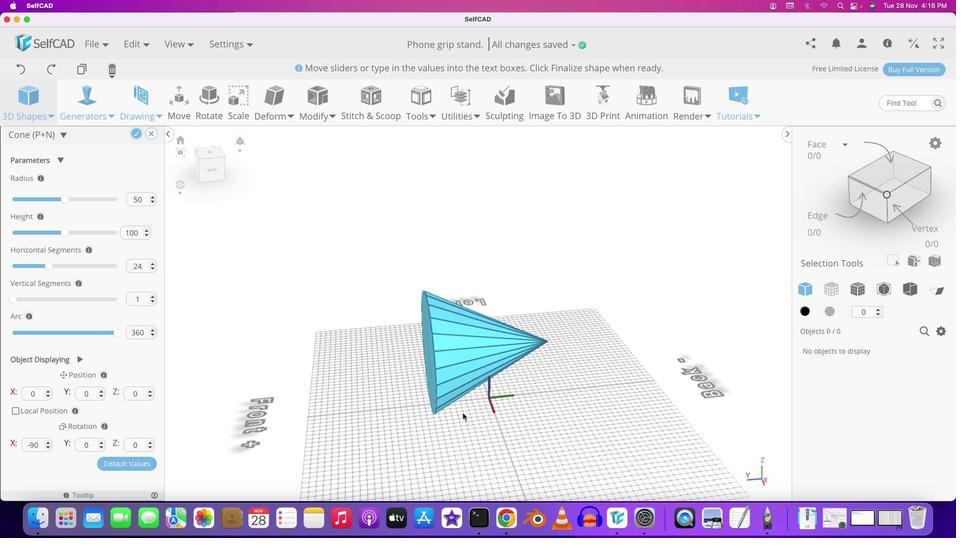 
Action: Mouse moved to (550, 362)
Screenshot: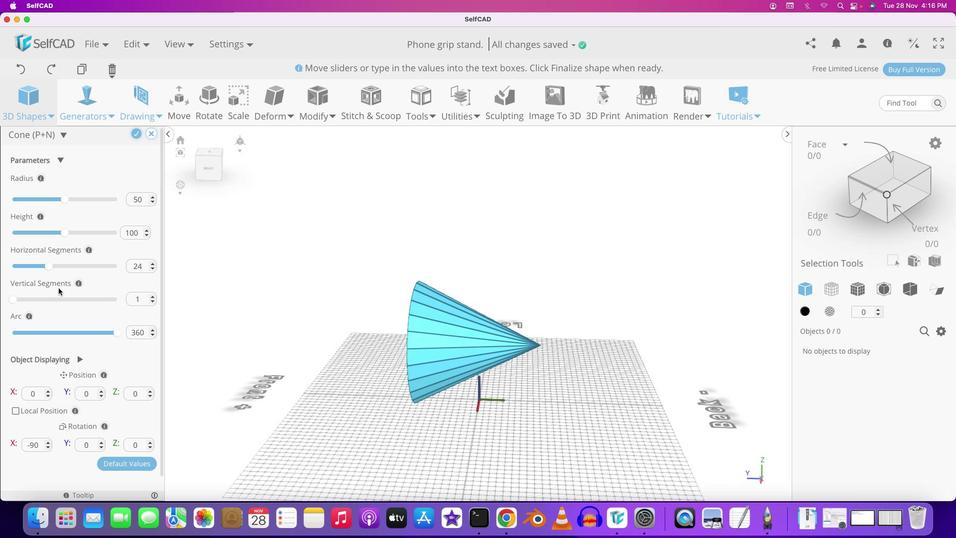 
Action: Mouse pressed left at (550, 362)
Screenshot: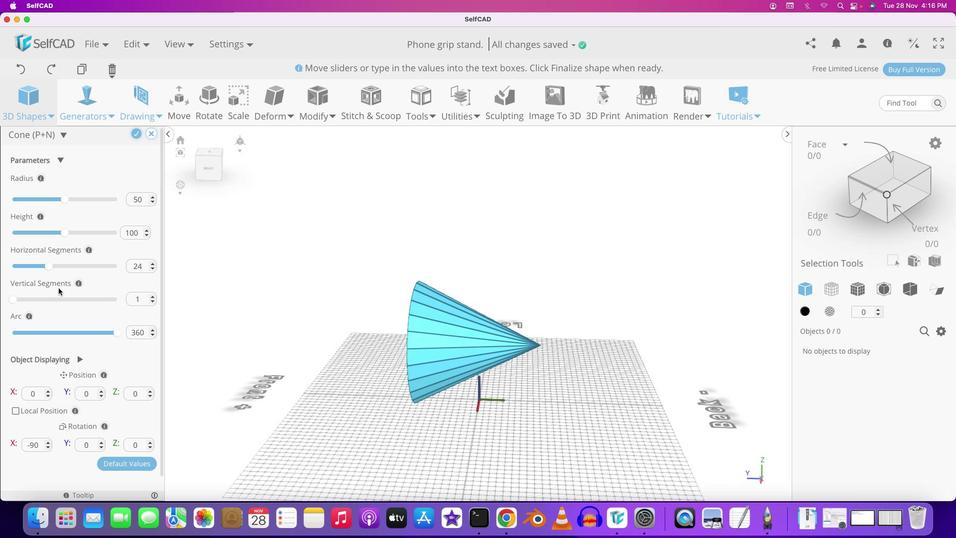
Action: Mouse moved to (12, 298)
Screenshot: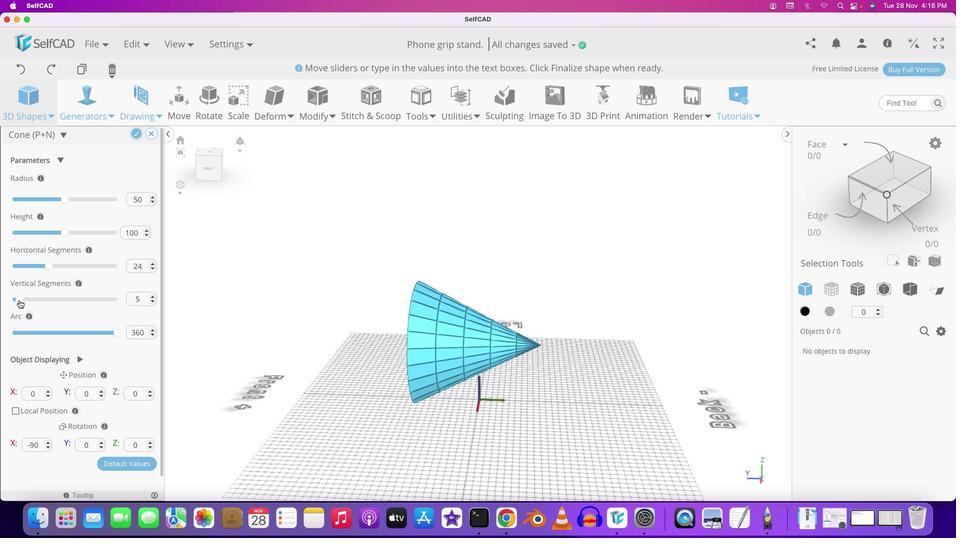
Action: Mouse pressed left at (12, 298)
Screenshot: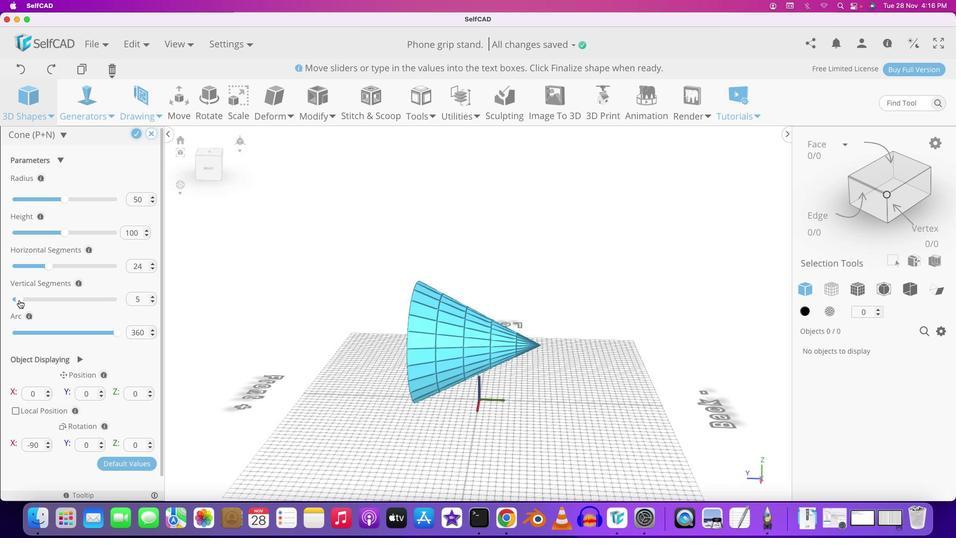 
Action: Mouse moved to (338, 413)
Screenshot: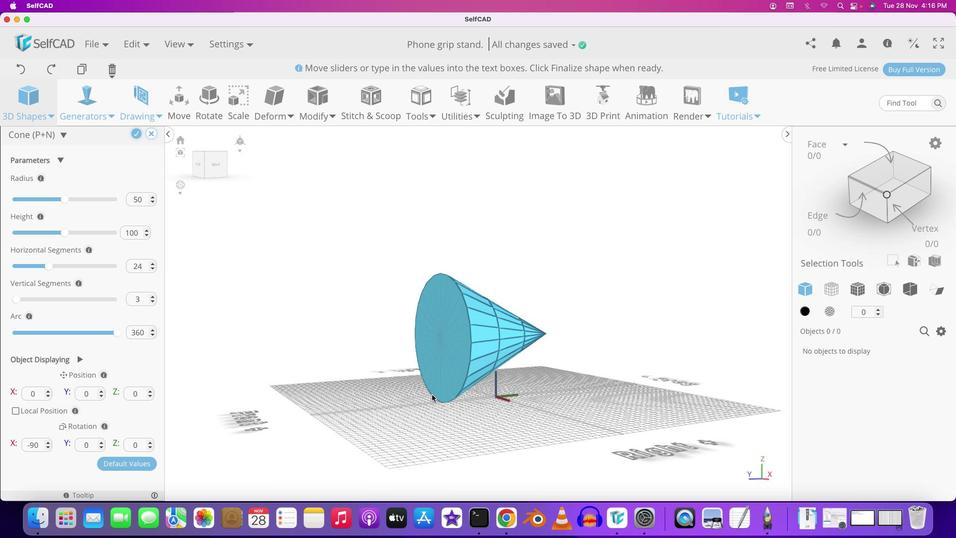 
Action: Mouse pressed left at (338, 413)
Screenshot: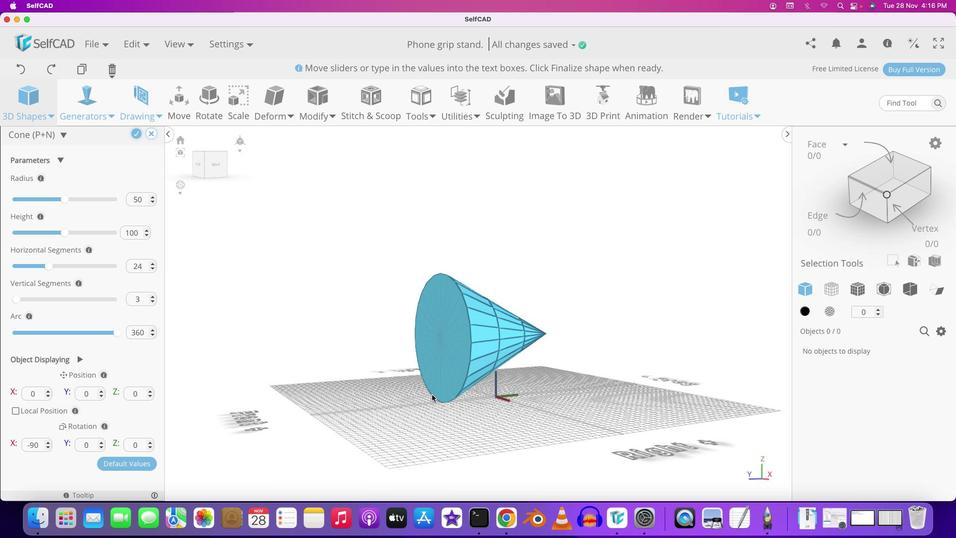 
Action: Mouse moved to (139, 388)
Screenshot: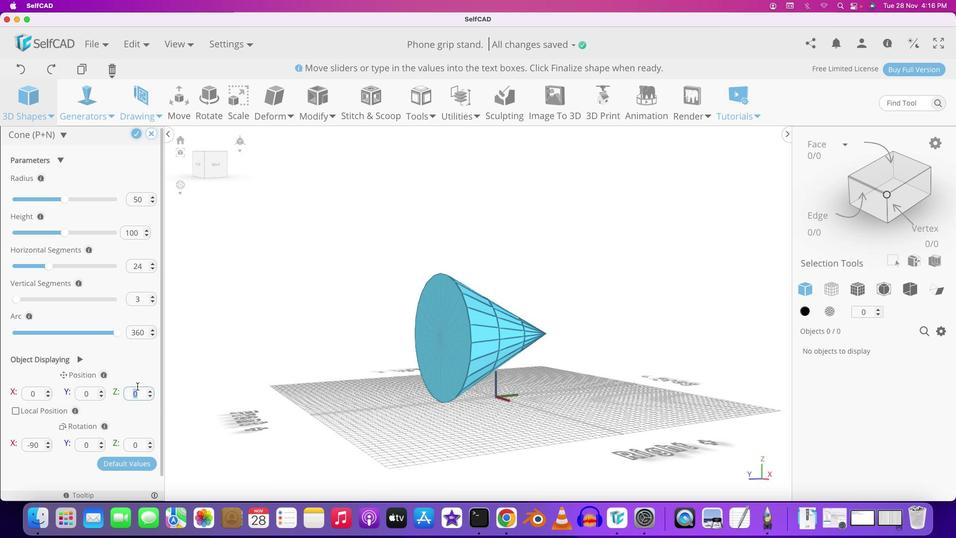 
Action: Mouse pressed left at (139, 388)
Screenshot: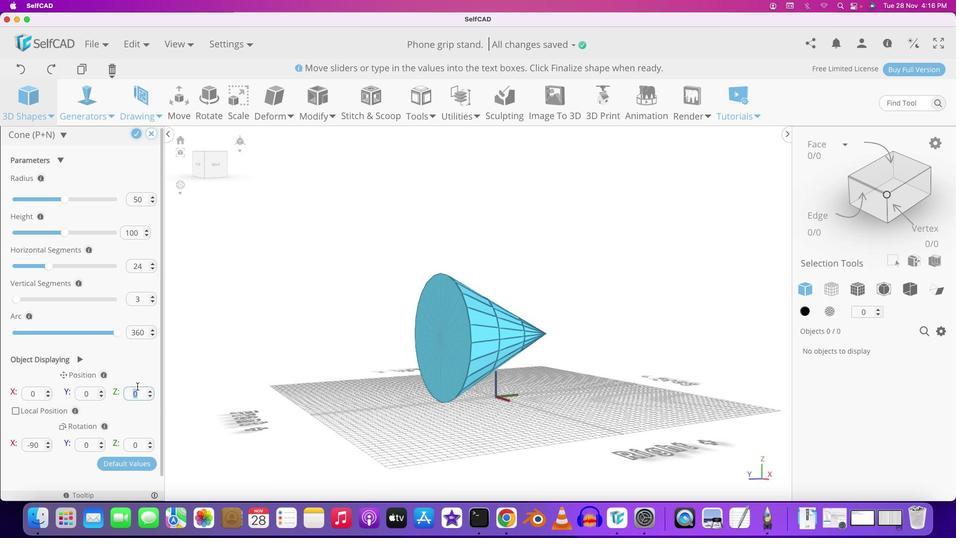 
Action: Mouse moved to (136, 386)
Screenshot: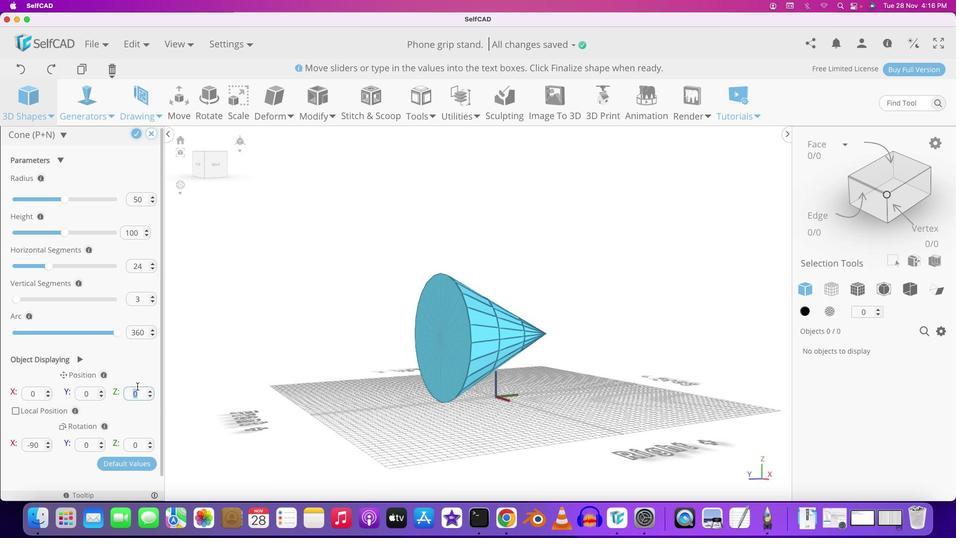 
Action: Key pressed '3''0'Key.enter
Screenshot: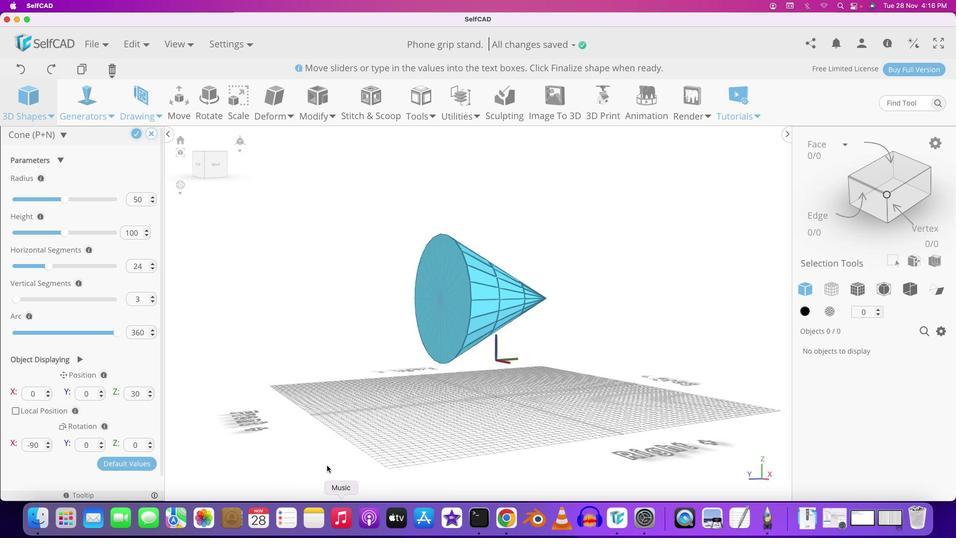 
Action: Mouse moved to (469, 314)
Screenshot: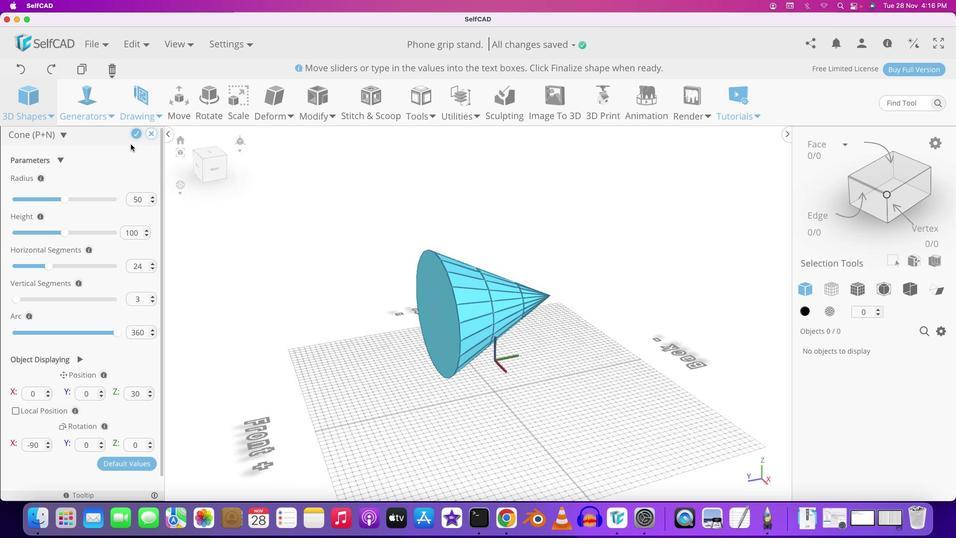 
Action: Mouse pressed left at (469, 314)
Screenshot: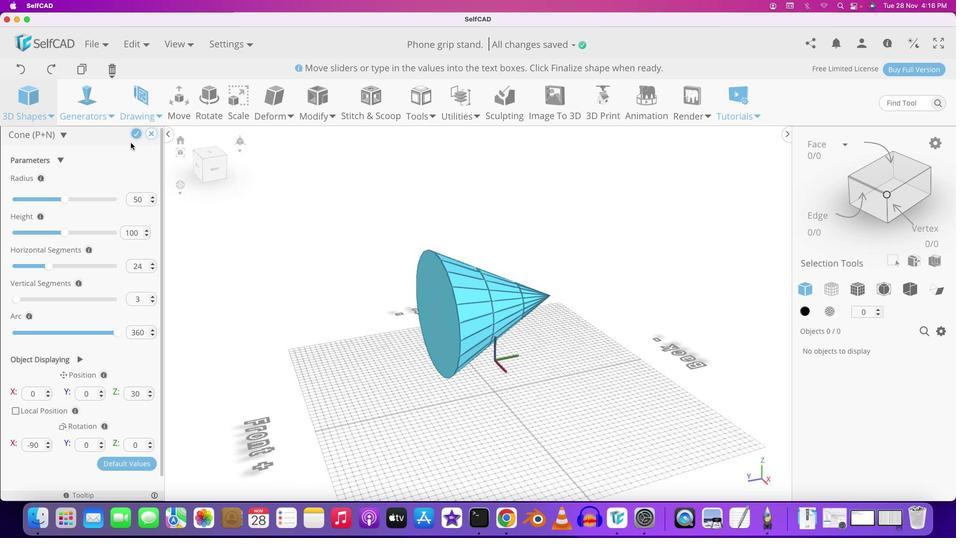 
Action: Mouse moved to (413, 372)
Screenshot: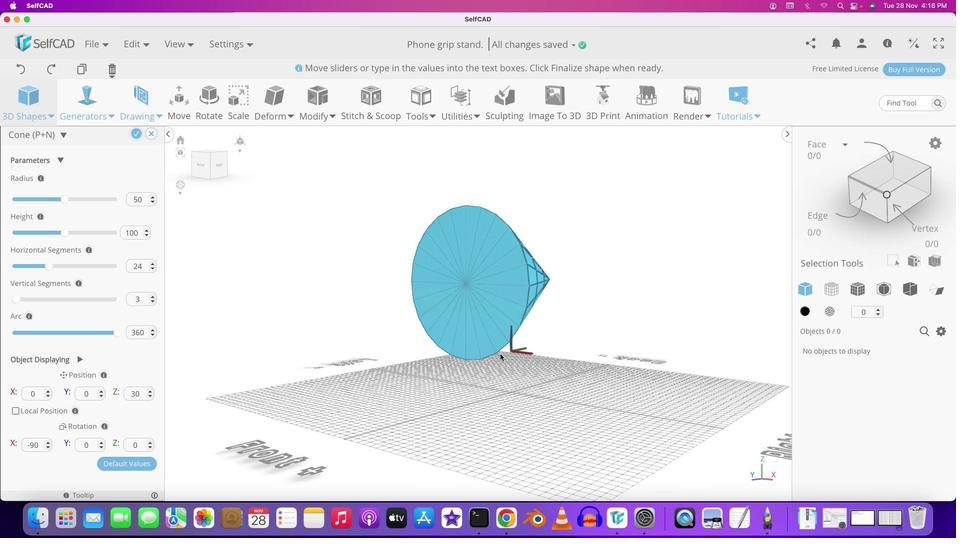 
Action: Mouse pressed left at (413, 372)
Screenshot: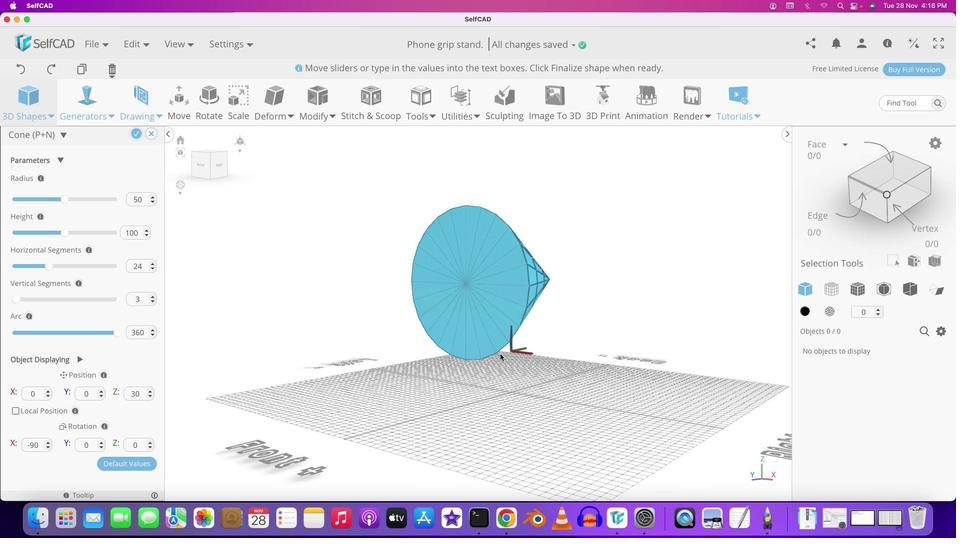 
Action: Mouse moved to (482, 350)
Screenshot: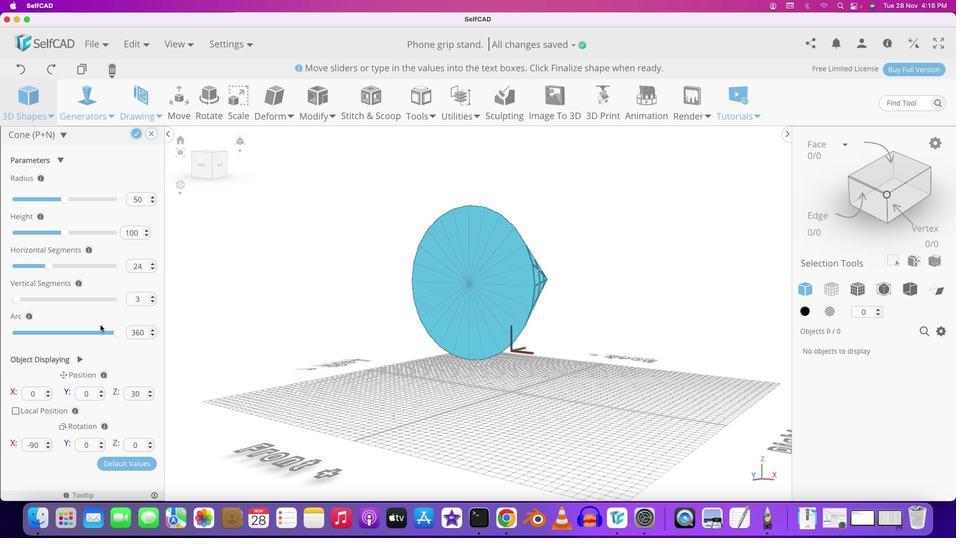 
Action: Mouse scrolled (482, 350) with delta (0, 0)
Screenshot: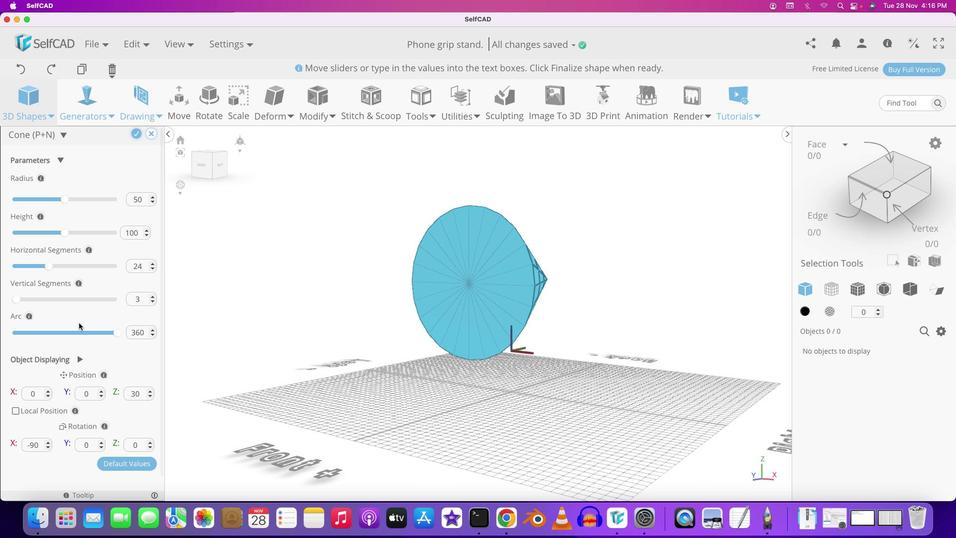
Action: Mouse scrolled (482, 350) with delta (0, 0)
Screenshot: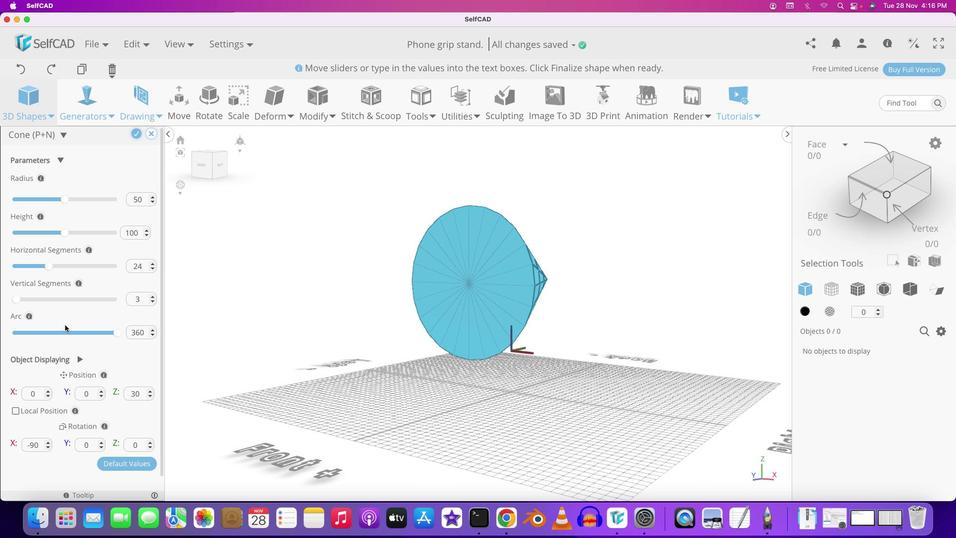 
Action: Mouse moved to (485, 353)
Screenshot: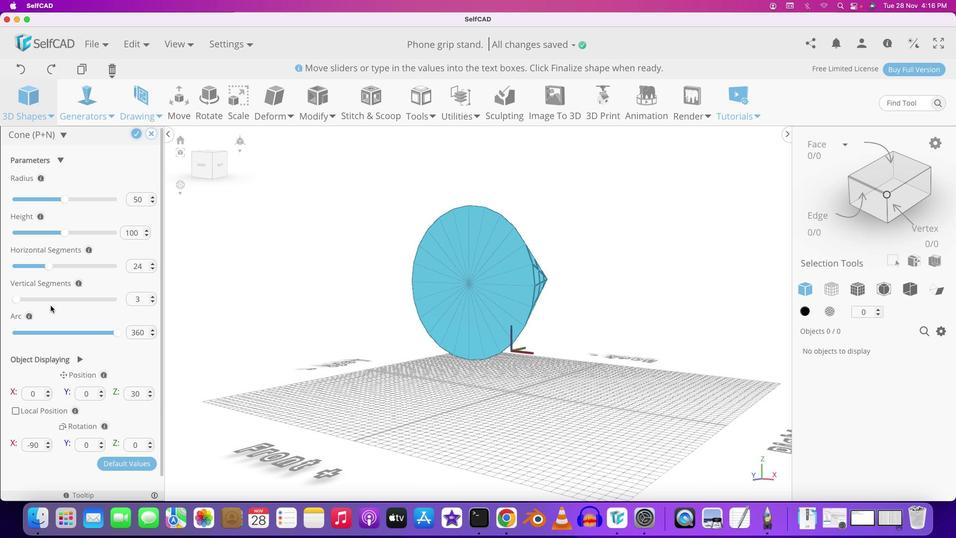 
Action: Mouse pressed left at (485, 353)
Screenshot: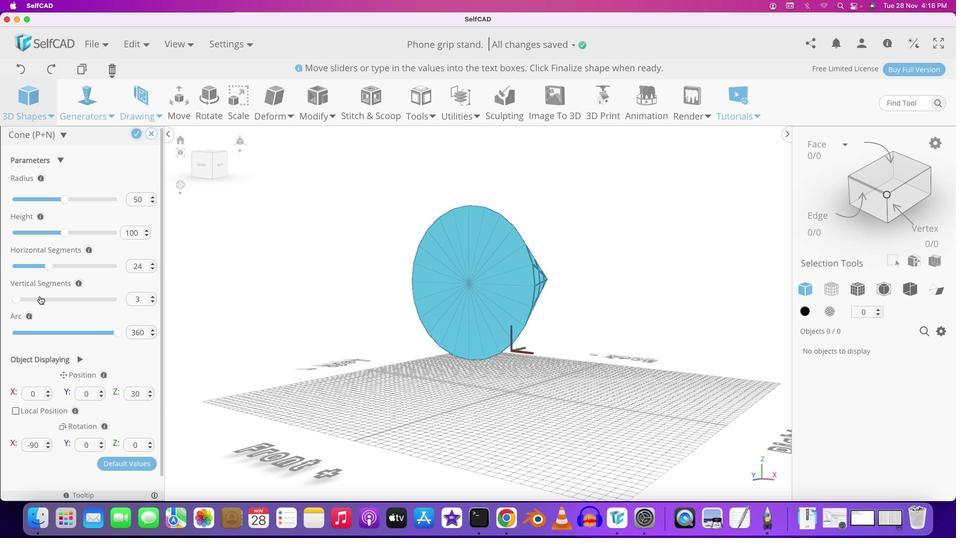 
Action: Mouse moved to (16, 298)
Screenshot: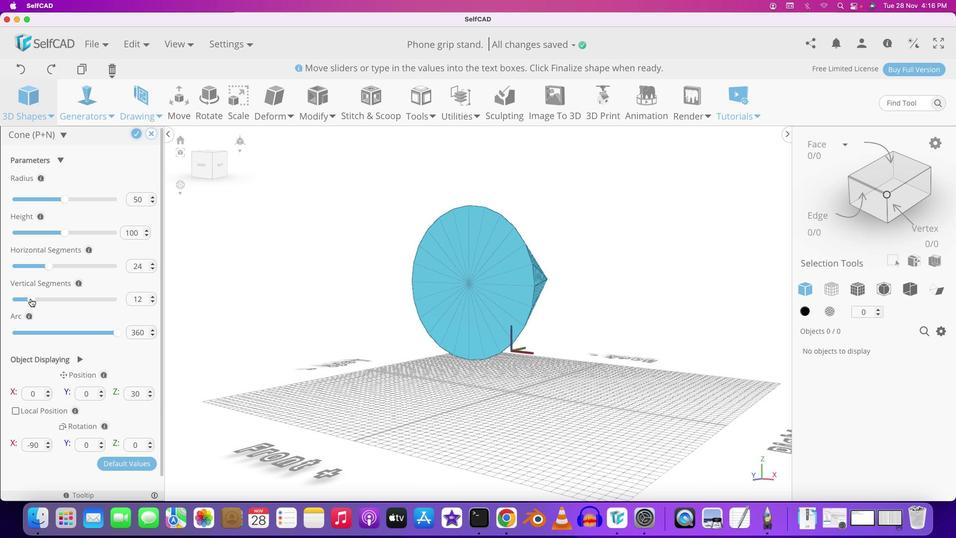 
Action: Mouse pressed left at (16, 298)
Screenshot: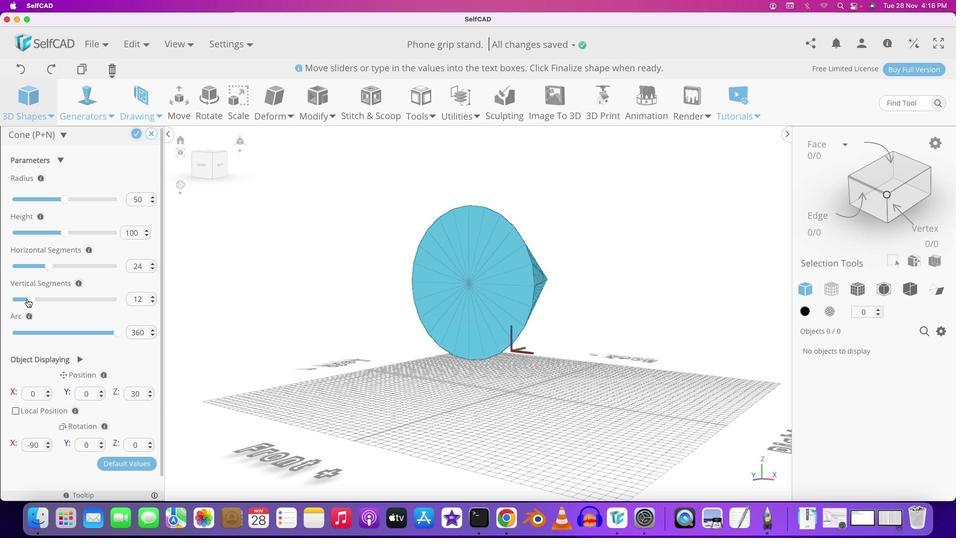 
Action: Mouse moved to (404, 365)
Screenshot: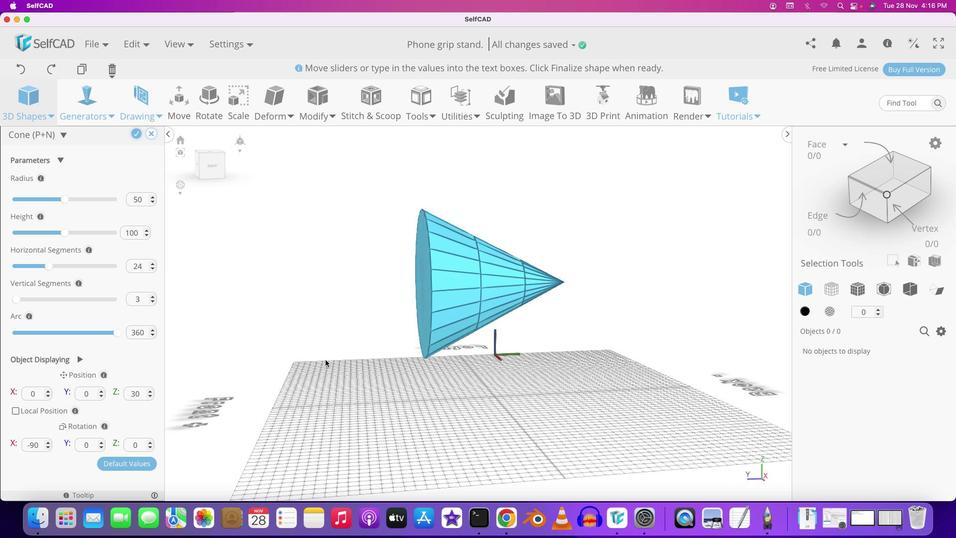 
Action: Mouse pressed left at (404, 365)
Screenshot: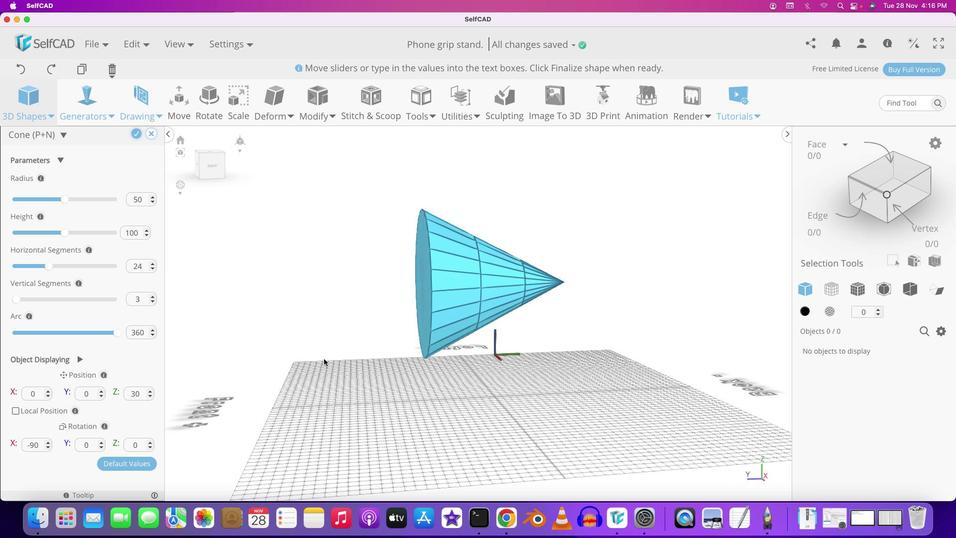 
Action: Mouse moved to (392, 360)
Screenshot: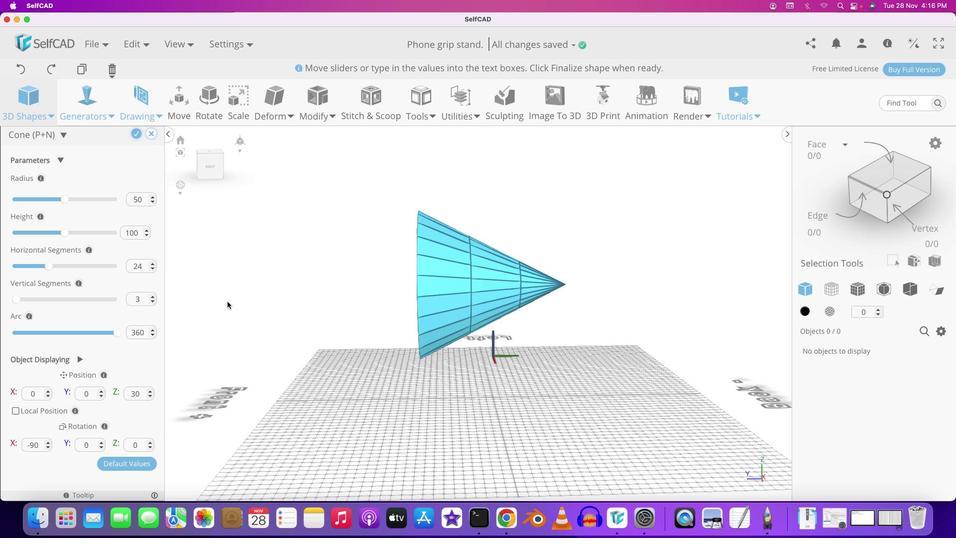 
Action: Mouse pressed left at (392, 360)
Screenshot: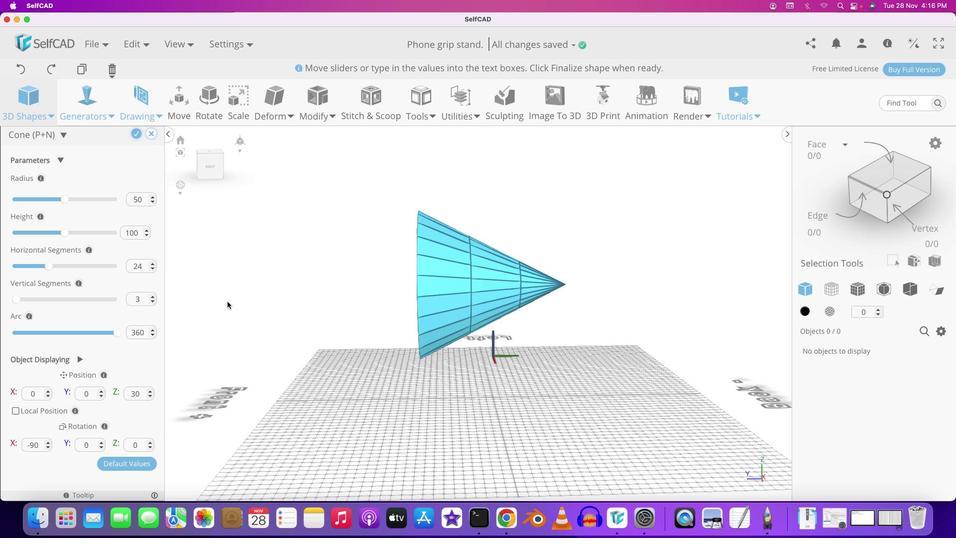 
Action: Mouse moved to (45, 264)
Screenshot: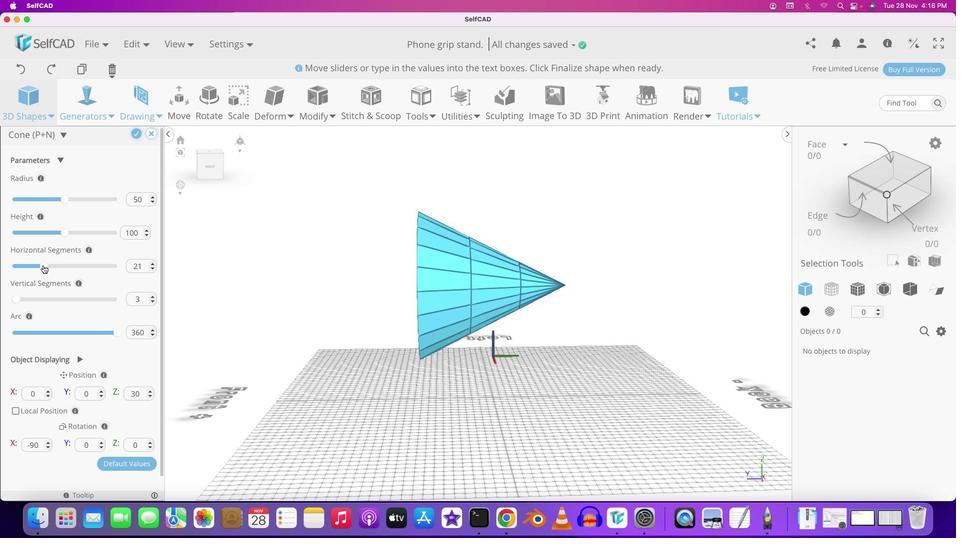 
Action: Mouse pressed left at (45, 264)
Screenshot: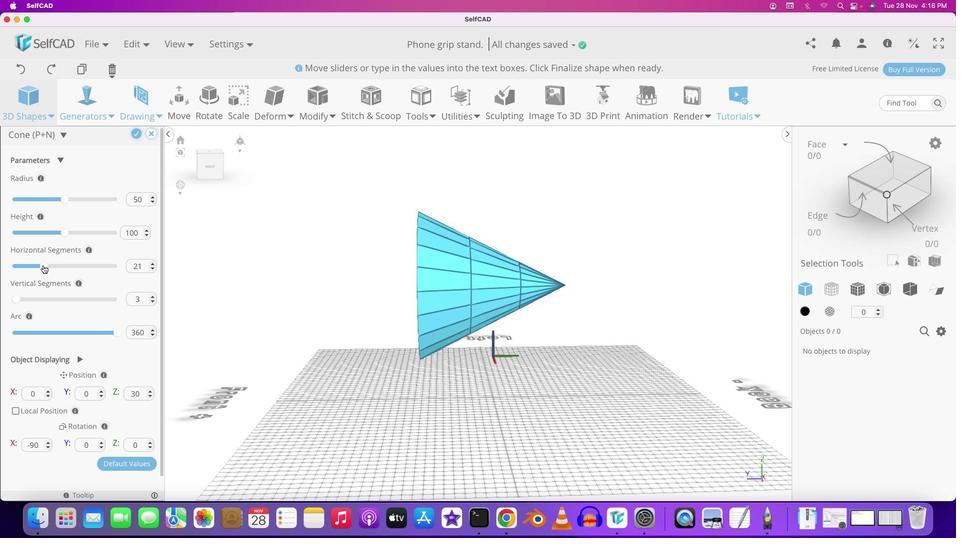 
Action: Mouse moved to (326, 330)
Screenshot: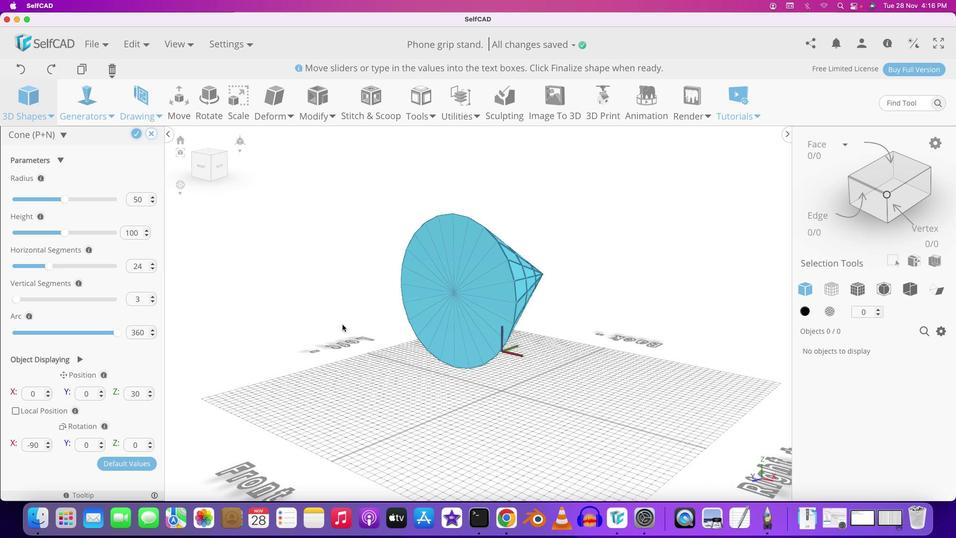 
Action: Mouse pressed left at (326, 330)
Screenshot: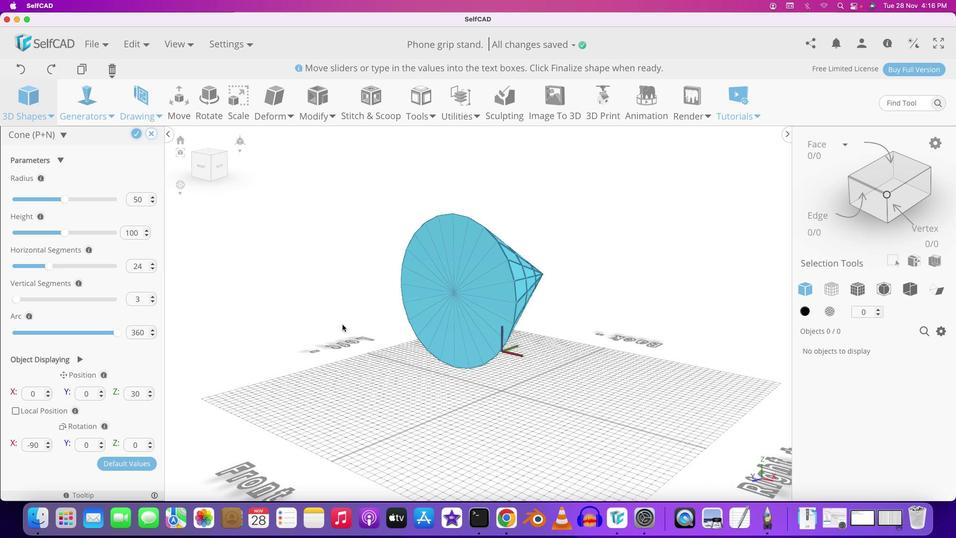 
Action: Mouse moved to (17, 300)
Screenshot: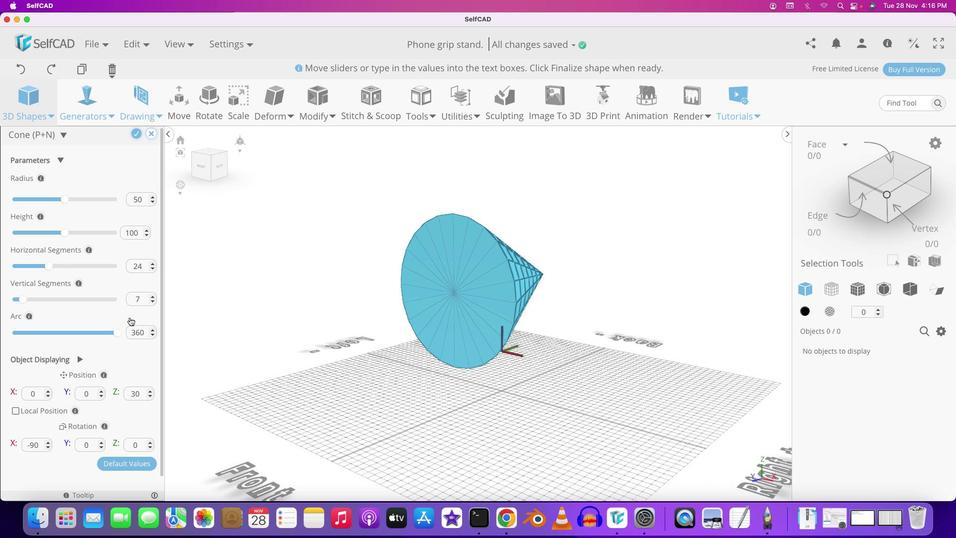 
Action: Mouse pressed left at (17, 300)
Screenshot: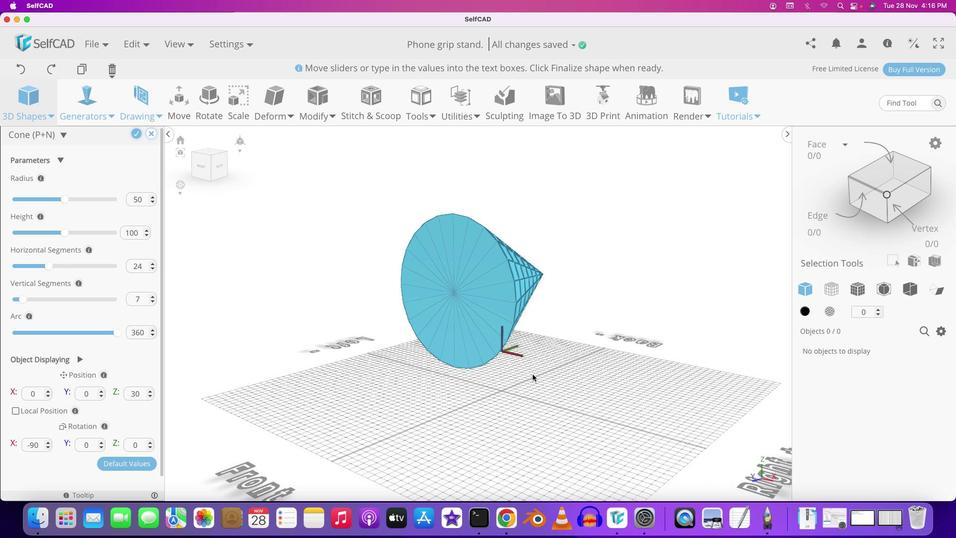 
Action: Mouse moved to (556, 378)
Screenshot: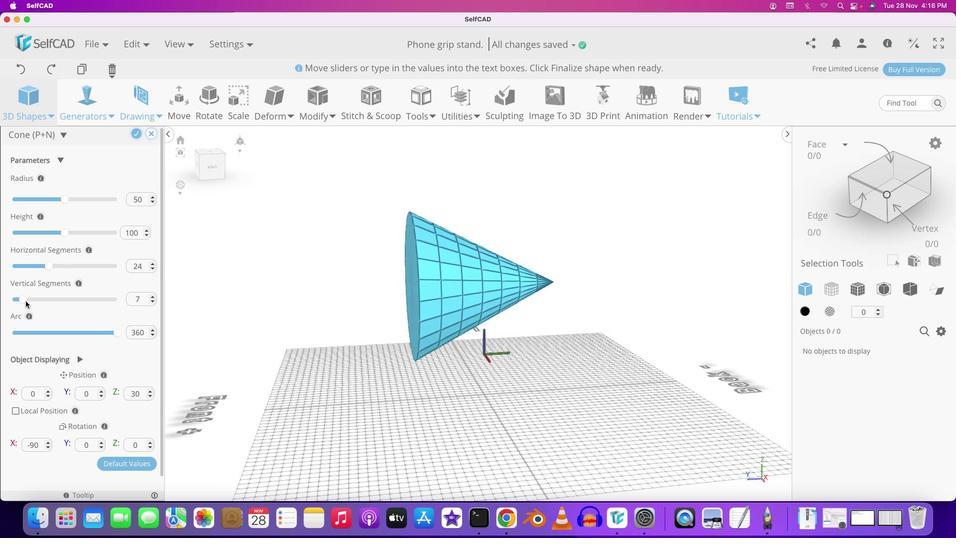 
Action: Mouse pressed left at (556, 378)
Screenshot: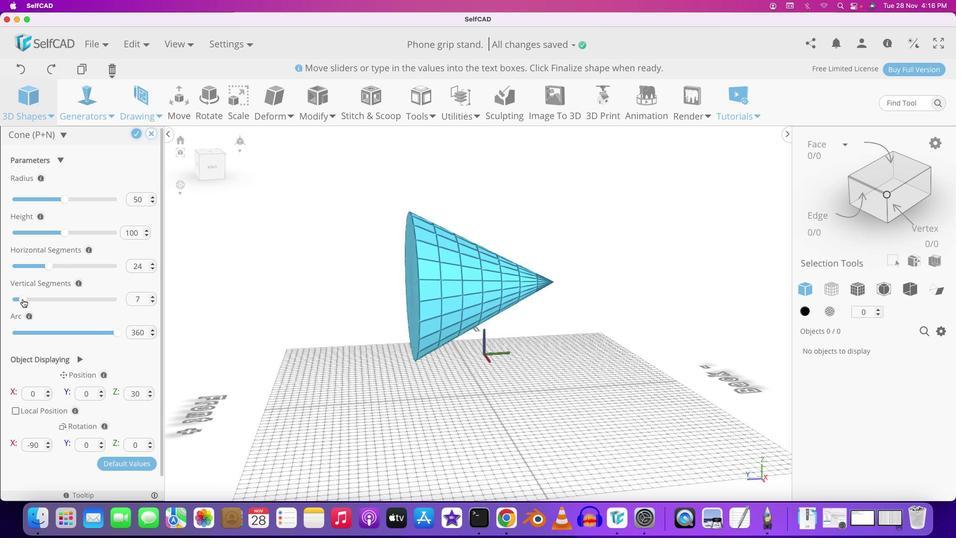 
Action: Mouse moved to (22, 299)
Screenshot: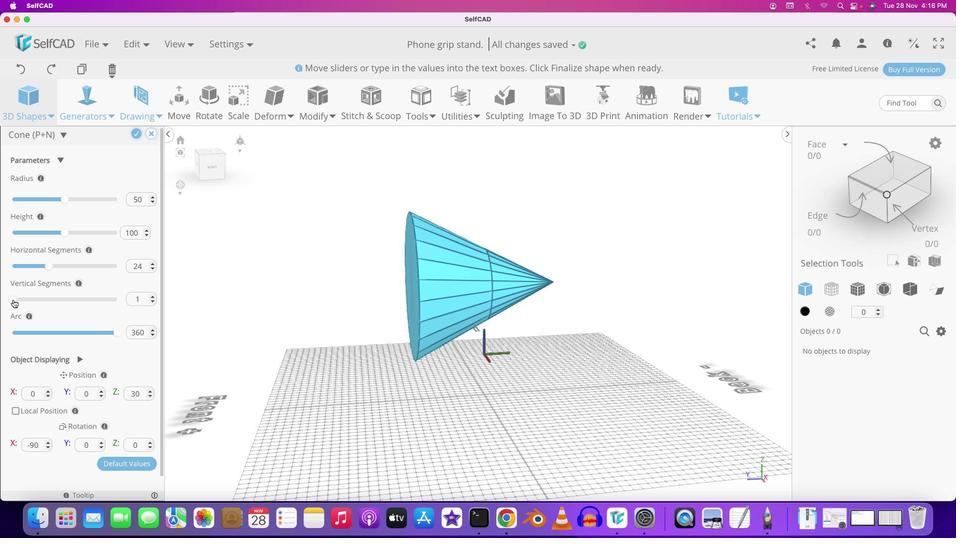 
Action: Mouse pressed left at (22, 299)
Screenshot: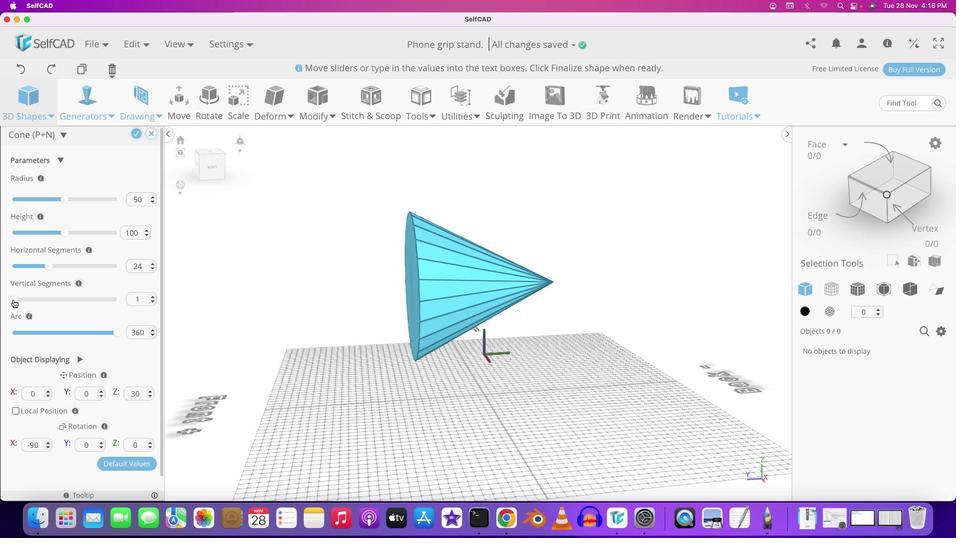 
Action: Mouse moved to (15, 300)
Screenshot: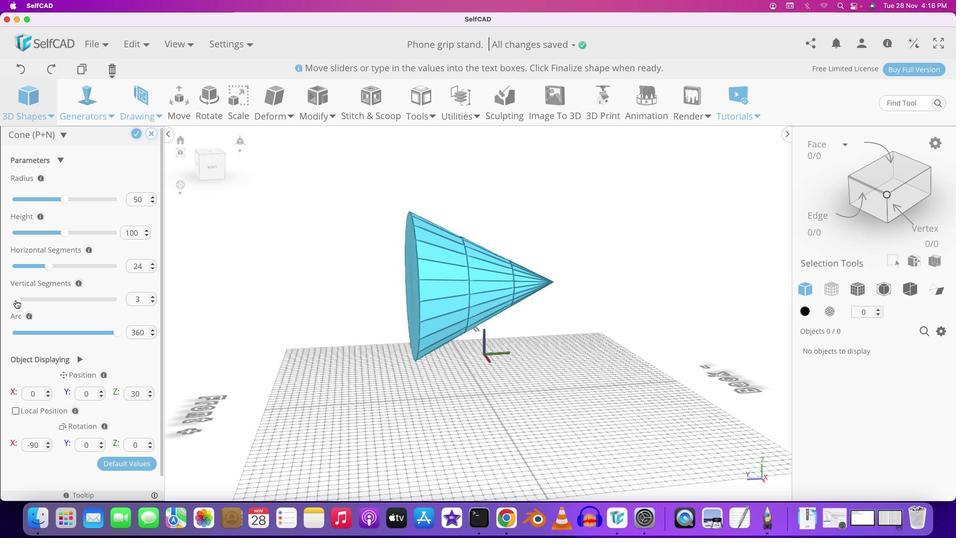 
Action: Mouse pressed left at (15, 300)
Screenshot: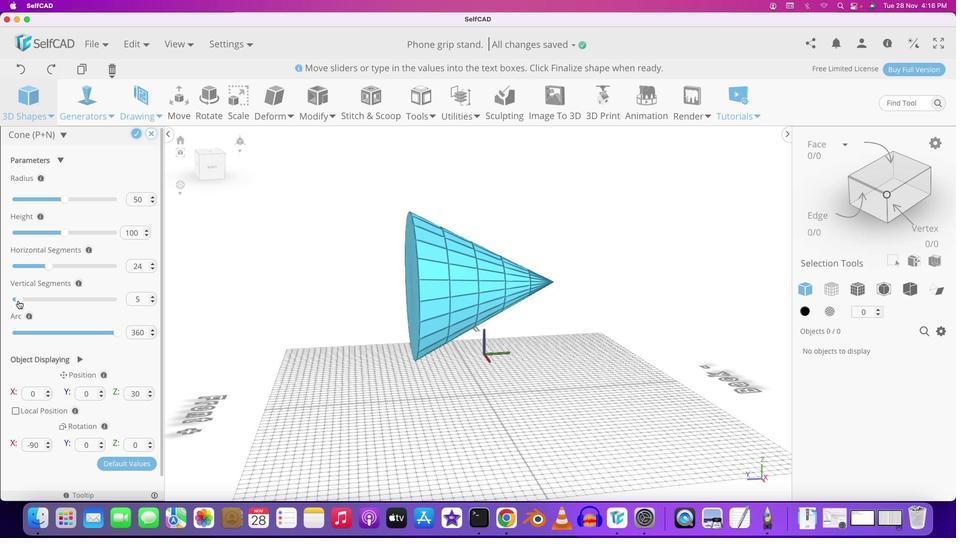 
Action: Mouse moved to (18, 300)
Screenshot: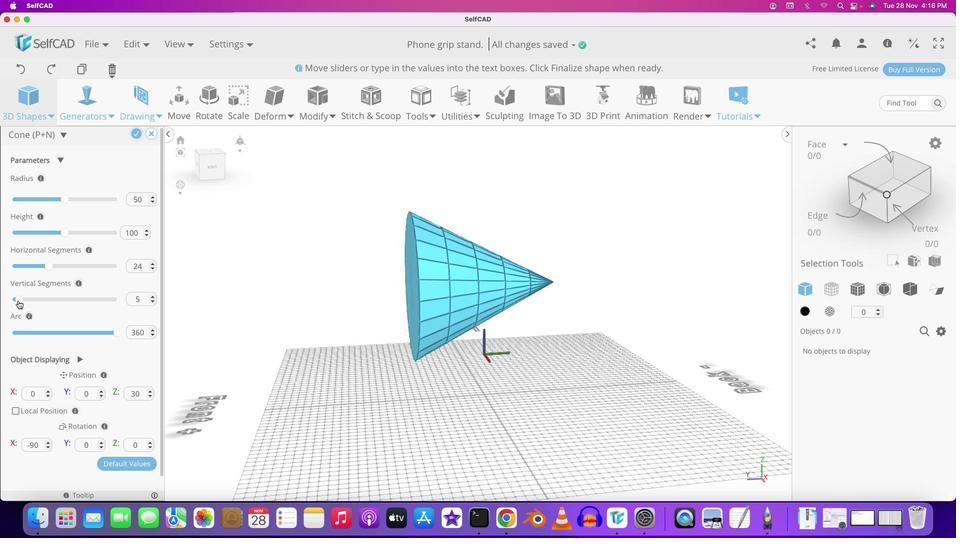 
Action: Mouse pressed left at (18, 300)
Screenshot: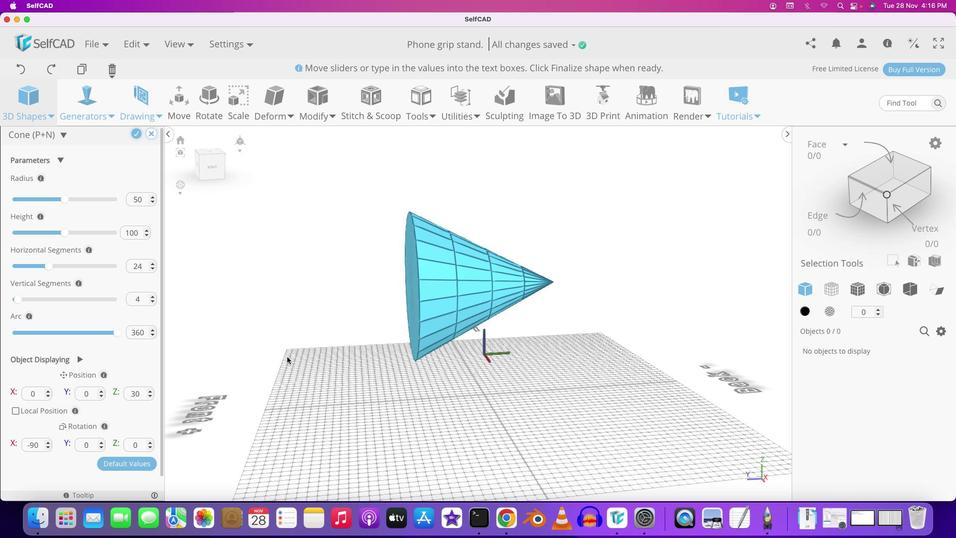 
Action: Mouse moved to (549, 374)
Screenshot: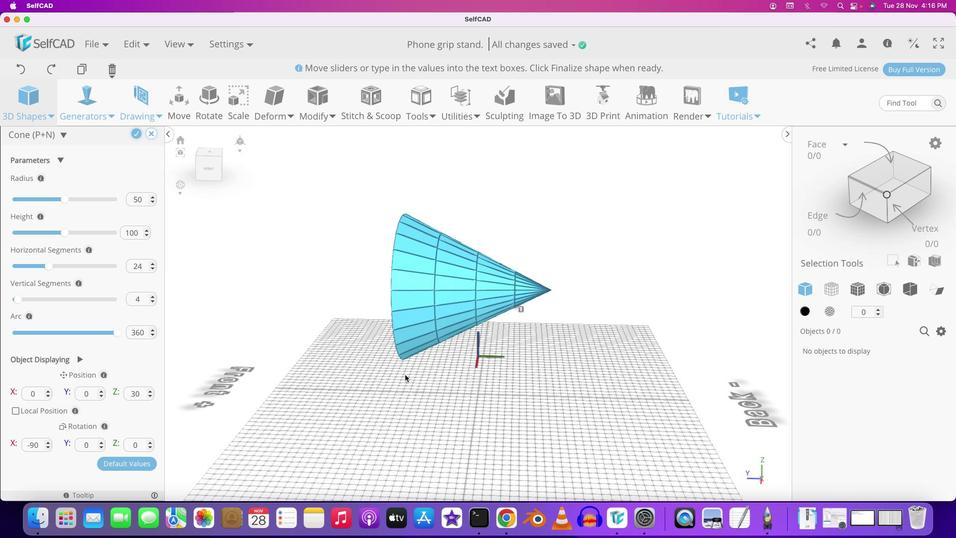 
Action: Mouse pressed left at (549, 374)
Screenshot: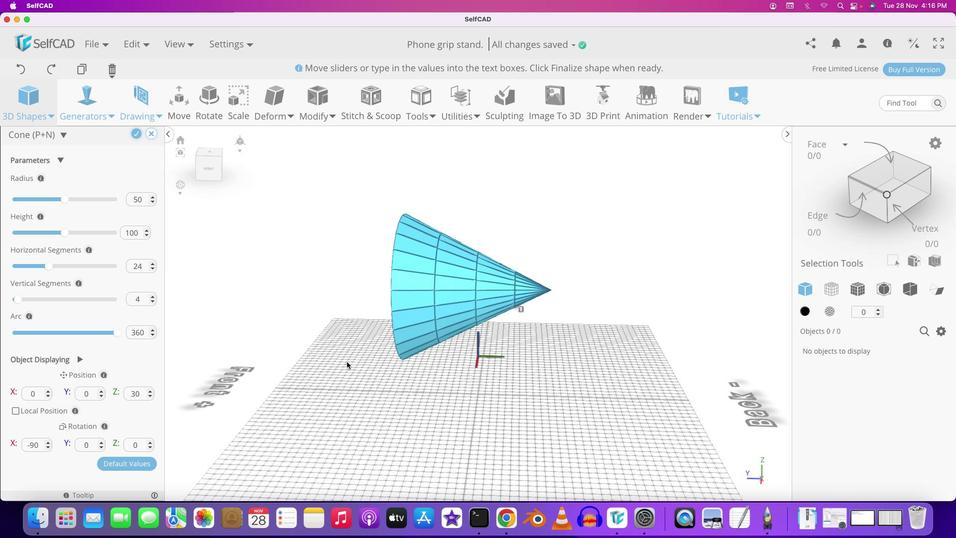 
Action: Mouse moved to (154, 302)
Screenshot: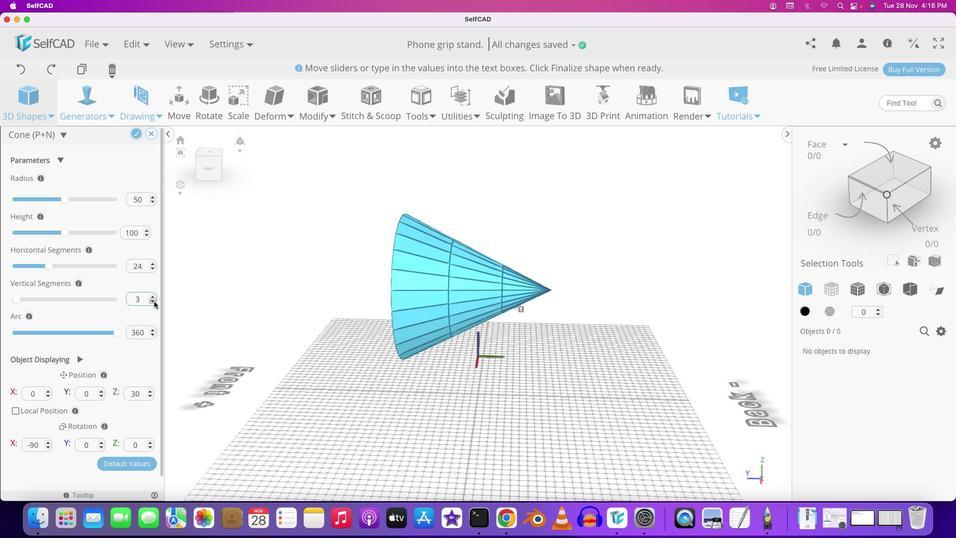 
Action: Mouse pressed left at (154, 302)
Screenshot: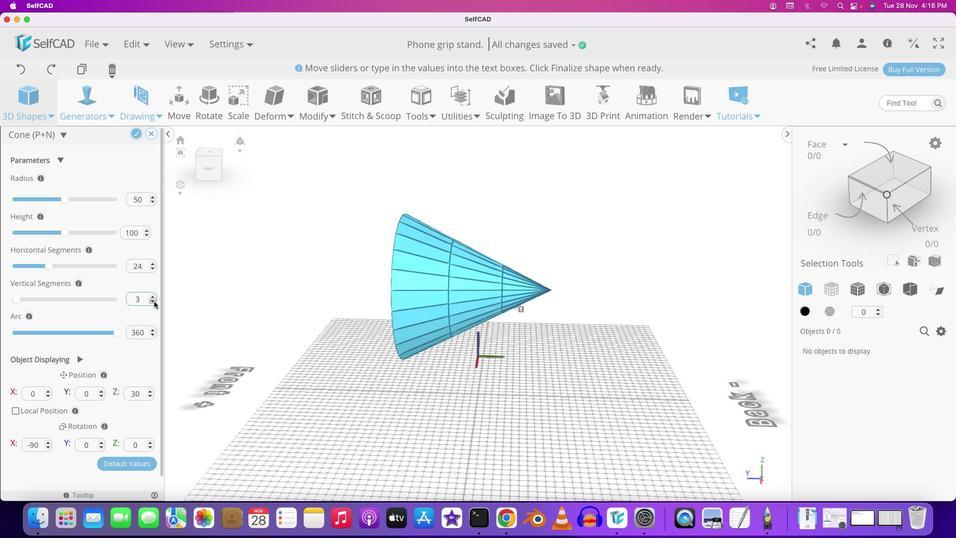 
Action: Mouse moved to (152, 294)
Screenshot: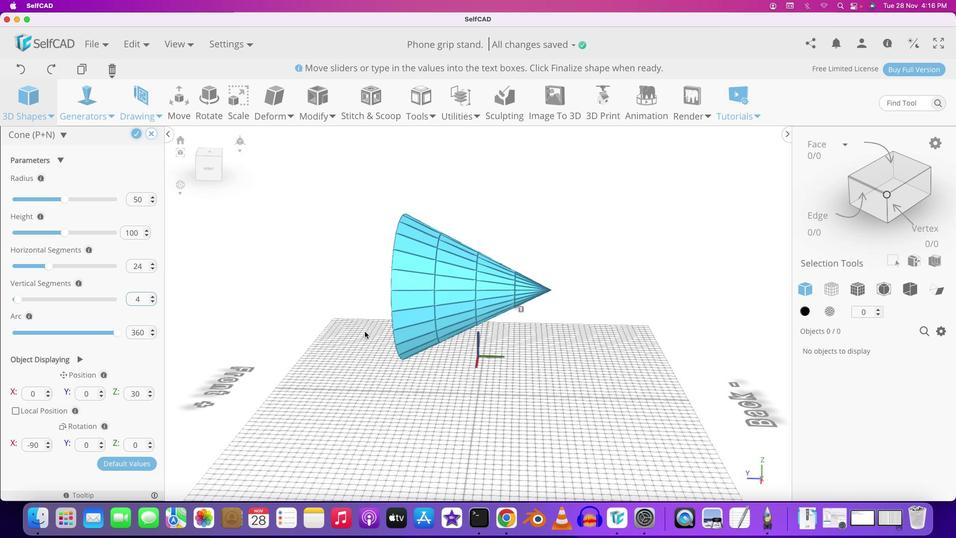 
Action: Mouse pressed left at (152, 294)
Screenshot: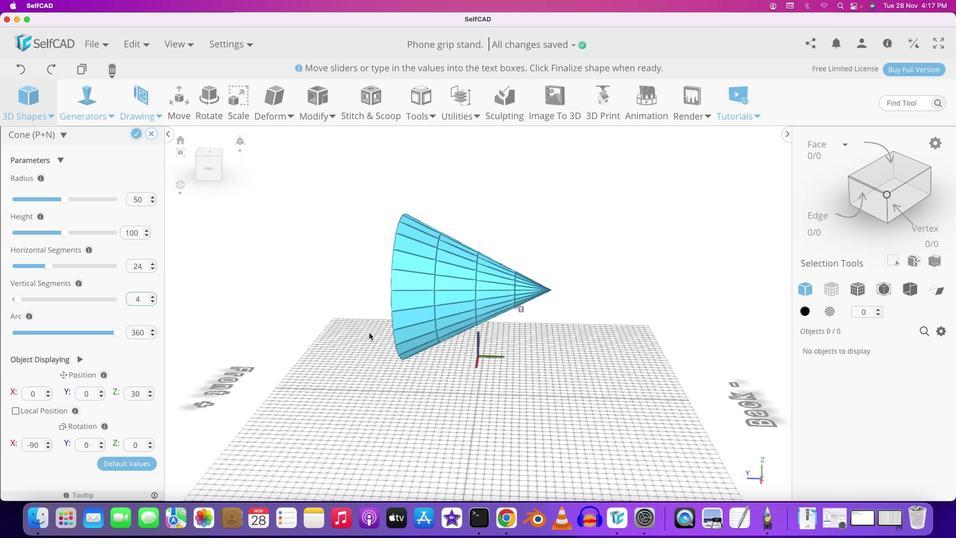 
Action: Mouse moved to (361, 347)
Screenshot: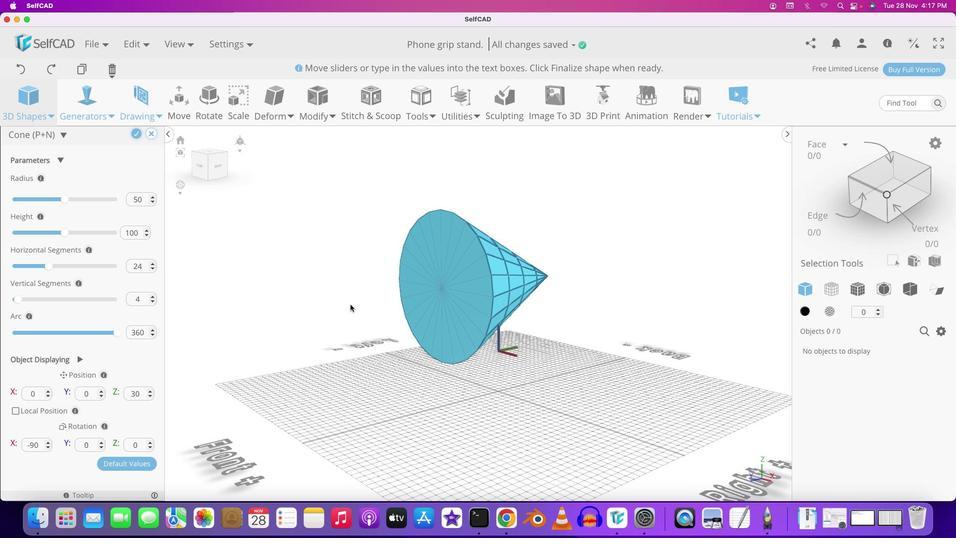 
Action: Mouse pressed left at (361, 347)
Screenshot: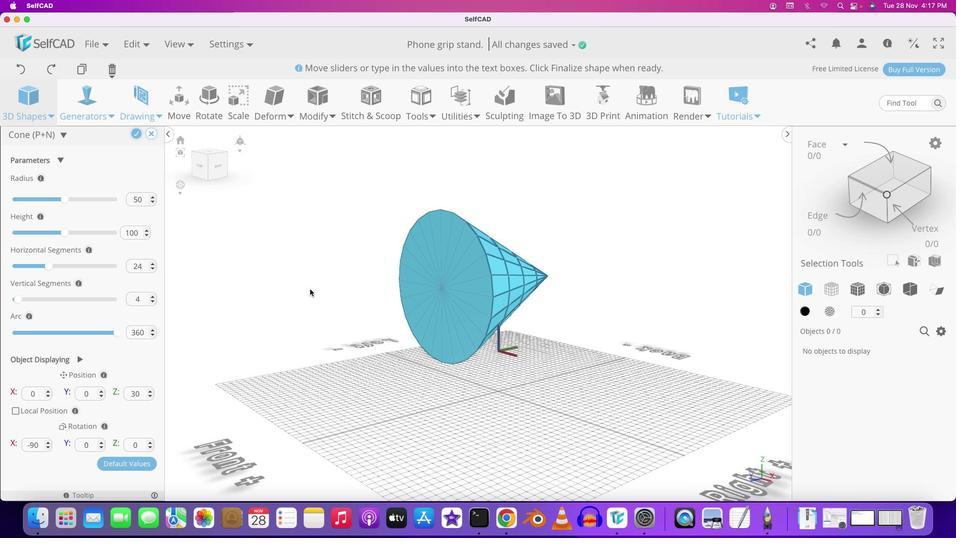 
Action: Mouse moved to (134, 136)
Screenshot: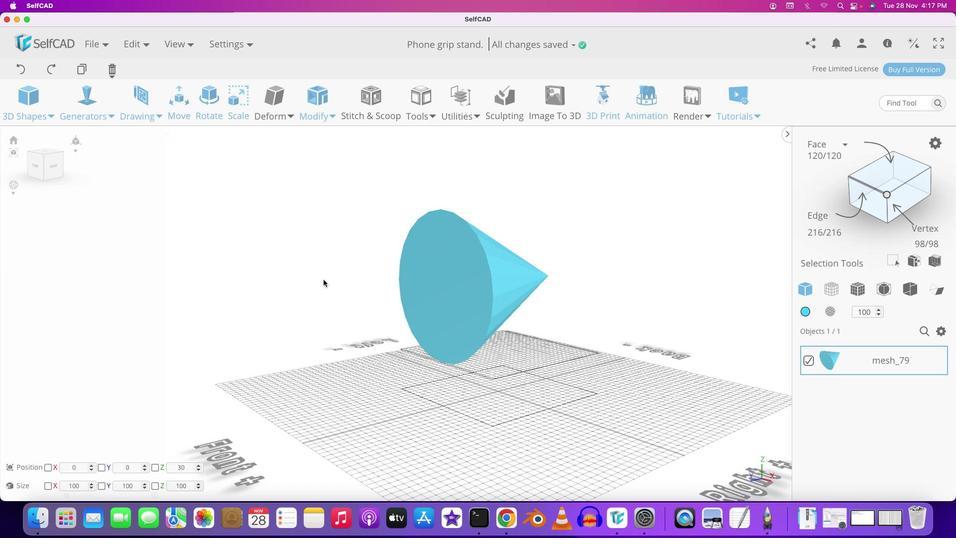 
Action: Mouse pressed left at (134, 136)
Screenshot: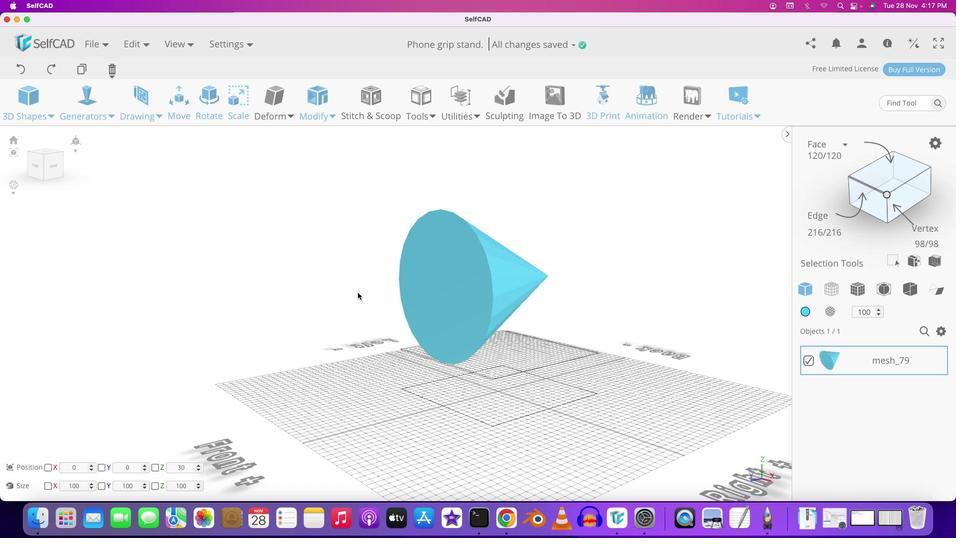 
Action: Mouse moved to (581, 354)
Screenshot: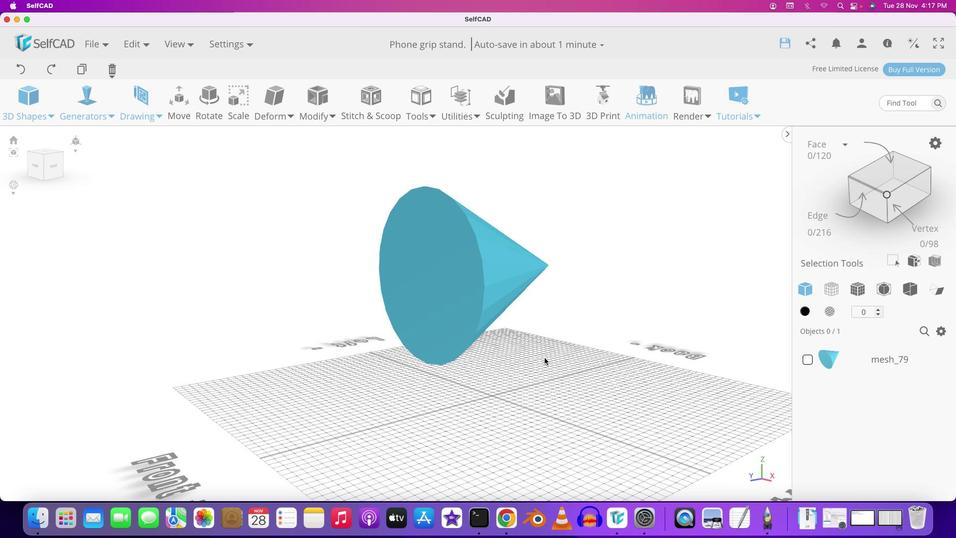 
Action: Mouse pressed left at (581, 354)
Screenshot: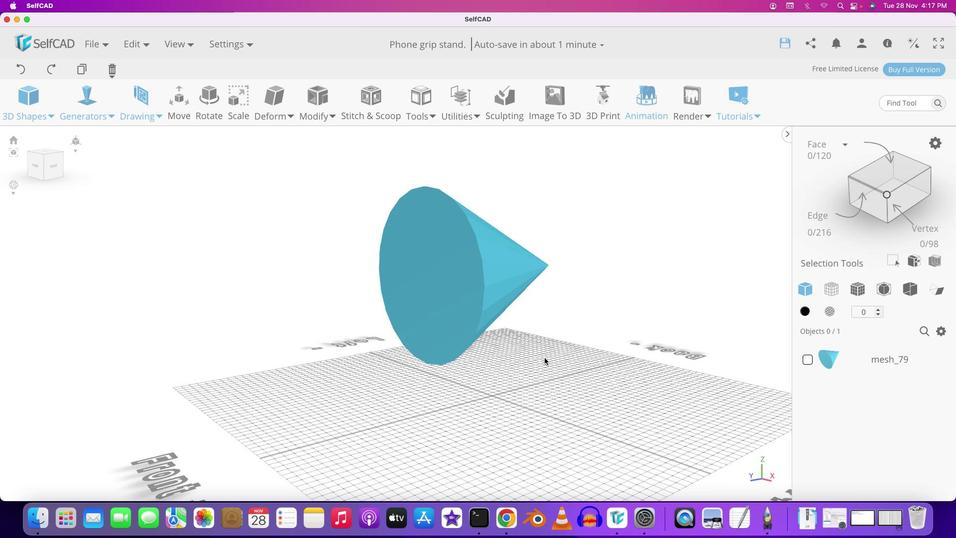 
Action: Mouse moved to (544, 357)
Screenshot: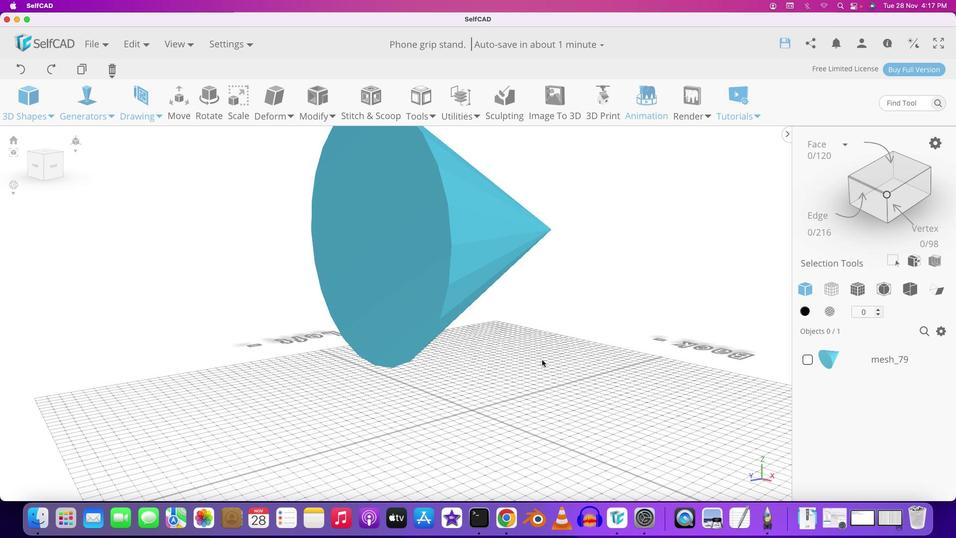 
Action: Mouse scrolled (544, 357) with delta (0, 0)
Screenshot: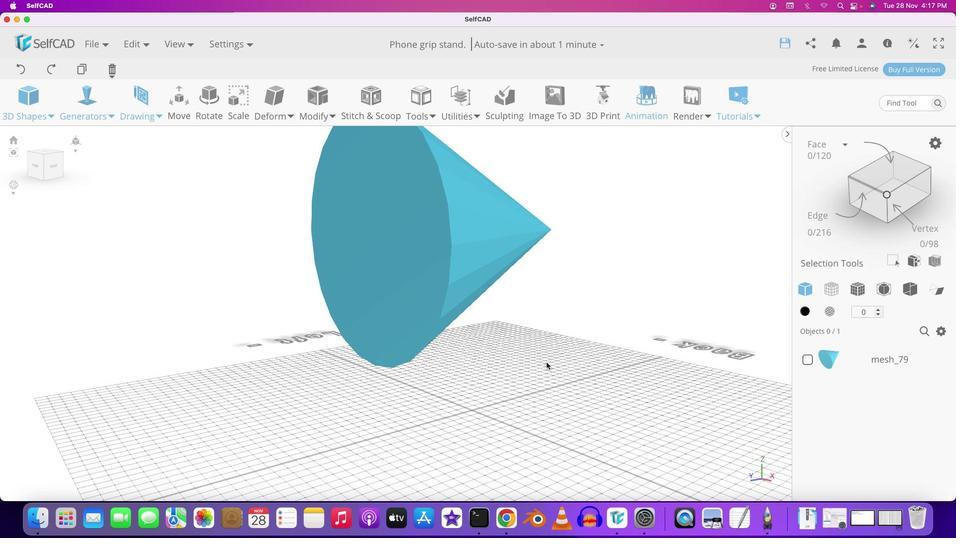 
Action: Mouse scrolled (544, 357) with delta (0, 0)
Screenshot: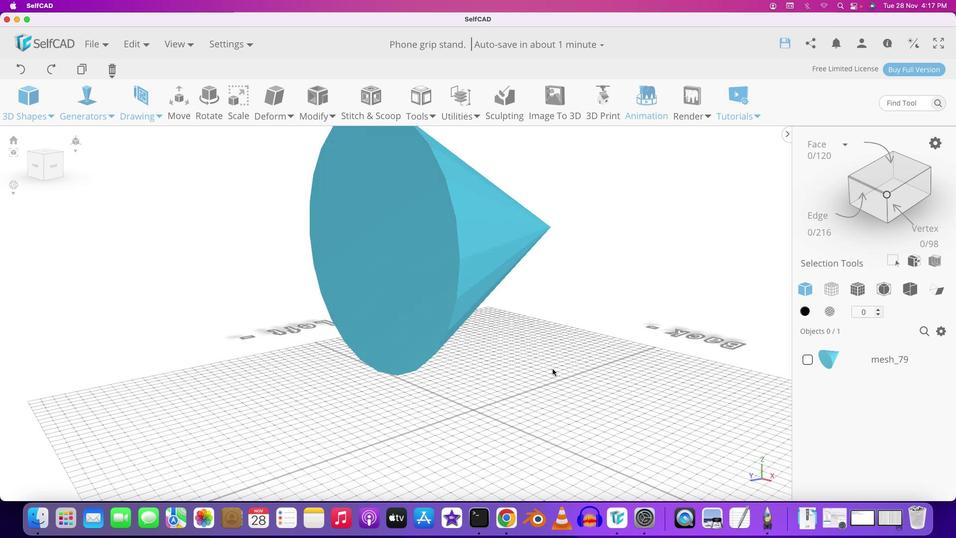 
Action: Mouse moved to (542, 359)
Screenshot: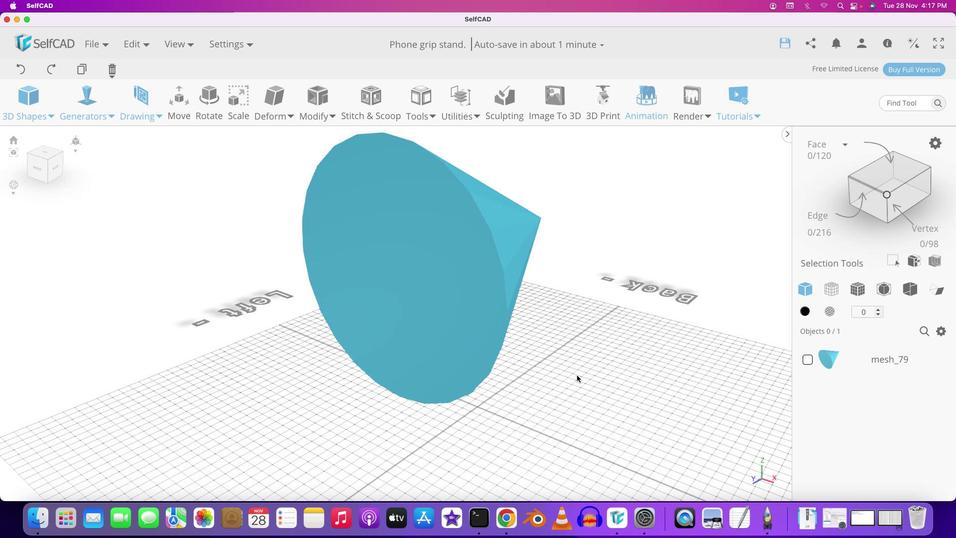 
Action: Mouse scrolled (542, 359) with delta (0, 0)
Screenshot: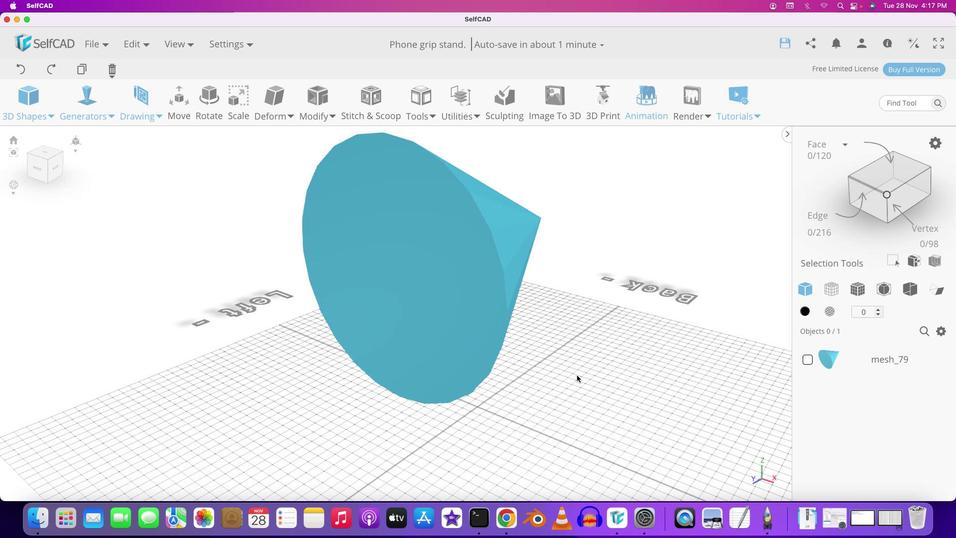 
Action: Mouse moved to (542, 359)
Screenshot: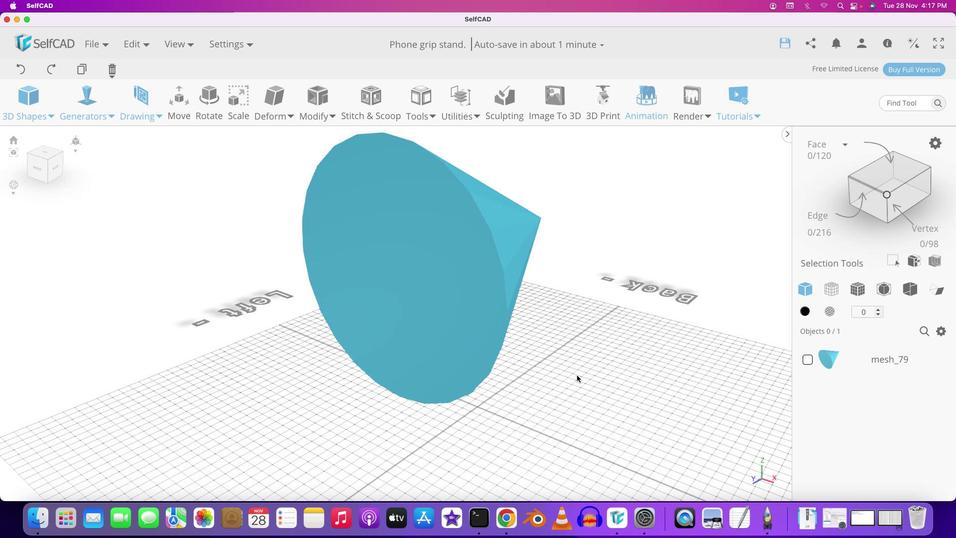 
Action: Mouse scrolled (542, 359) with delta (0, 0)
Screenshot: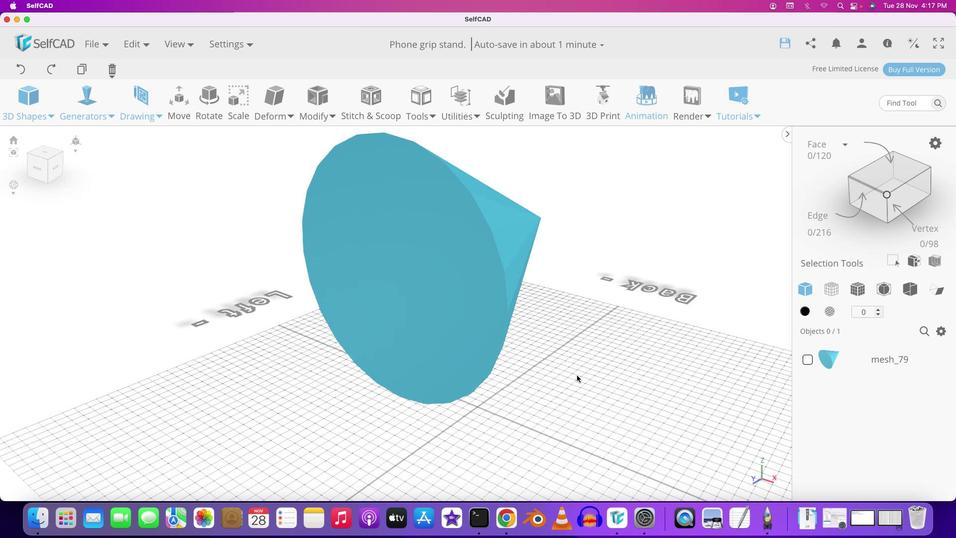 
Action: Mouse moved to (542, 359)
Screenshot: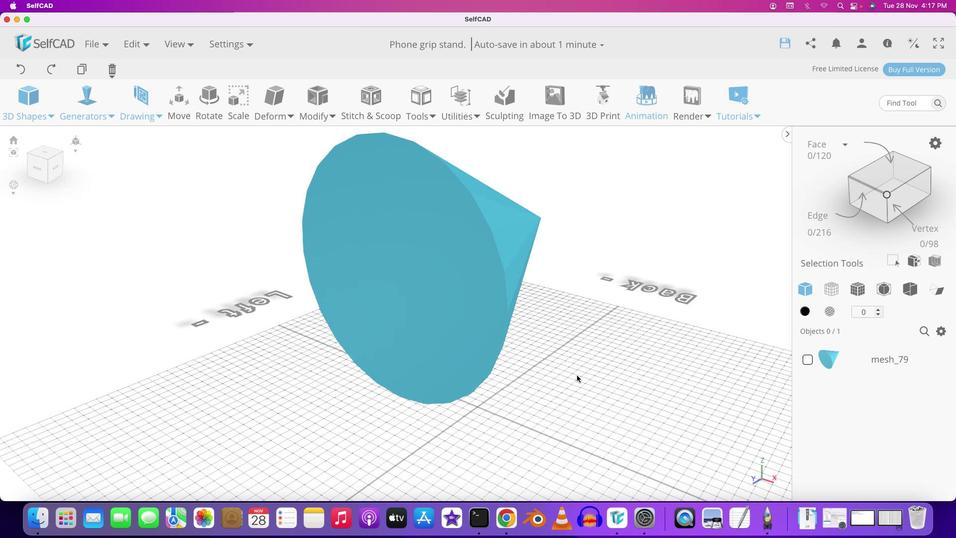 
Action: Mouse scrolled (542, 359) with delta (0, 1)
Screenshot: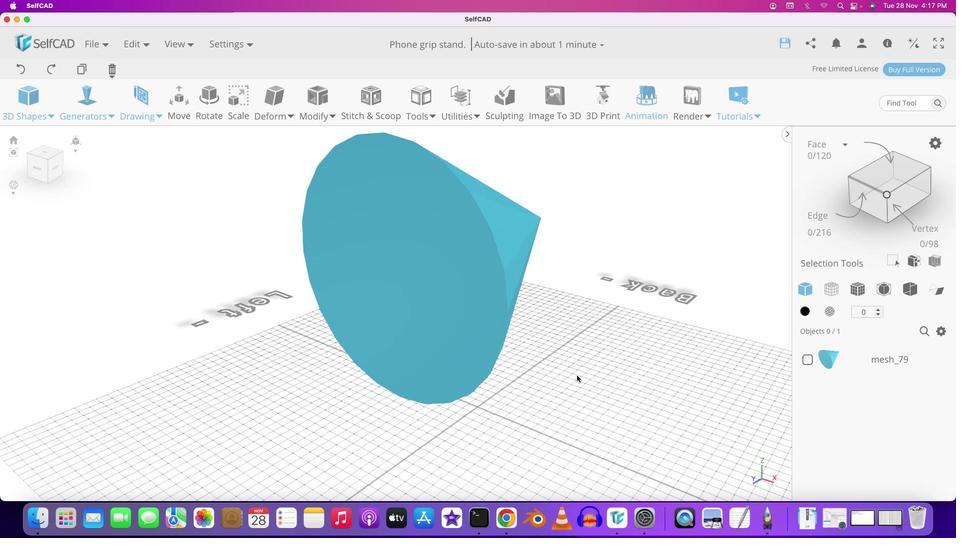
Action: Mouse moved to (542, 359)
Screenshot: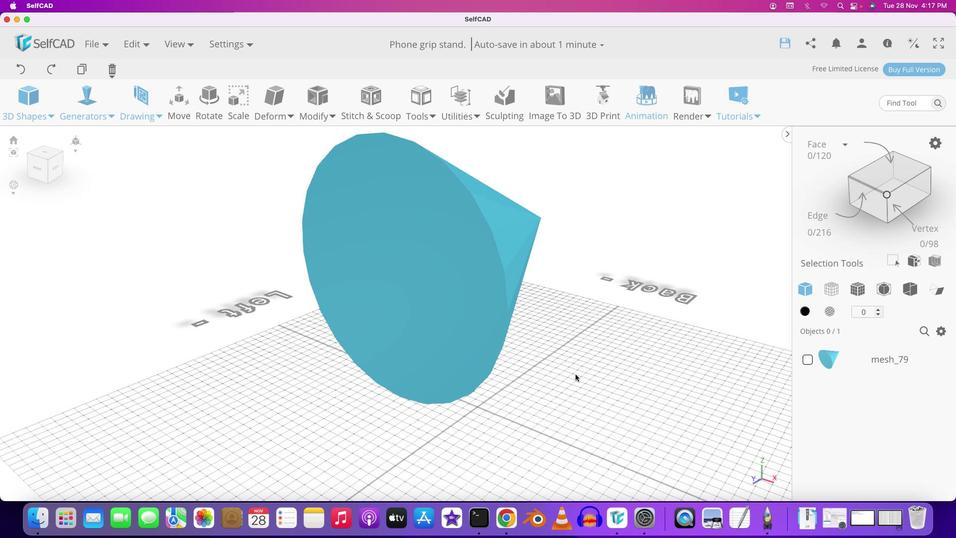 
Action: Mouse pressed left at (542, 359)
Screenshot: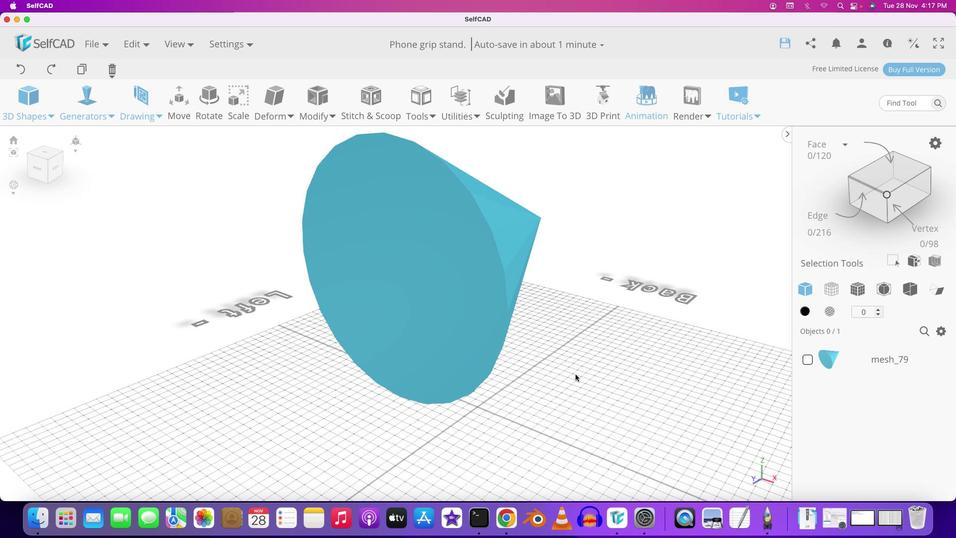 
Action: Mouse moved to (552, 346)
Screenshot: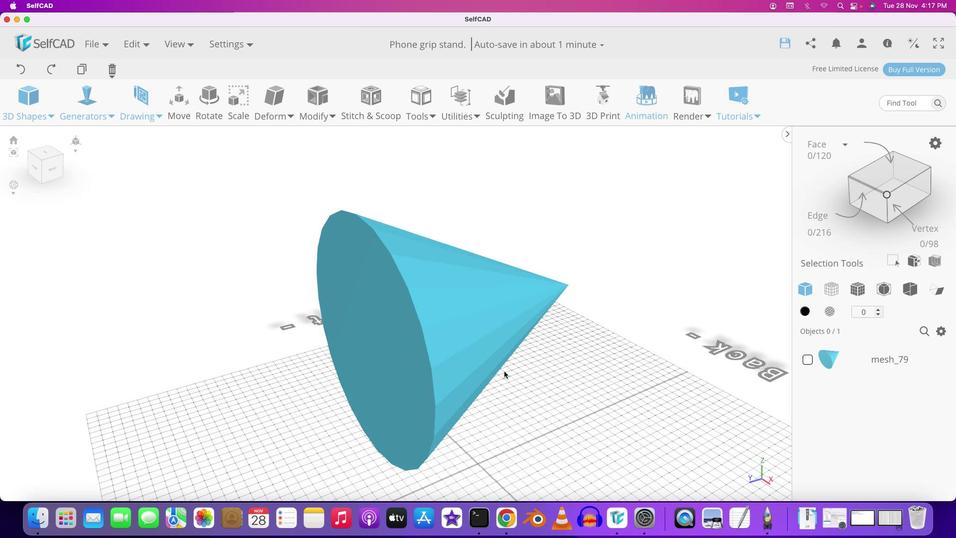 
Action: Mouse pressed left at (552, 346)
Screenshot: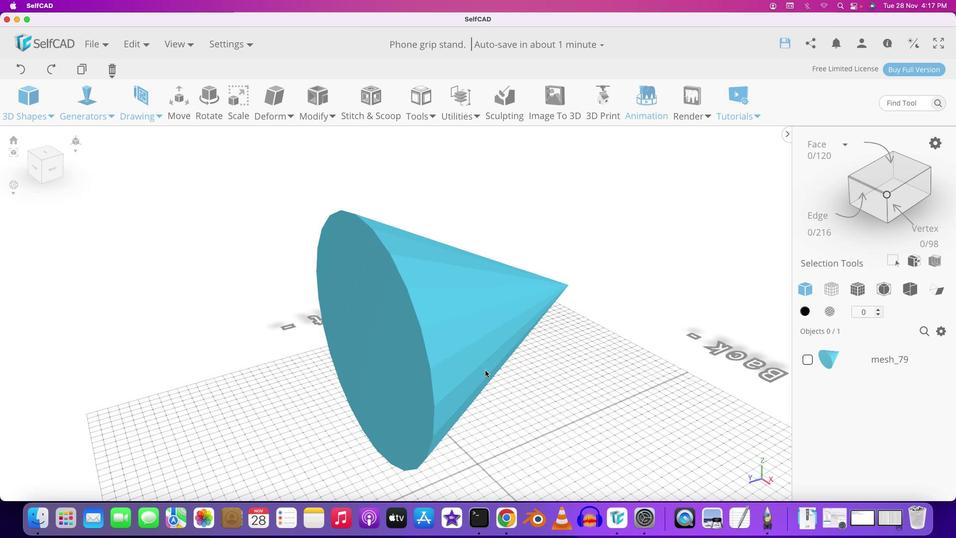 
Action: Mouse moved to (489, 344)
Screenshot: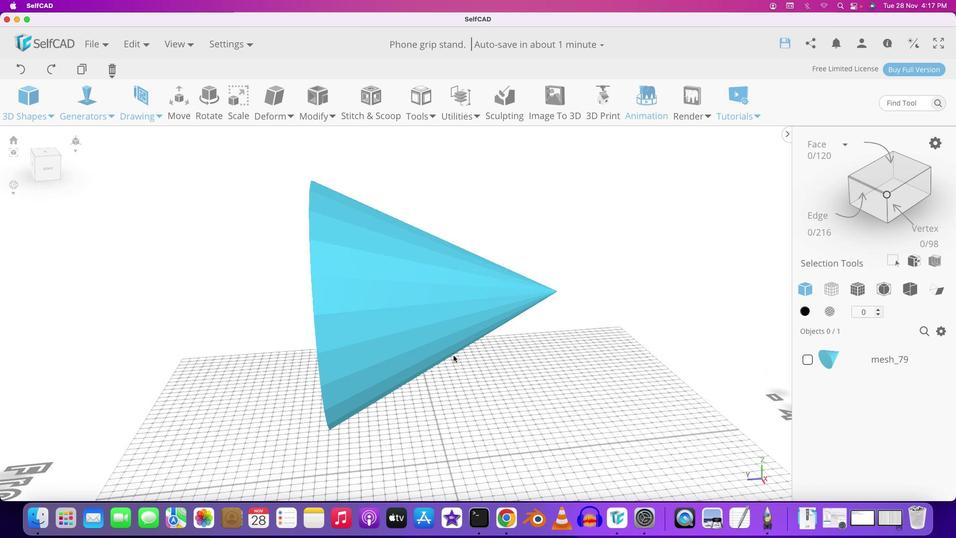 
Action: Key pressed Key.shift
Screenshot: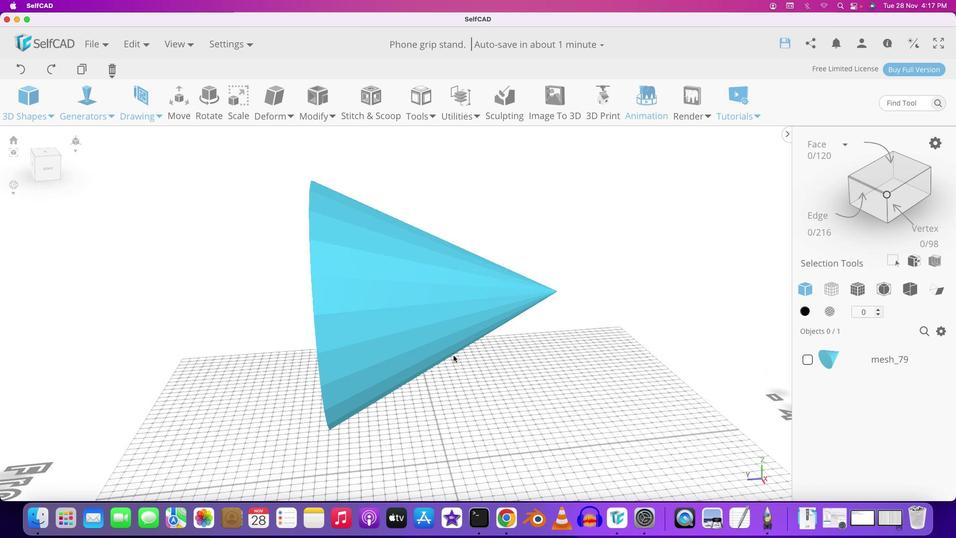 
Action: Mouse moved to (489, 344)
Screenshot: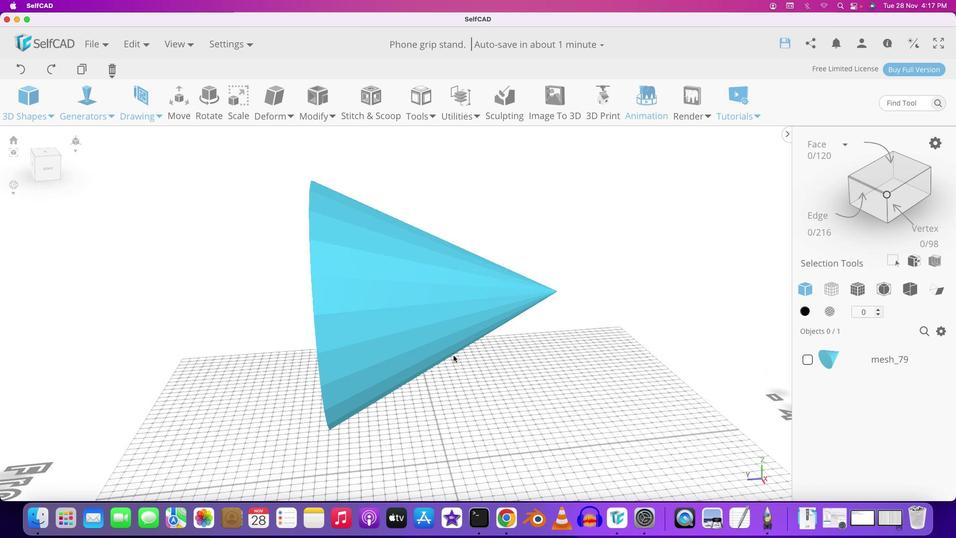 
Action: Mouse pressed left at (489, 344)
Screenshot: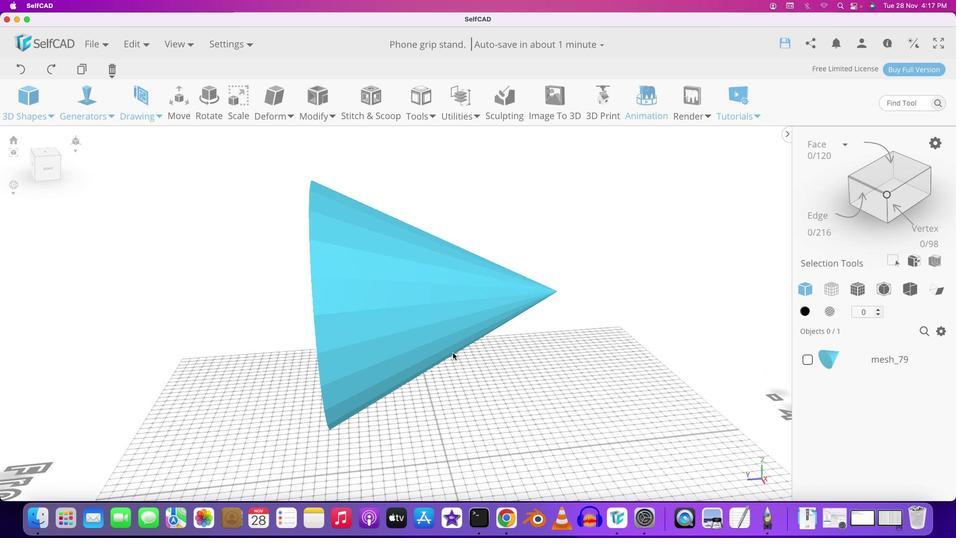 
Action: Mouse moved to (516, 371)
Screenshot: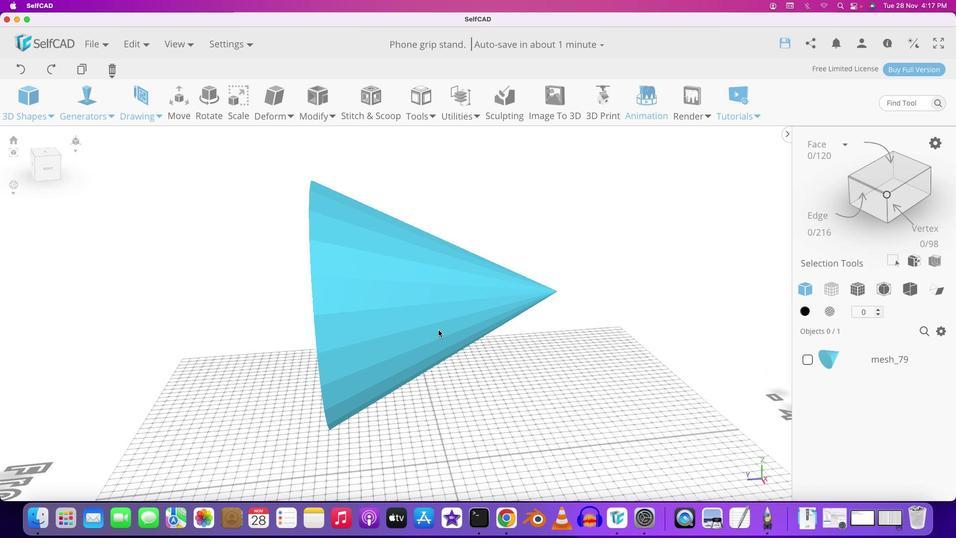
Action: Mouse pressed left at (516, 371)
Screenshot: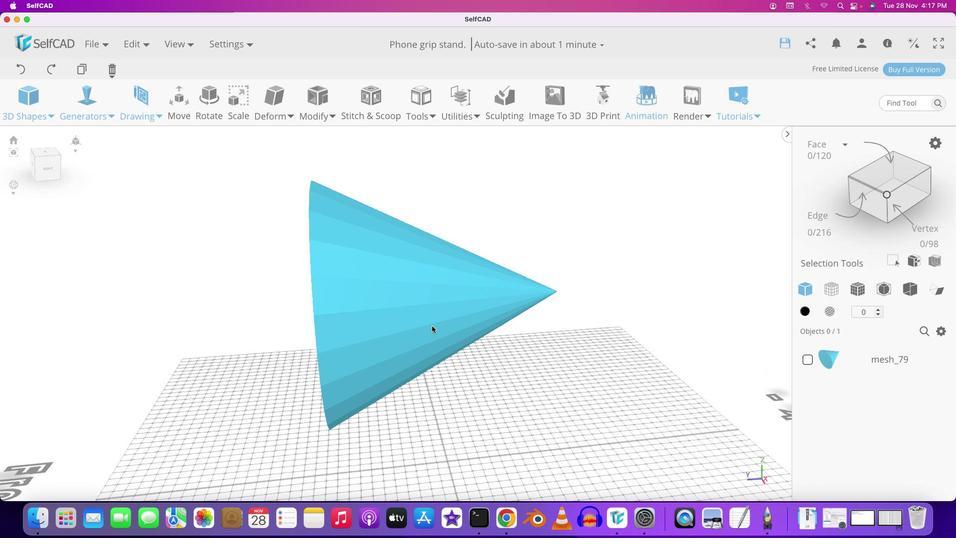 
Action: Mouse moved to (438, 326)
Screenshot: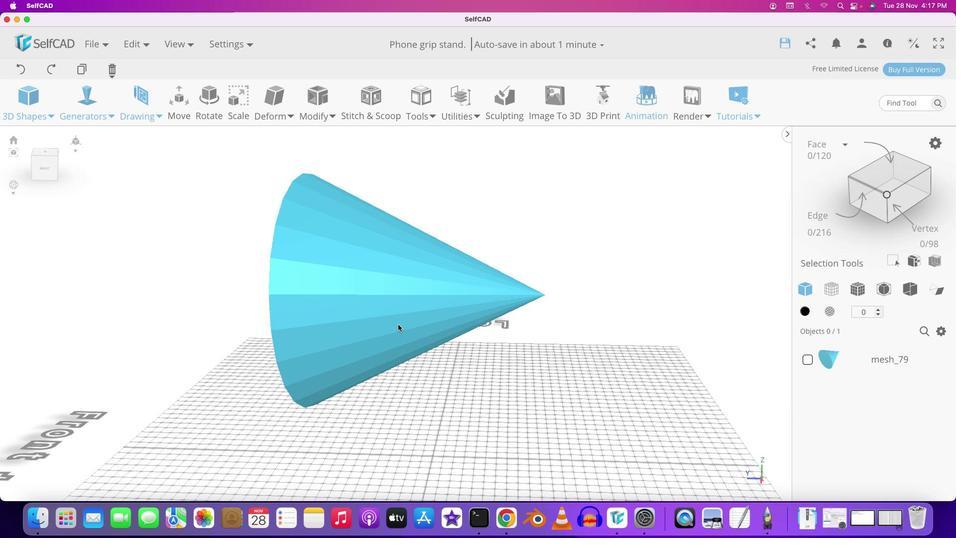 
Action: Mouse pressed left at (438, 326)
Screenshot: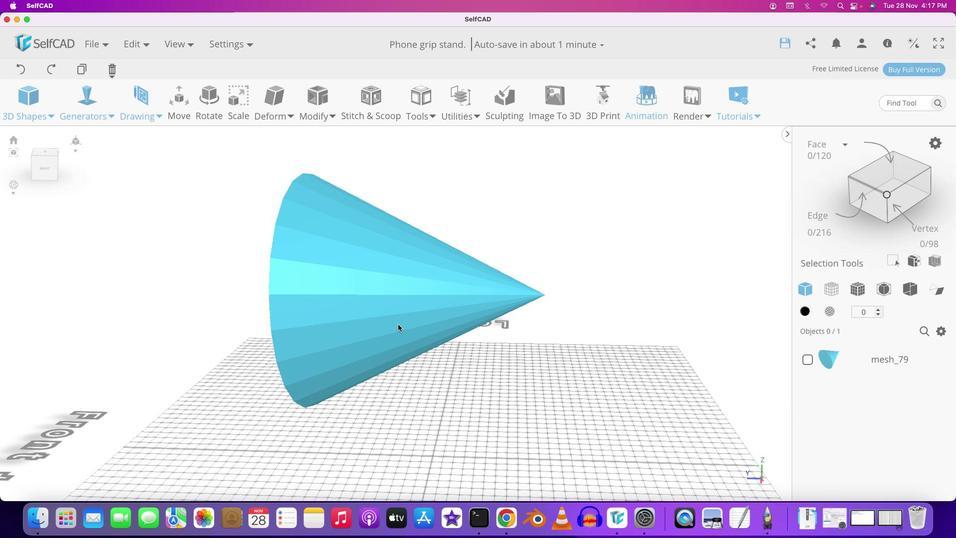 
Action: Mouse moved to (405, 344)
Screenshot: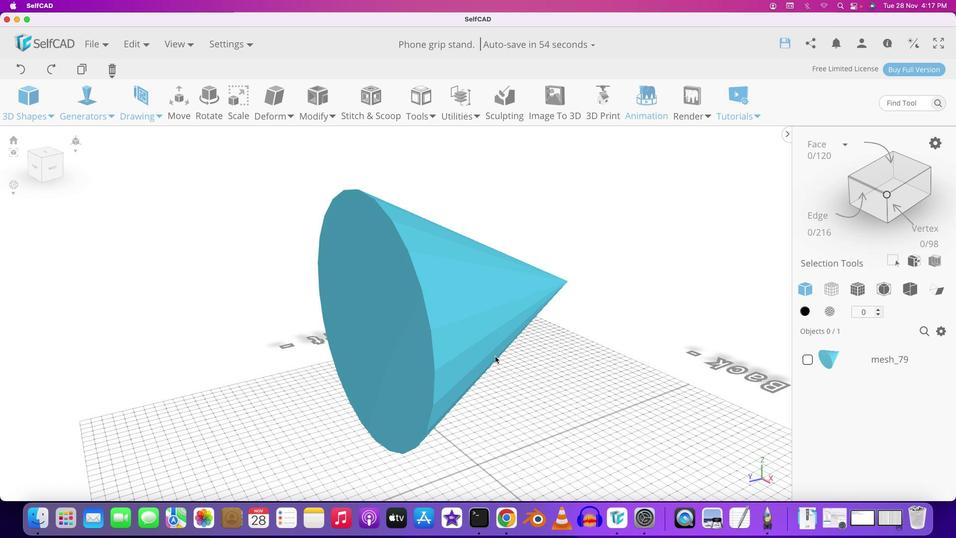
Action: Mouse pressed left at (405, 344)
Screenshot: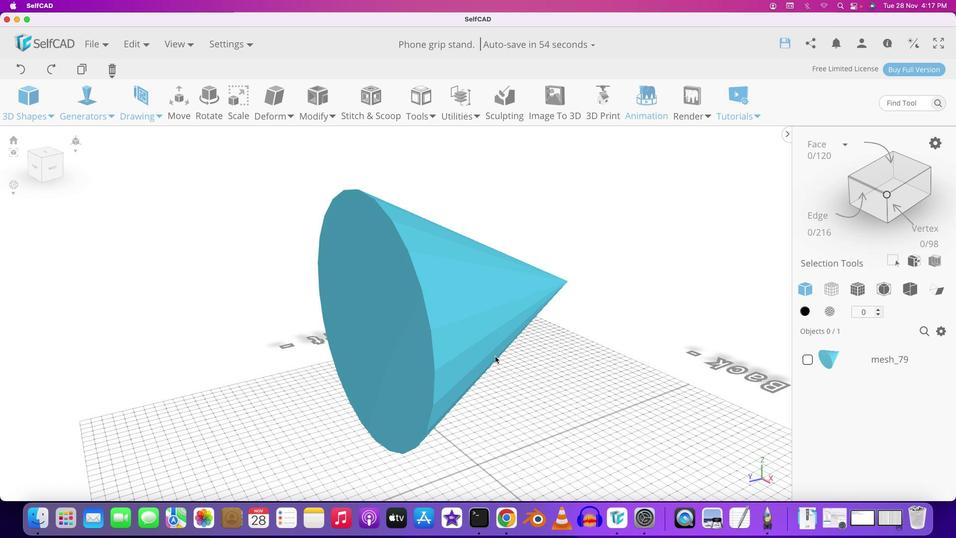 
Action: Mouse moved to (495, 356)
Screenshot: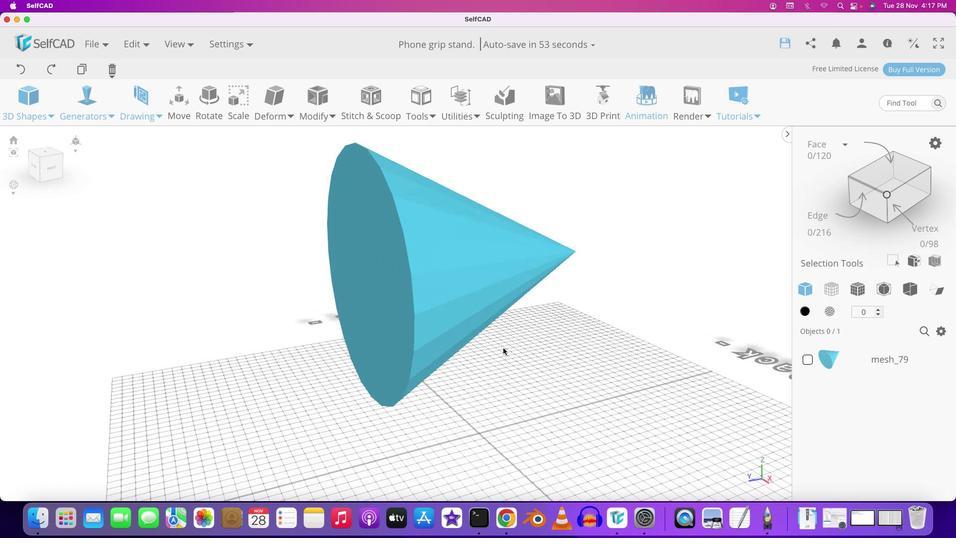 
Action: Key pressed Key.shift
Screenshot: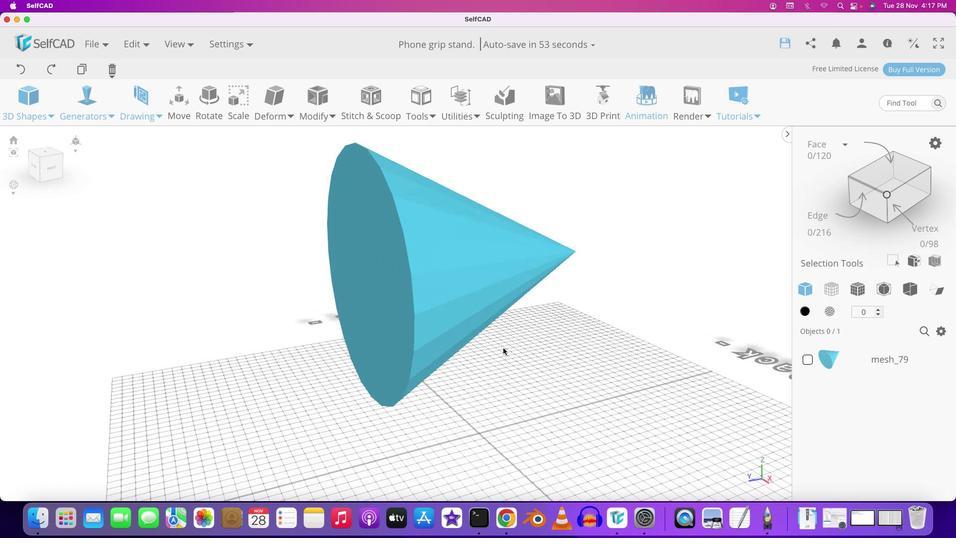 
Action: Mouse moved to (495, 356)
Screenshot: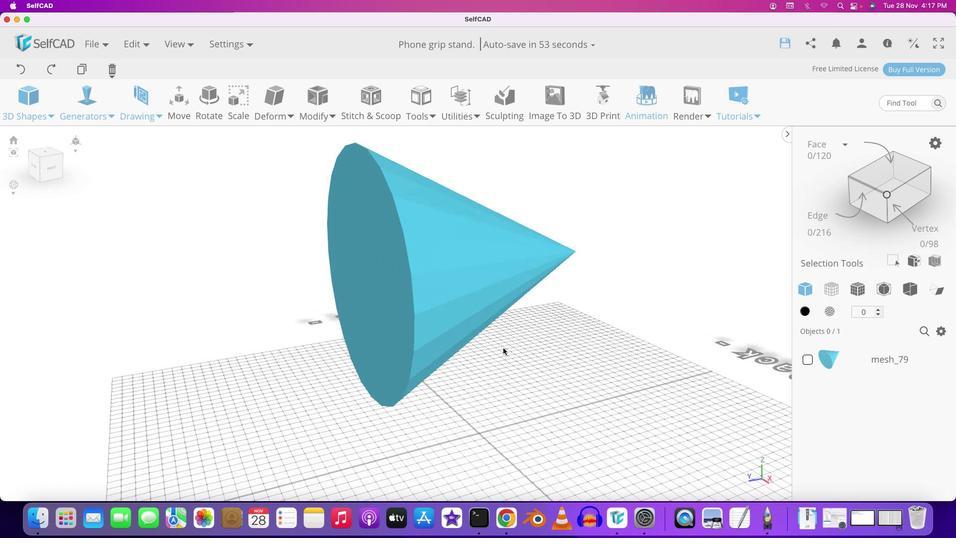 
Action: Mouse pressed left at (495, 356)
Screenshot: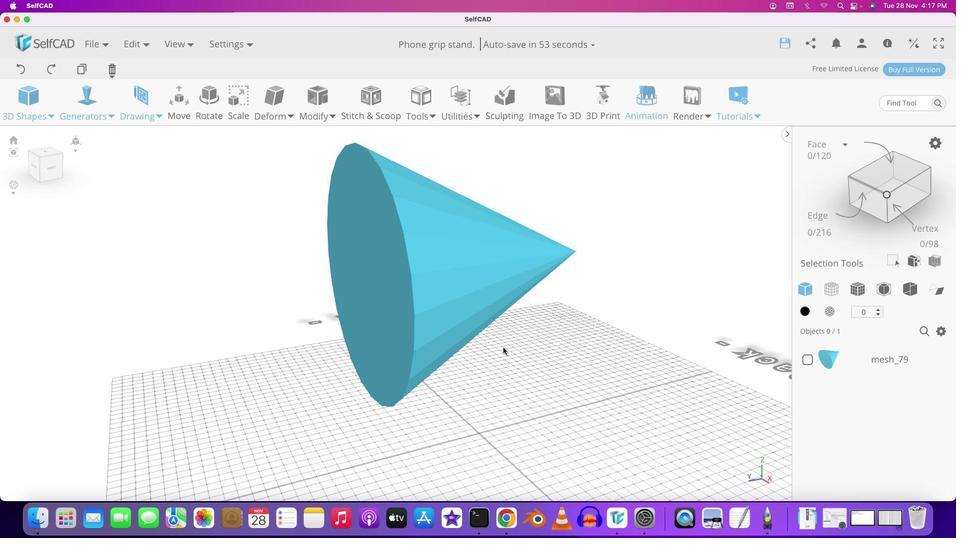 
Action: Mouse moved to (520, 349)
Screenshot: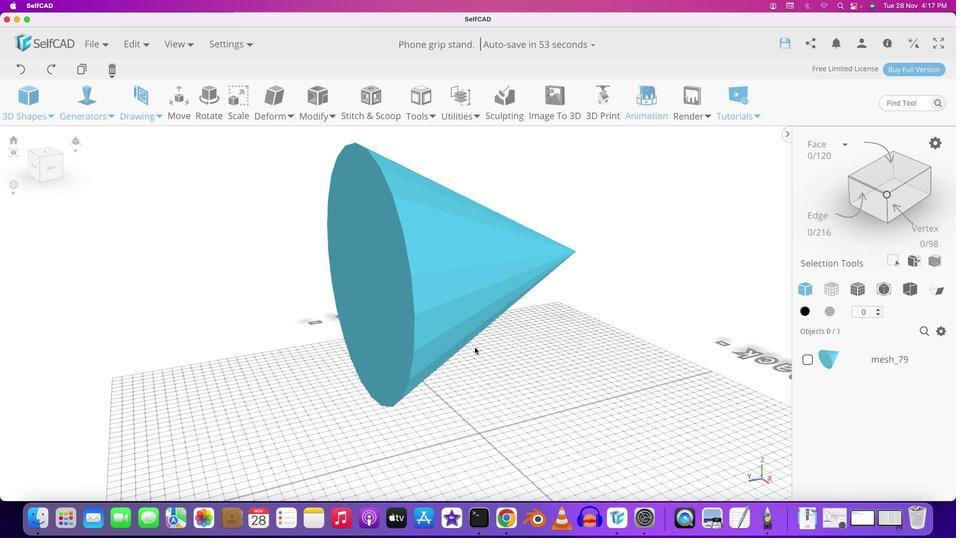 
Action: Mouse pressed left at (520, 349)
Screenshot: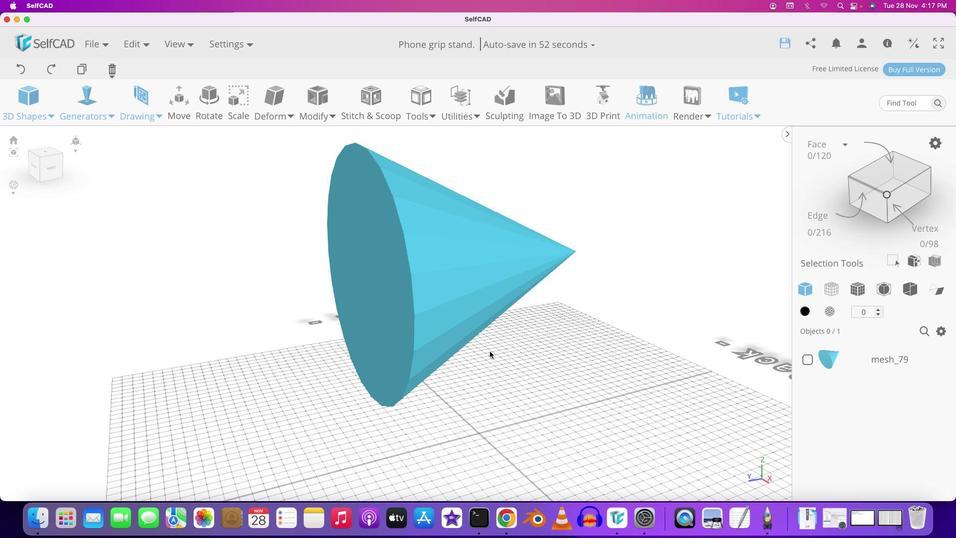 
Action: Mouse moved to (490, 351)
Screenshot: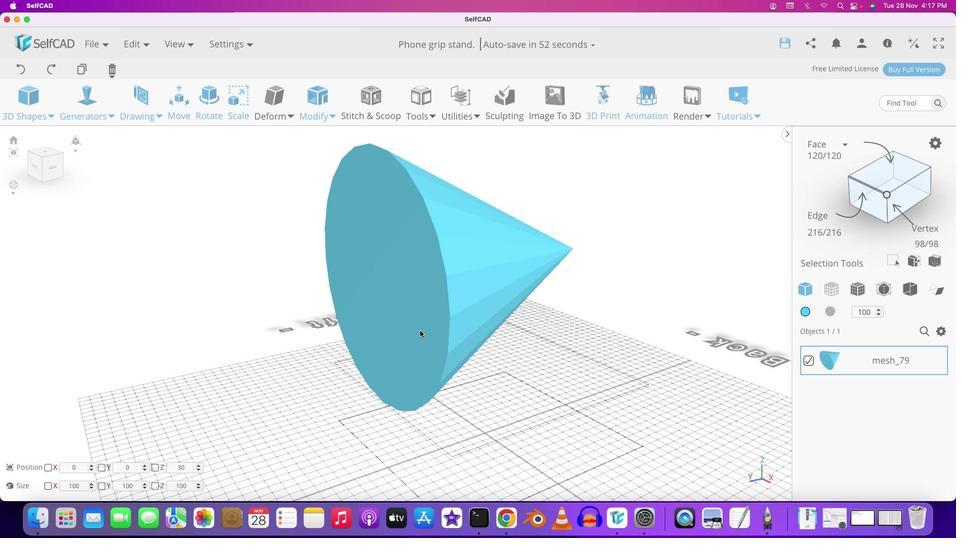 
Action: Mouse pressed left at (490, 351)
Screenshot: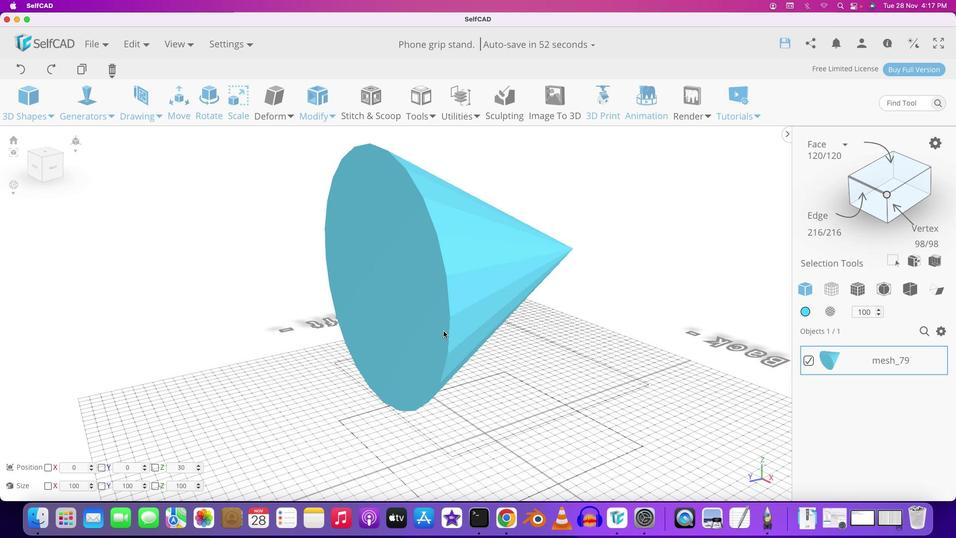 
Action: Mouse moved to (420, 330)
Screenshot: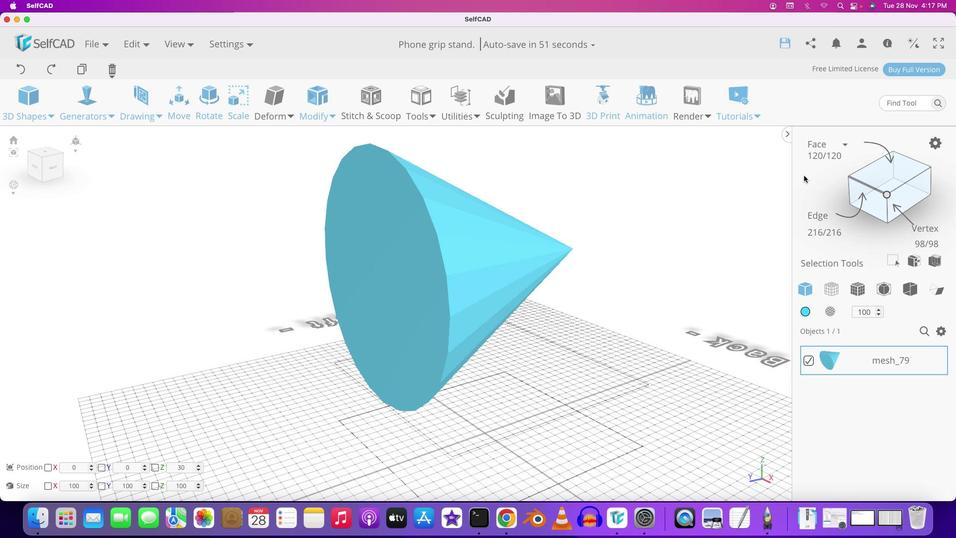 
Action: Mouse pressed left at (420, 330)
Screenshot: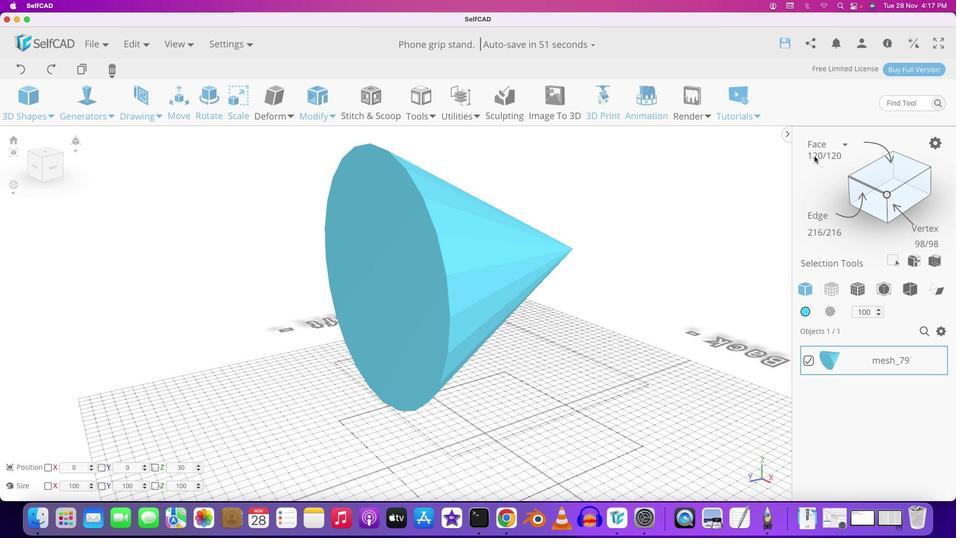 
Action: Mouse moved to (817, 144)
Screenshot: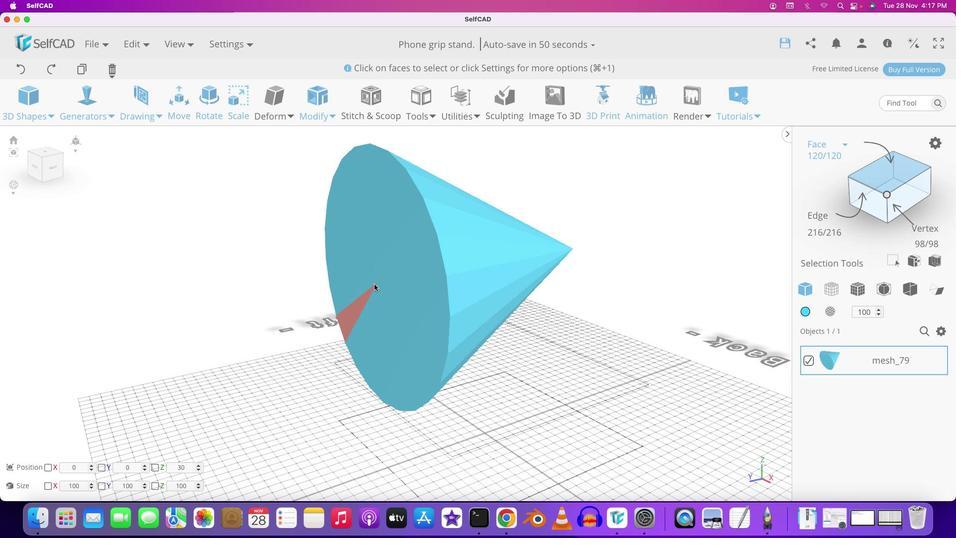 
Action: Mouse pressed left at (817, 144)
Screenshot: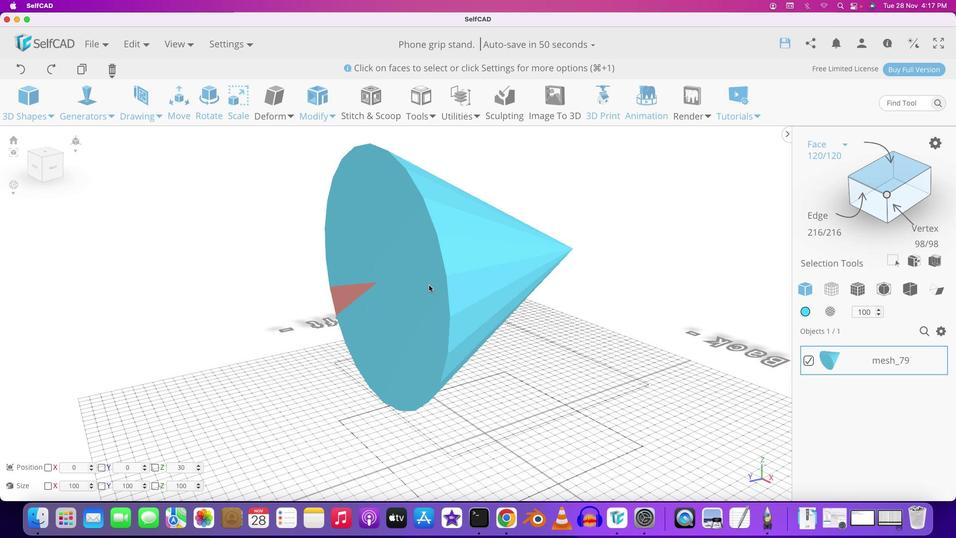 
Action: Mouse moved to (856, 289)
Screenshot: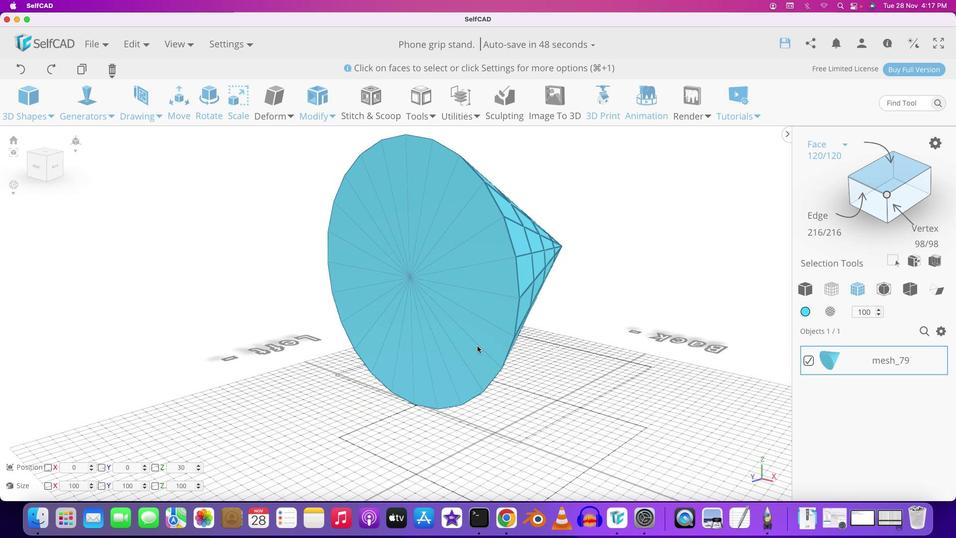 
Action: Mouse pressed left at (856, 289)
Screenshot: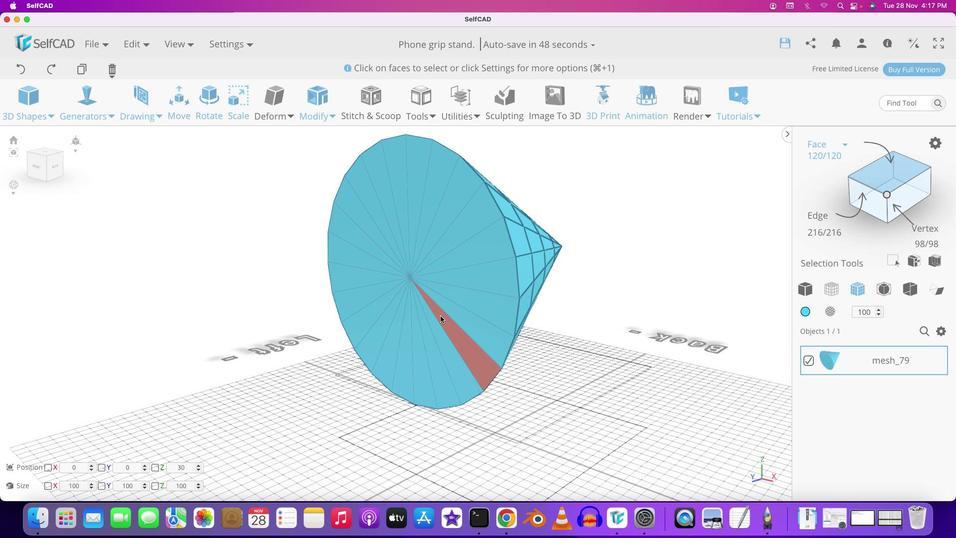 
Action: Mouse moved to (533, 384)
Screenshot: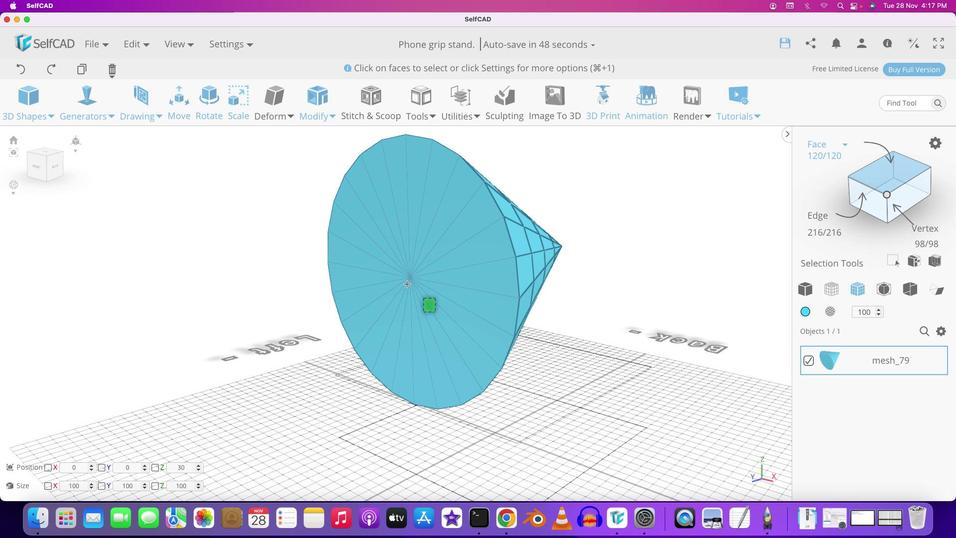 
Action: Mouse pressed left at (533, 384)
Screenshot: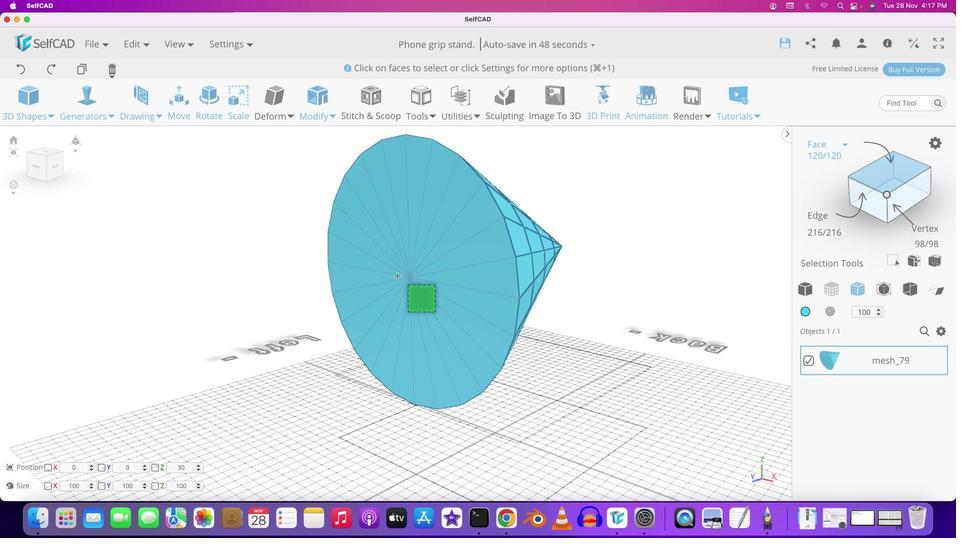 
Action: Mouse moved to (435, 311)
Screenshot: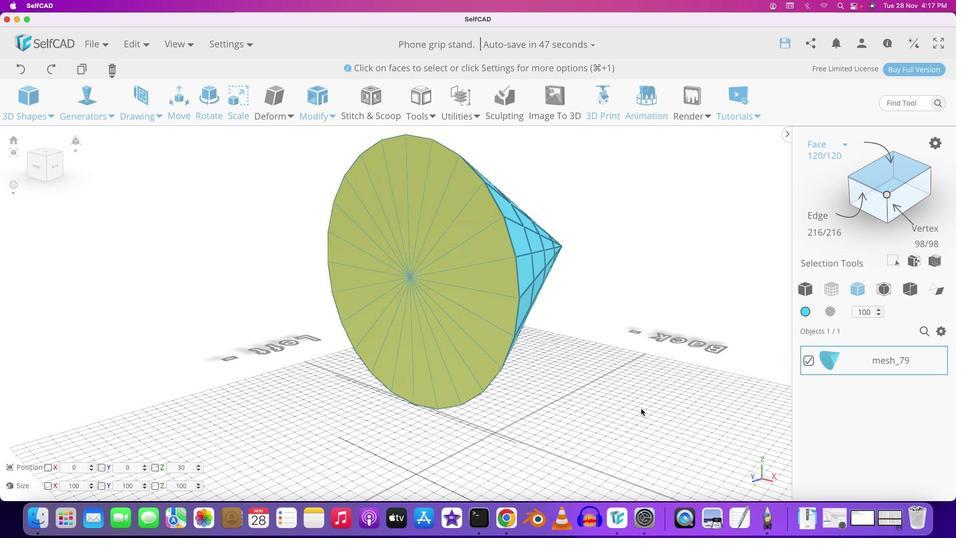 
Action: Mouse pressed right at (435, 311)
Screenshot: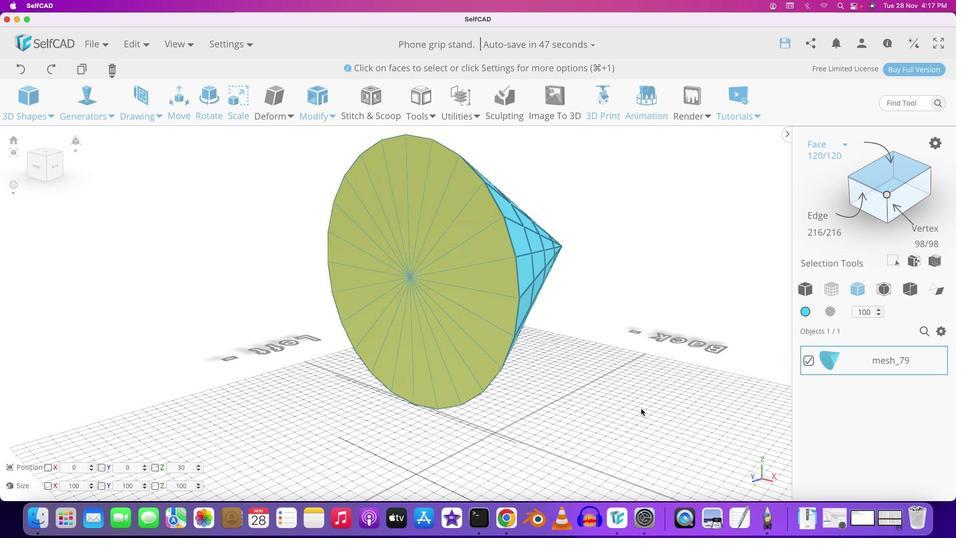 
Action: Mouse moved to (640, 409)
Screenshot: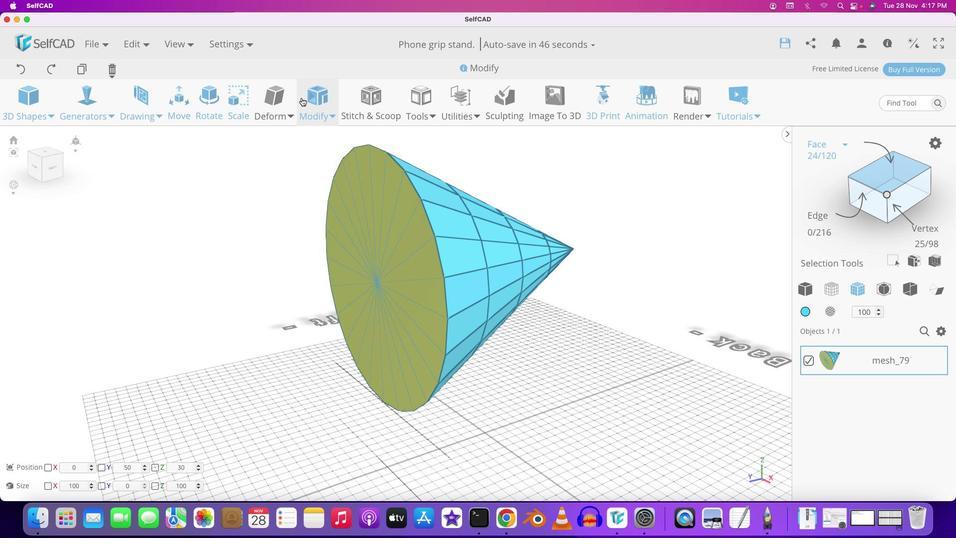 
Action: Mouse pressed left at (640, 409)
Screenshot: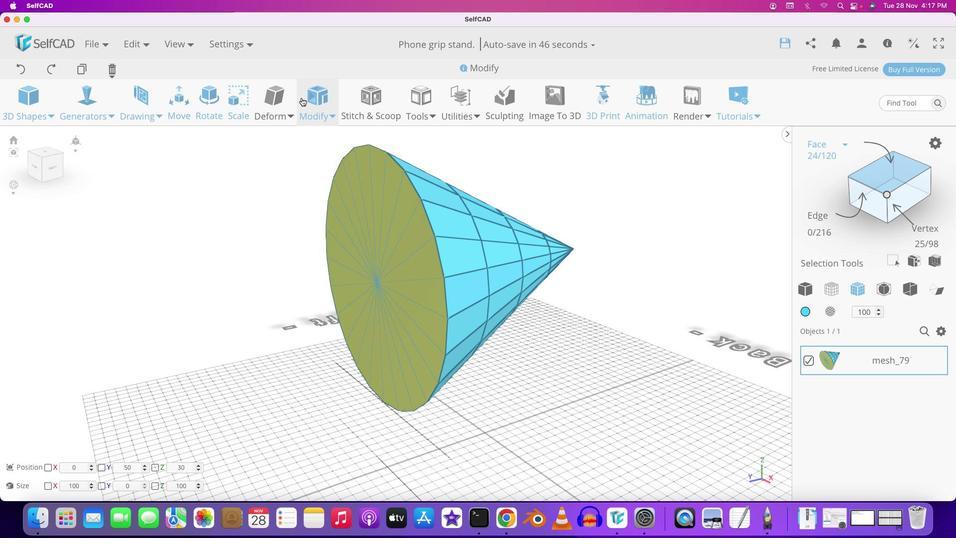 
Action: Mouse moved to (344, 145)
Screenshot: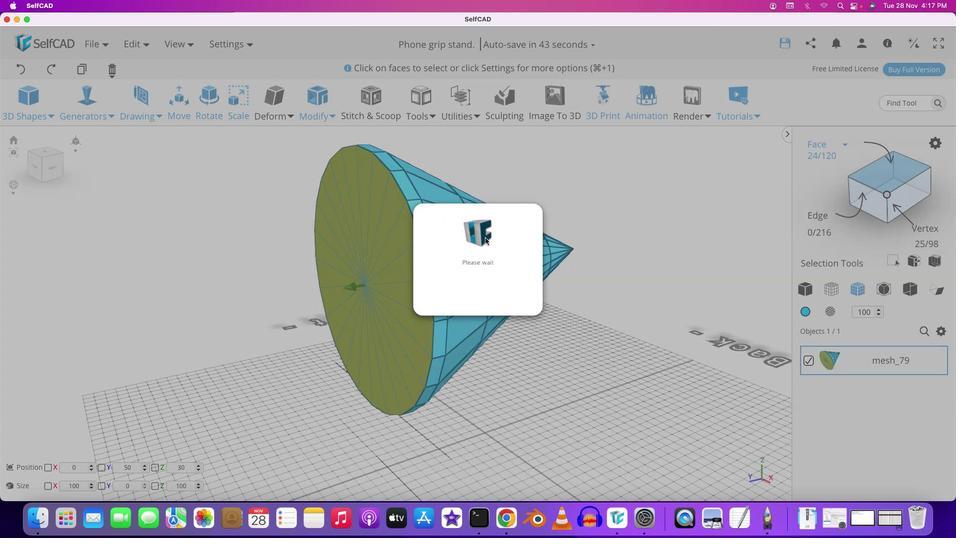
Action: Mouse pressed left at (344, 145)
Screenshot: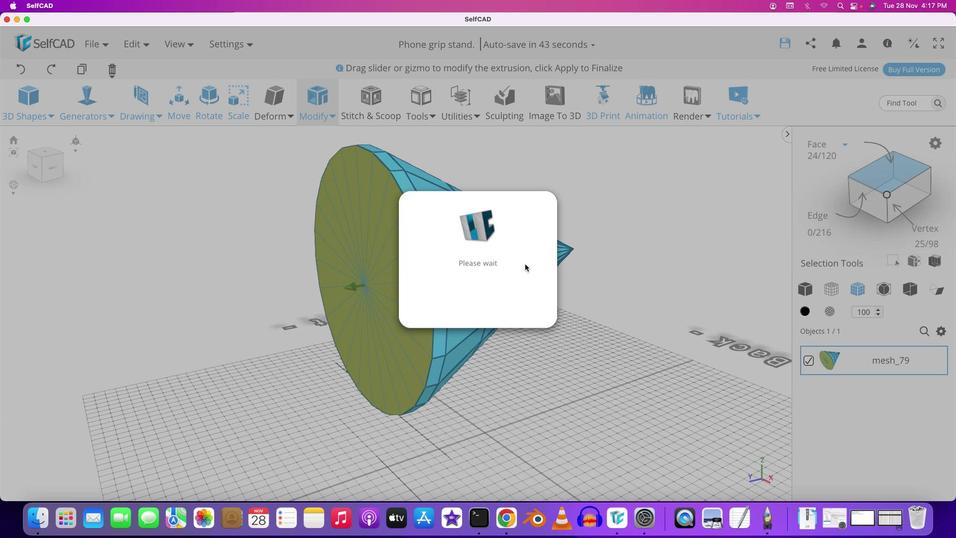 
Action: Mouse moved to (569, 294)
Screenshot: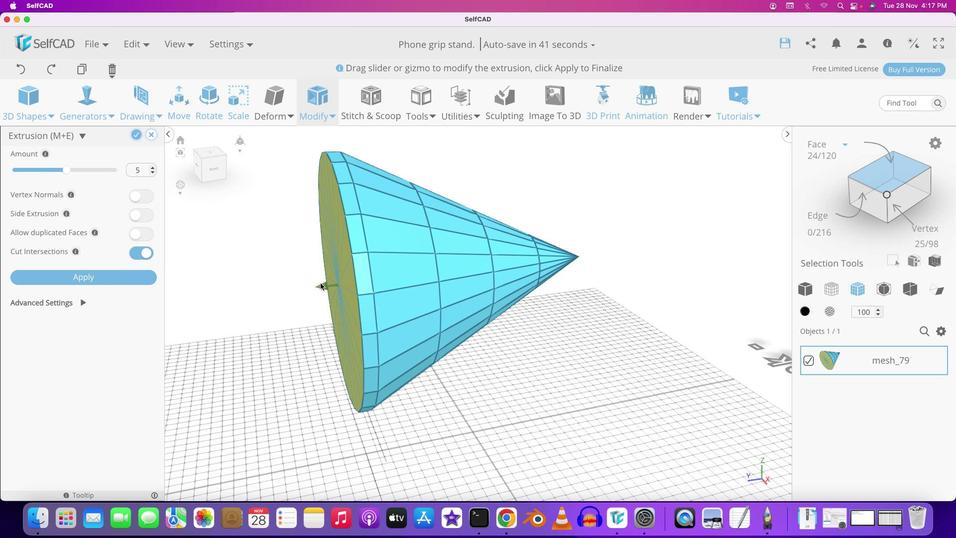 
Action: Mouse pressed left at (569, 294)
Screenshot: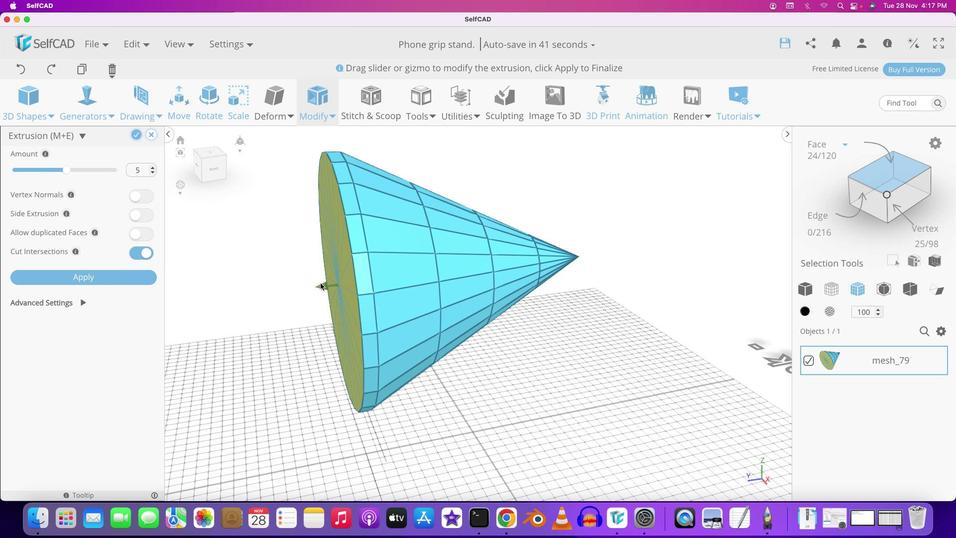 
Action: Mouse moved to (323, 286)
Screenshot: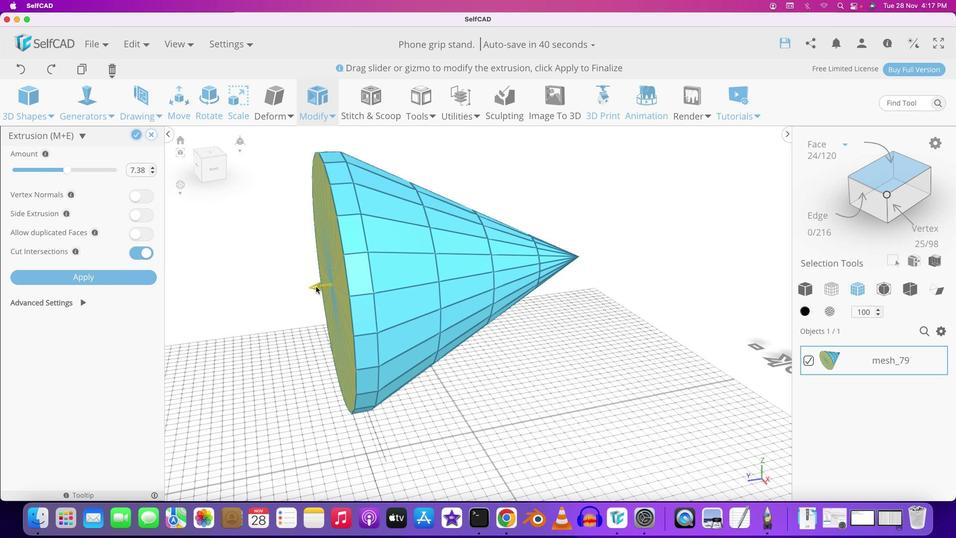 
Action: Mouse pressed left at (323, 286)
Screenshot: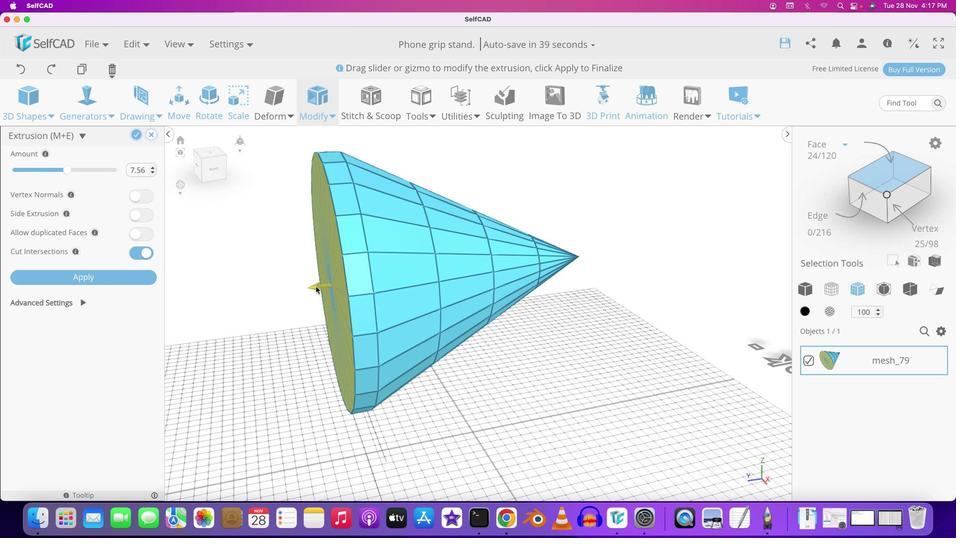 
Action: Mouse moved to (144, 191)
Screenshot: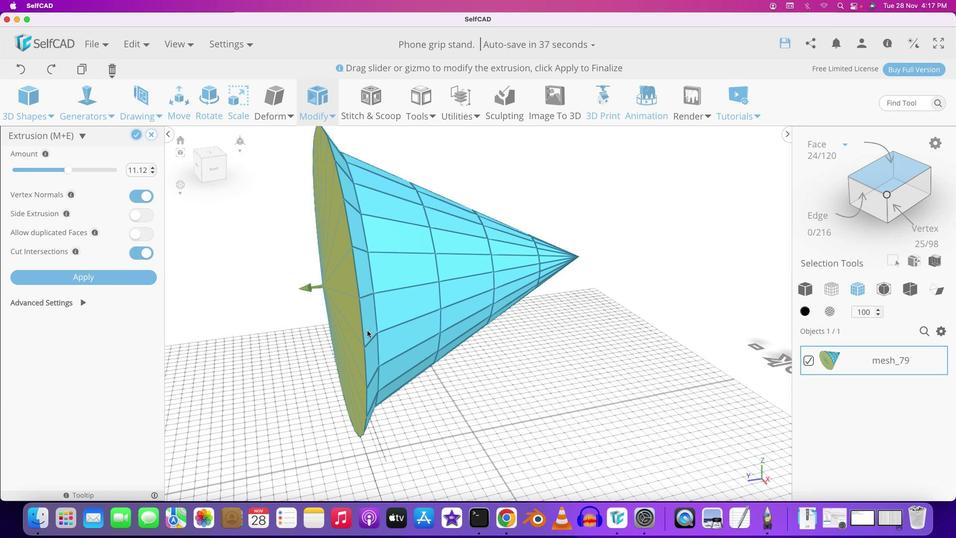
Action: Mouse pressed left at (144, 191)
Screenshot: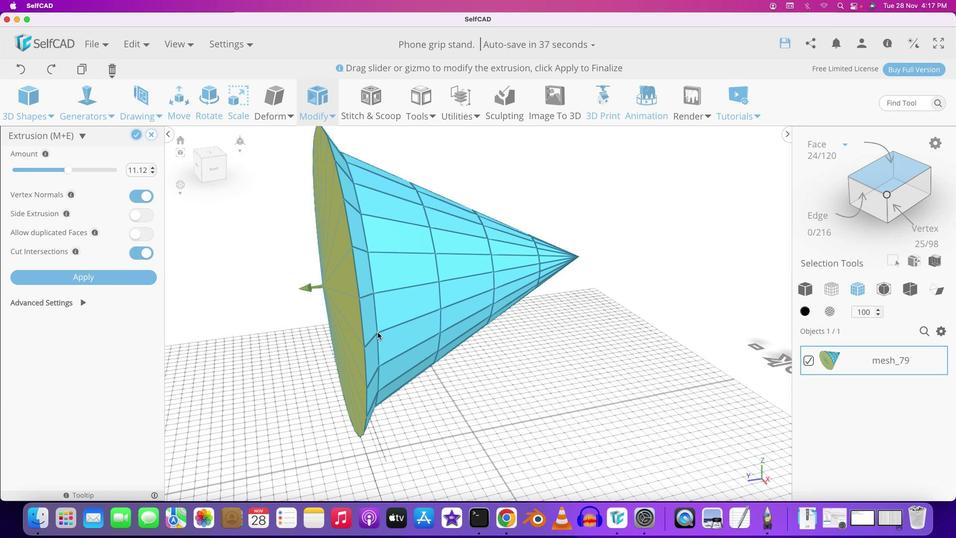 
Action: Mouse moved to (369, 331)
Screenshot: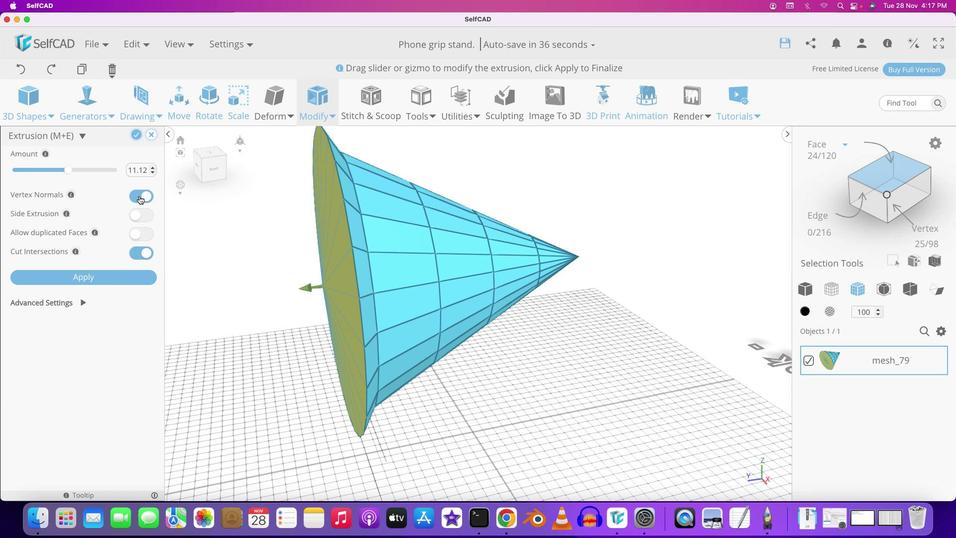 
Action: Key pressed Key.shift
Screenshot: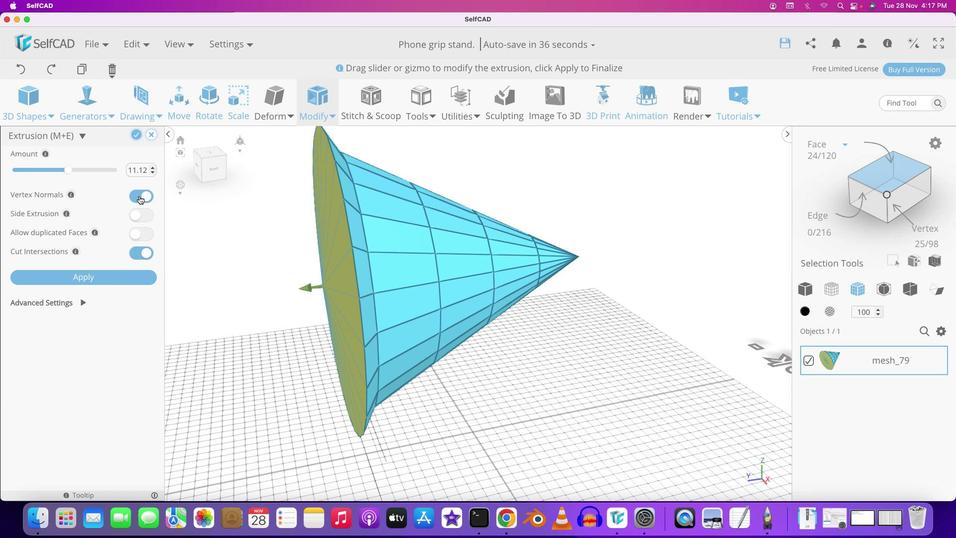 
Action: Mouse moved to (128, 199)
Screenshot: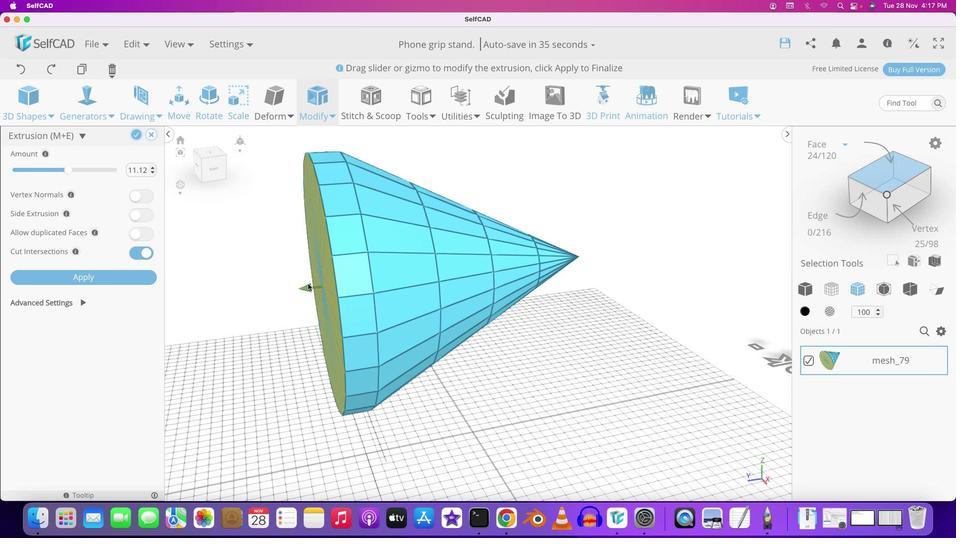 
Action: Mouse pressed left at (128, 199)
Screenshot: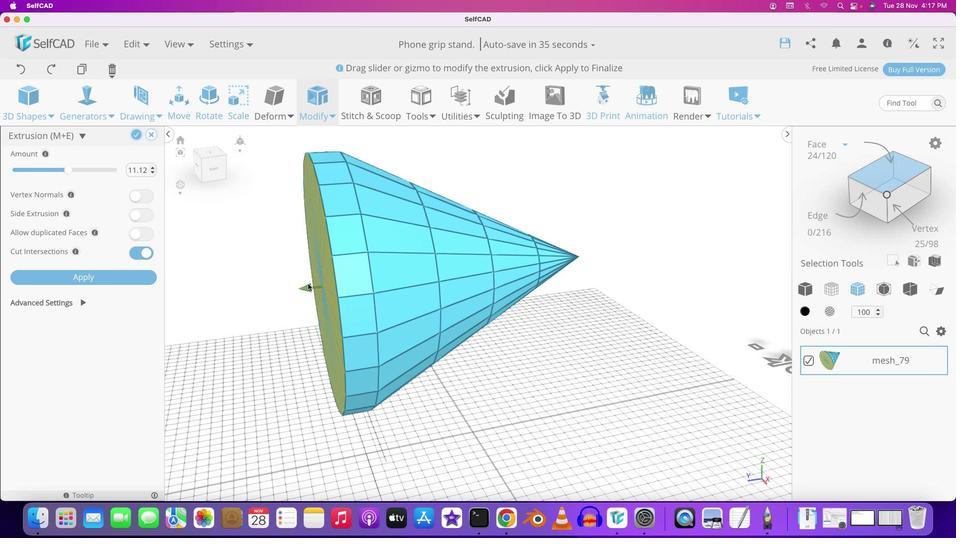 
Action: Mouse moved to (139, 196)
Screenshot: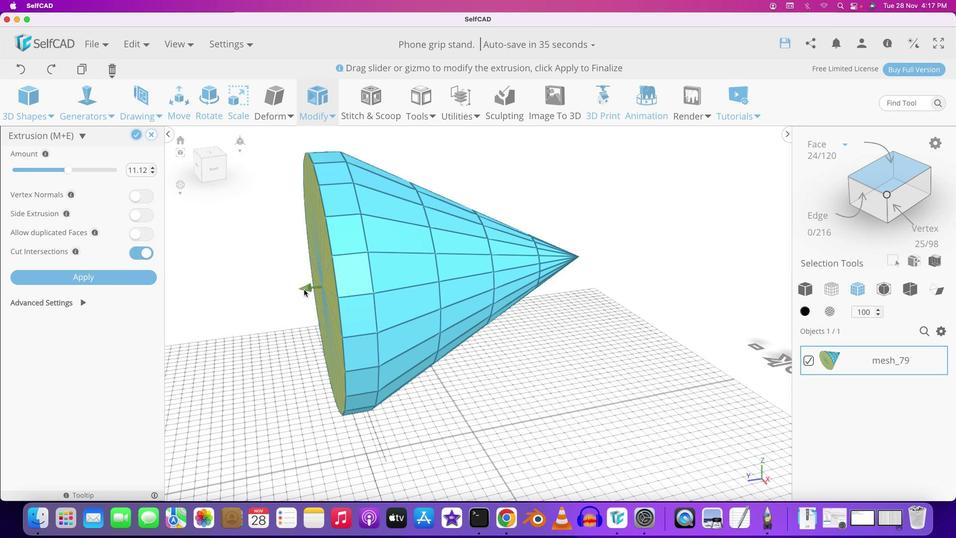 
Action: Mouse pressed left at (139, 196)
Screenshot: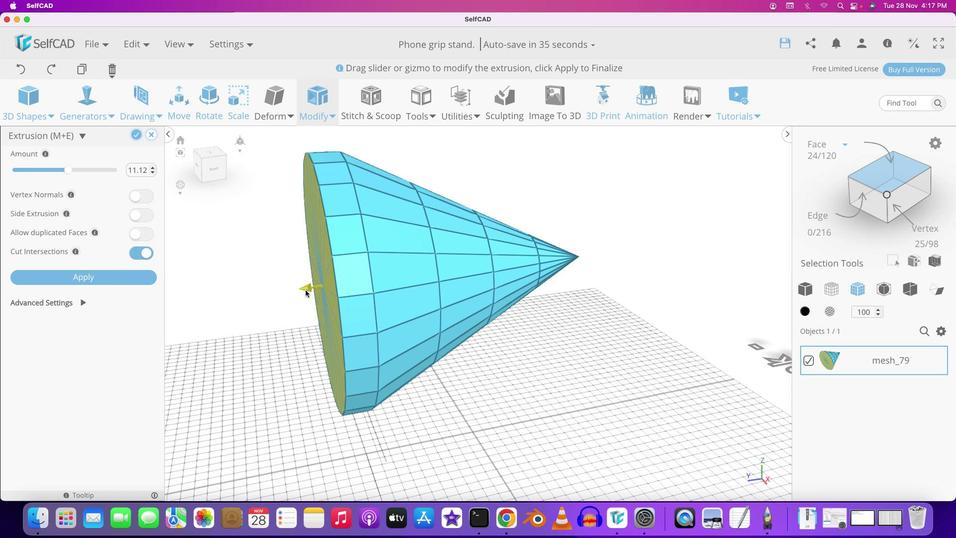 
Action: Mouse moved to (307, 288)
Screenshot: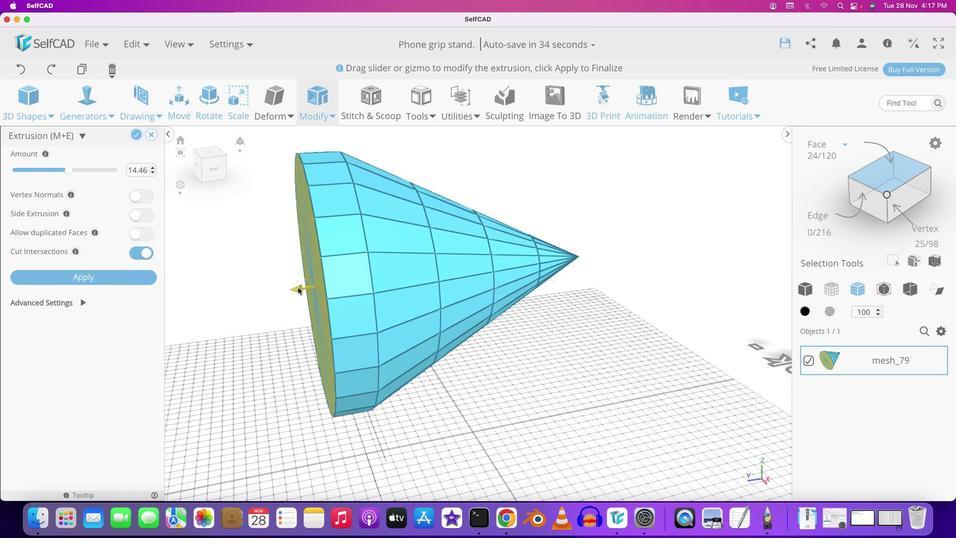 
Action: Mouse pressed left at (307, 288)
Screenshot: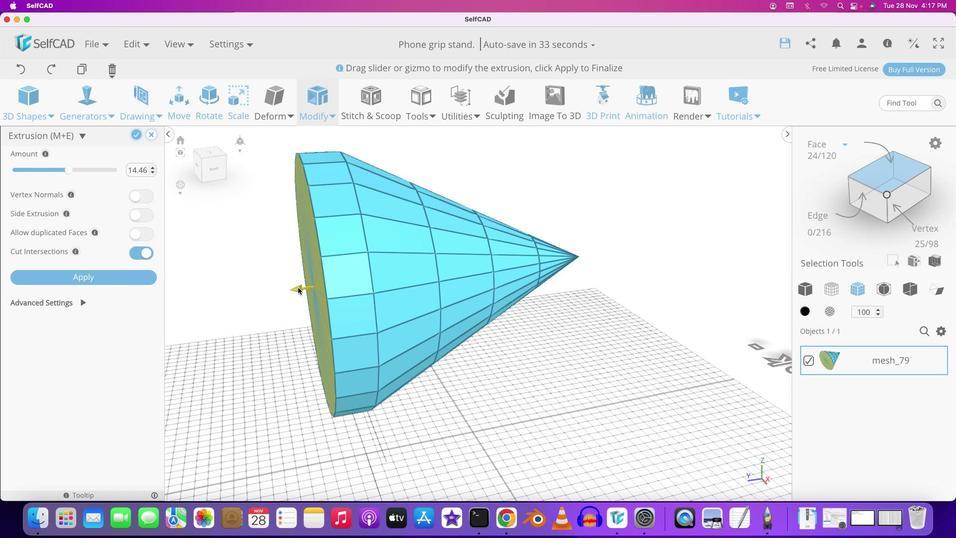 
Action: Mouse moved to (91, 281)
Screenshot: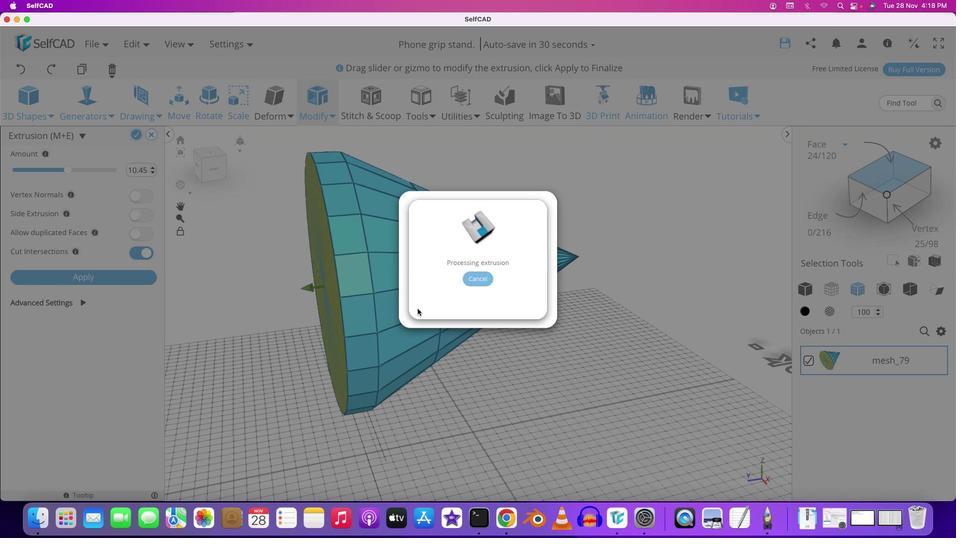 
Action: Mouse pressed left at (91, 281)
Screenshot: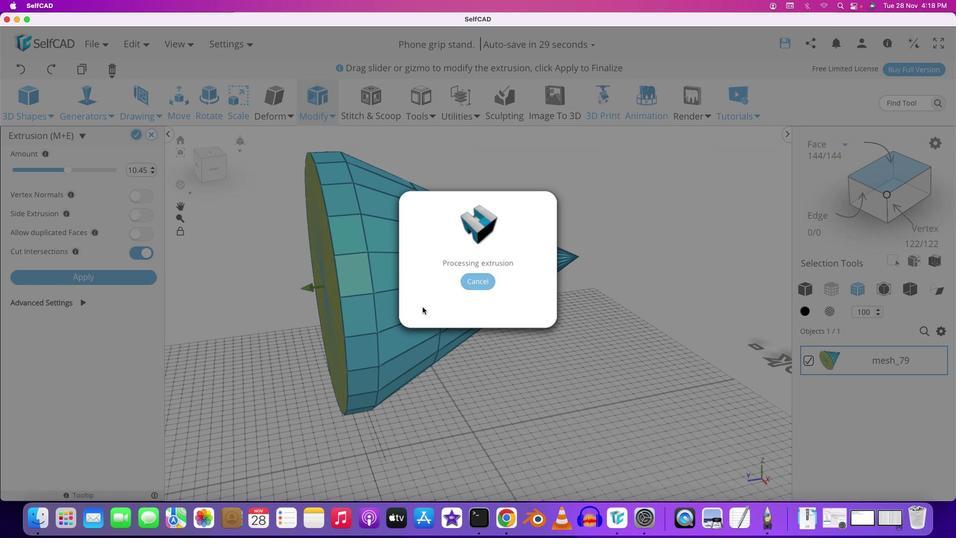 
Action: Mouse moved to (623, 274)
Screenshot: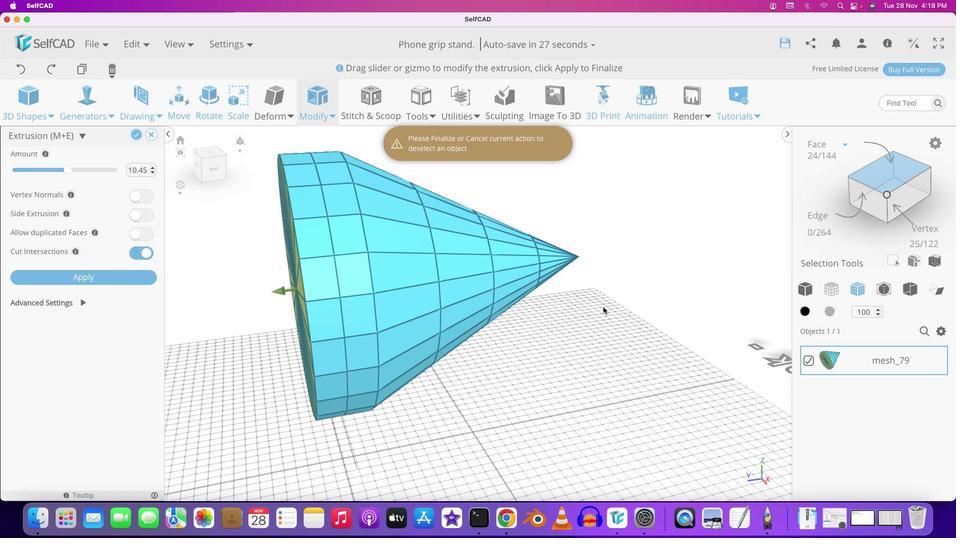 
Action: Mouse pressed left at (623, 274)
Screenshot: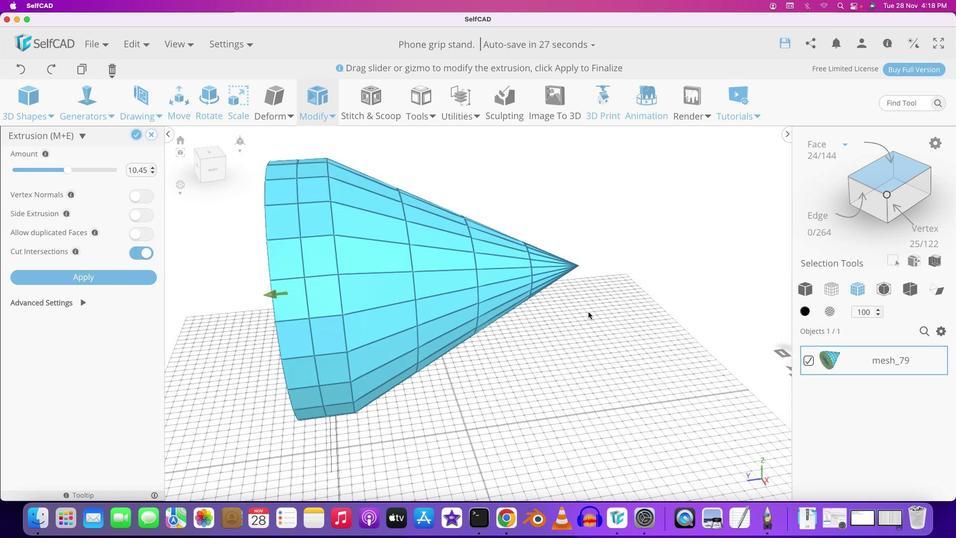 
Action: Mouse moved to (622, 274)
Screenshot: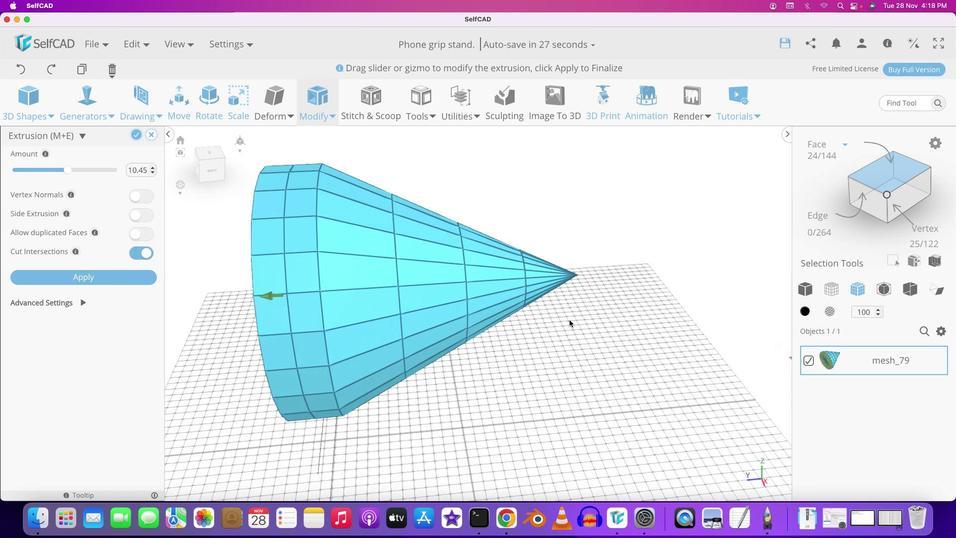 
Action: Mouse pressed left at (622, 274)
Screenshot: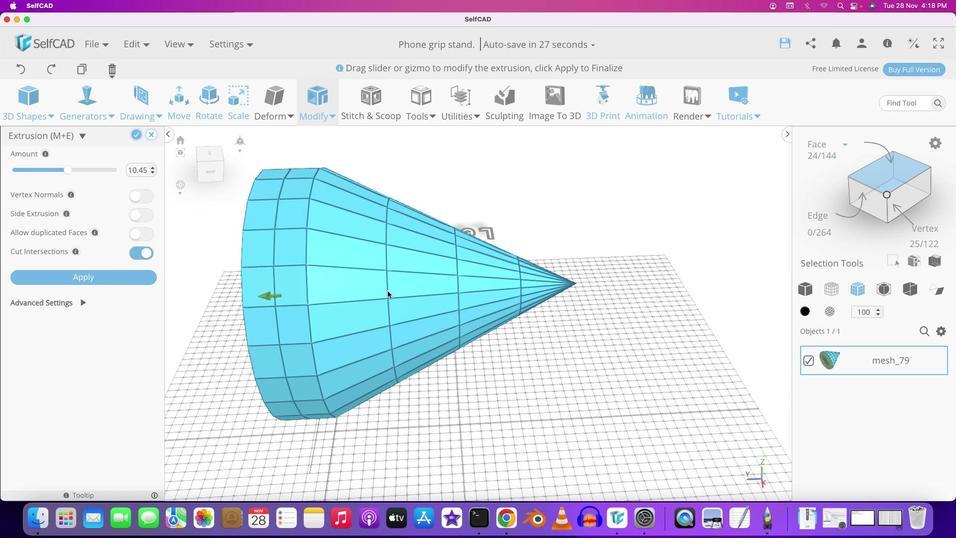 
Action: Mouse moved to (615, 303)
Screenshot: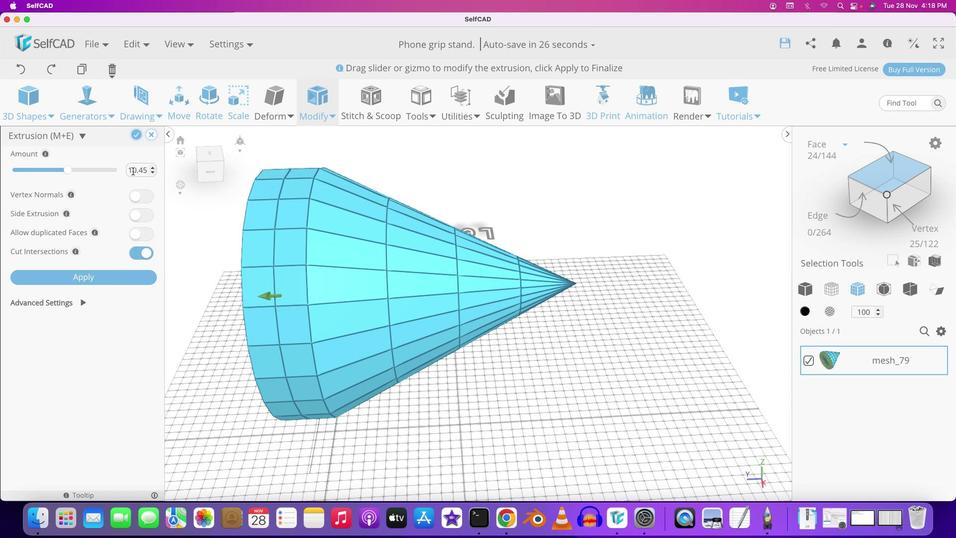 
Action: Mouse pressed left at (615, 303)
Screenshot: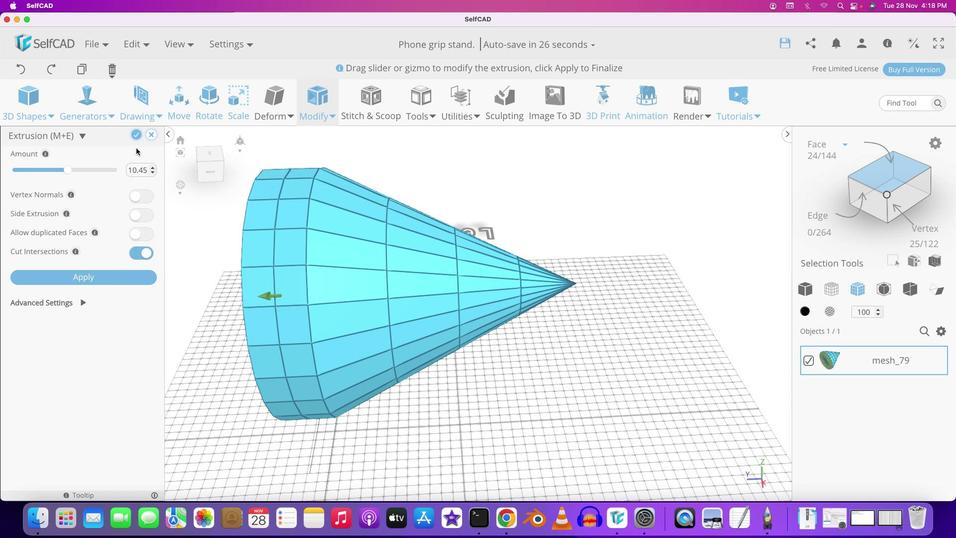 
Action: Mouse moved to (608, 305)
Screenshot: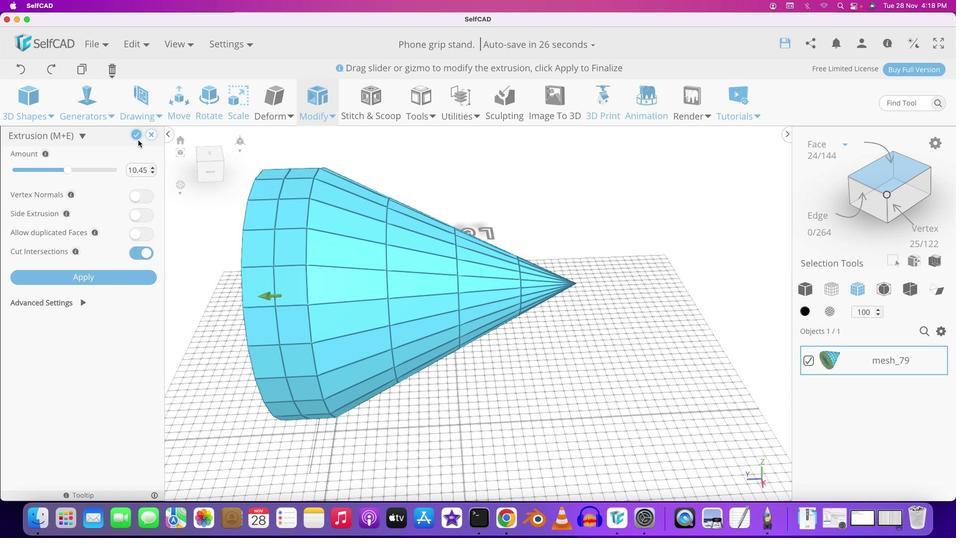 
Action: Key pressed Key.shift
Screenshot: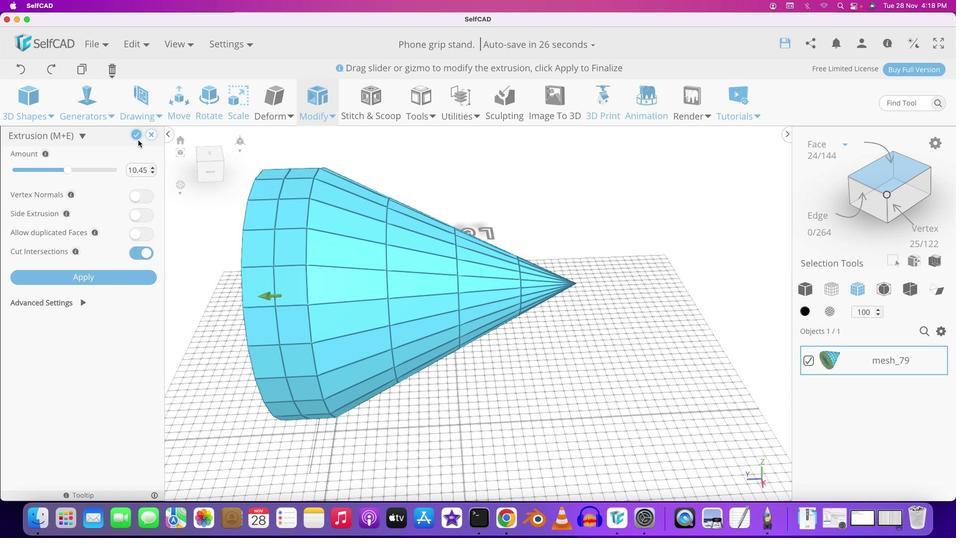 
Action: Mouse moved to (138, 136)
Screenshot: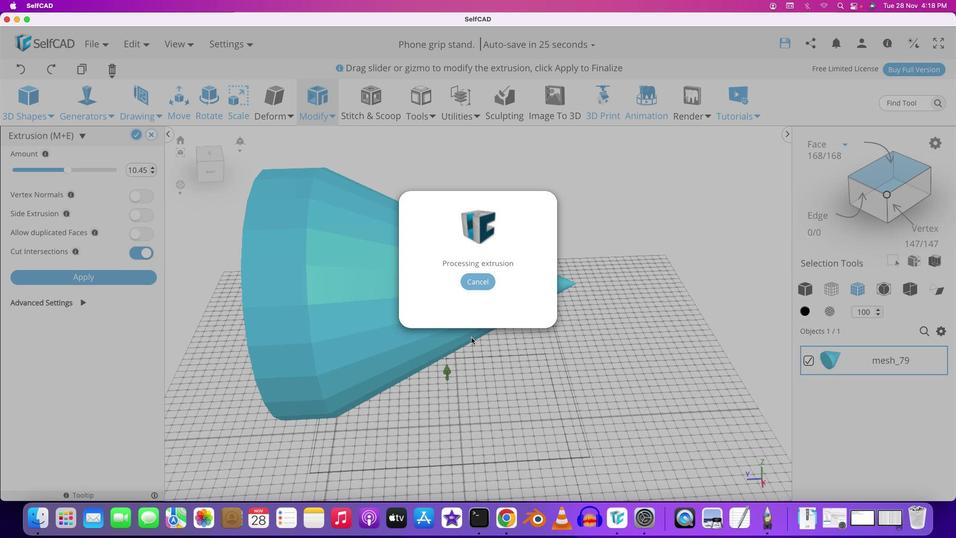 
Action: Mouse pressed left at (138, 136)
Screenshot: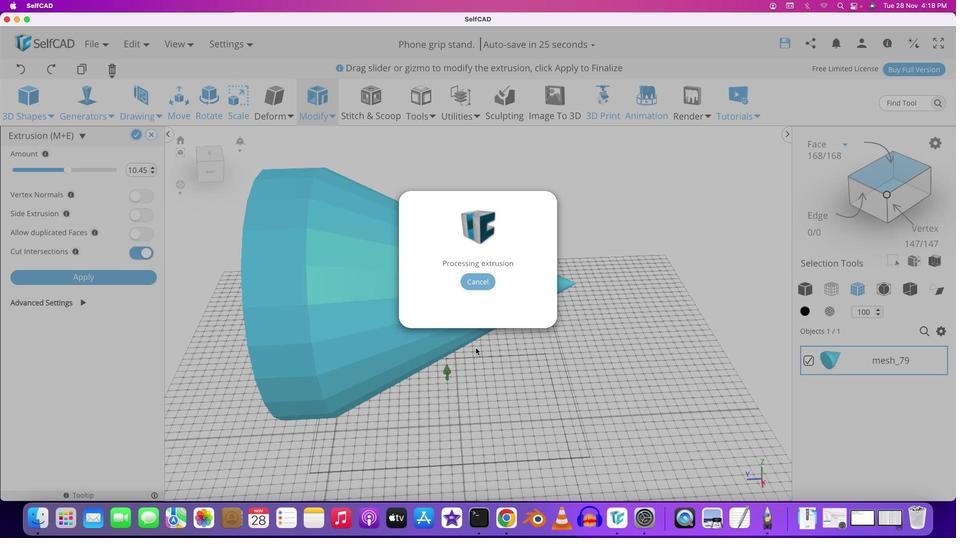 
Action: Mouse moved to (526, 362)
Screenshot: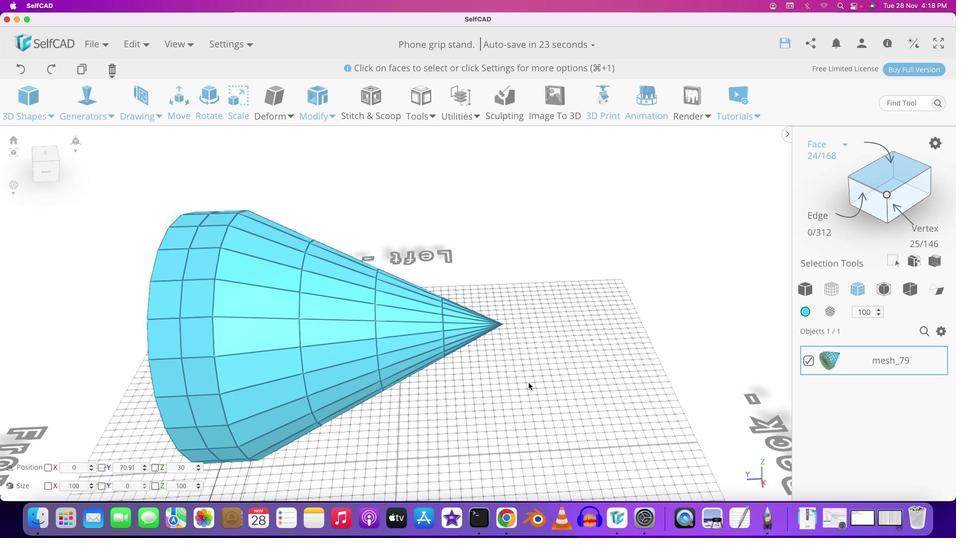 
Action: Key pressed Key.shift
Screenshot: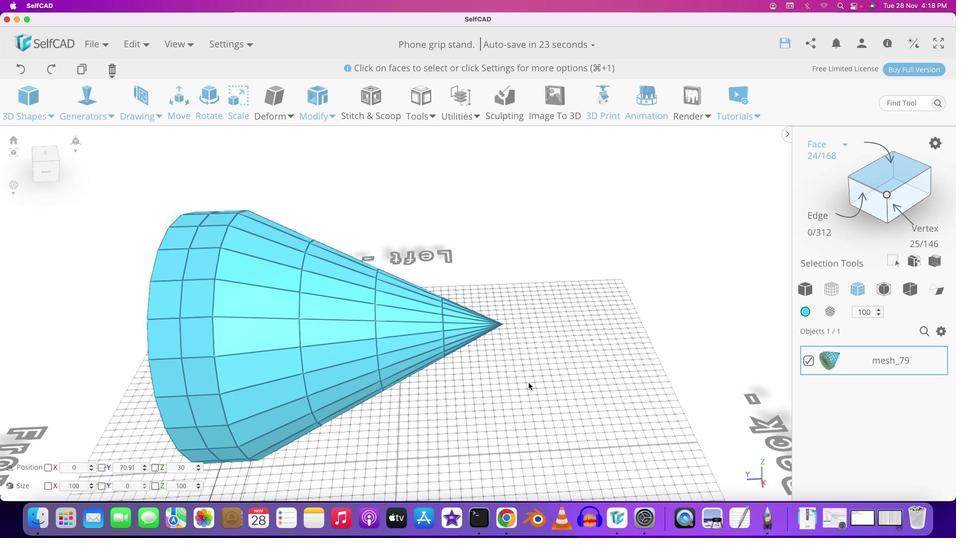 
Action: Mouse moved to (525, 362)
Screenshot: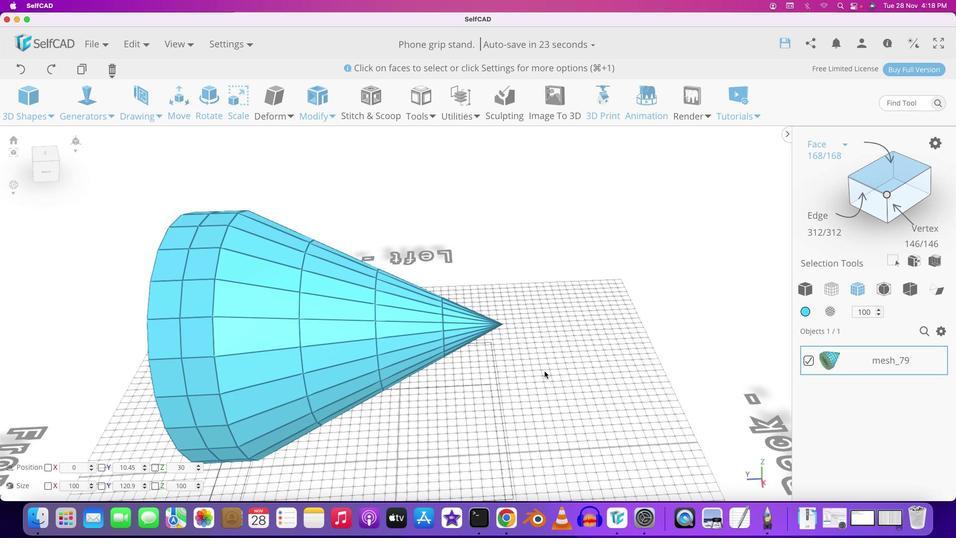 
Action: Mouse pressed left at (525, 362)
